 Task: Find connections with filter location Srivaikuntam with filter topic #SEOwith filter profile language Spanish with filter current company Suzlon Group with filter school St.Columba's School, New Delhi with filter industry Bed-and-Breakfasts, Hostels, Homestays with filter service category Wealth Management with filter keywords title Brand Strategist
Action: Mouse moved to (609, 87)
Screenshot: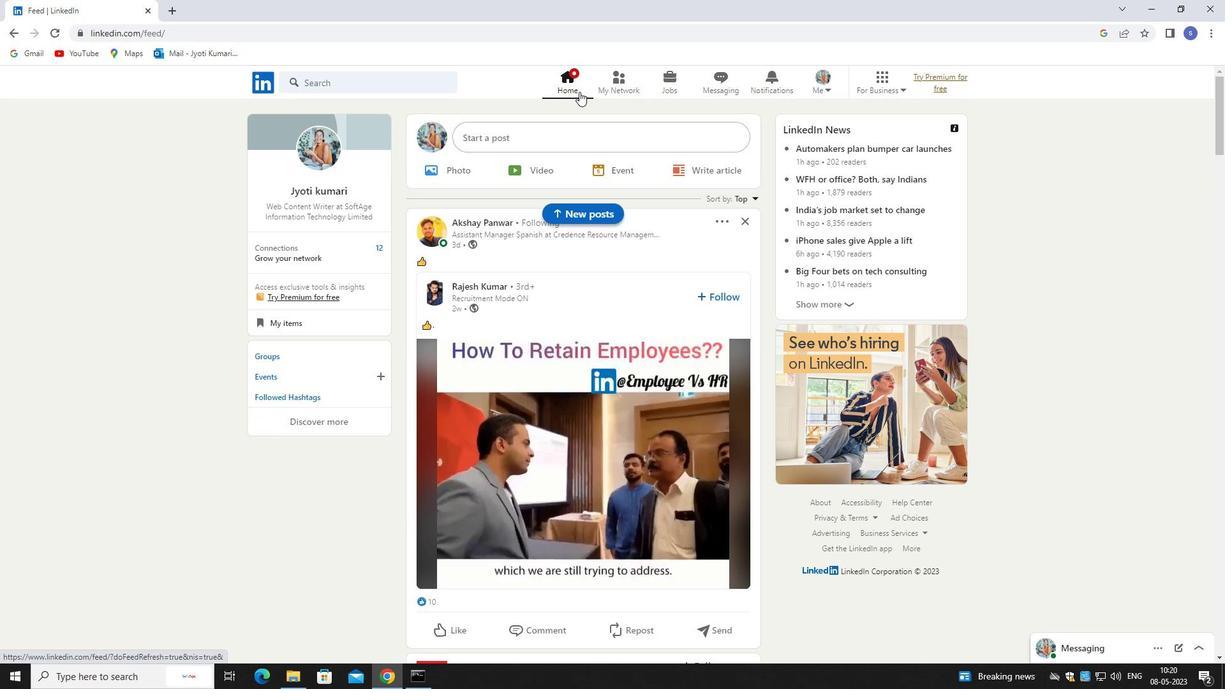 
Action: Mouse pressed left at (609, 87)
Screenshot: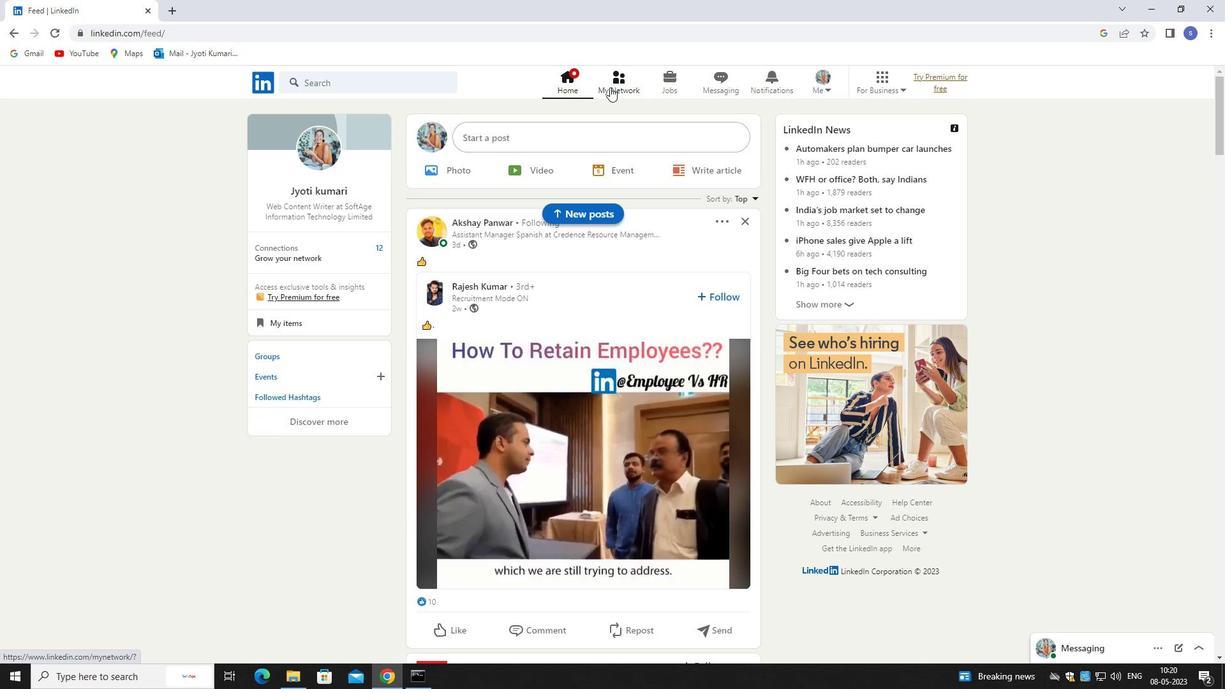 
Action: Mouse moved to (609, 86)
Screenshot: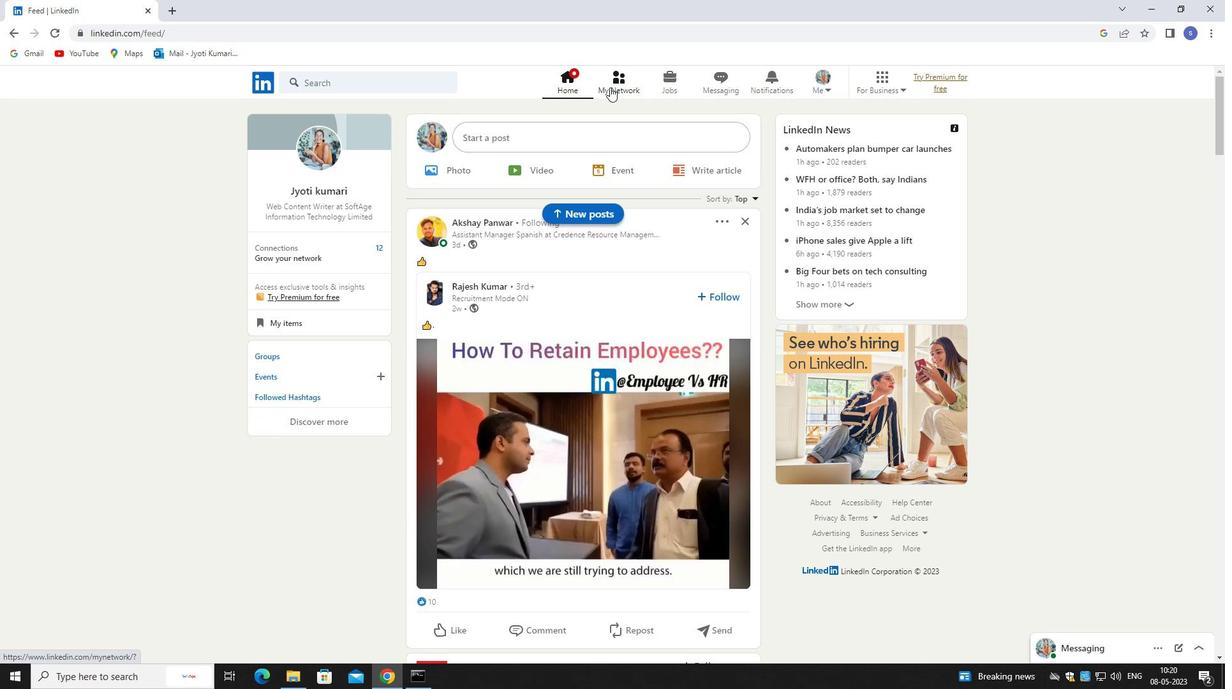 
Action: Mouse pressed left at (609, 86)
Screenshot: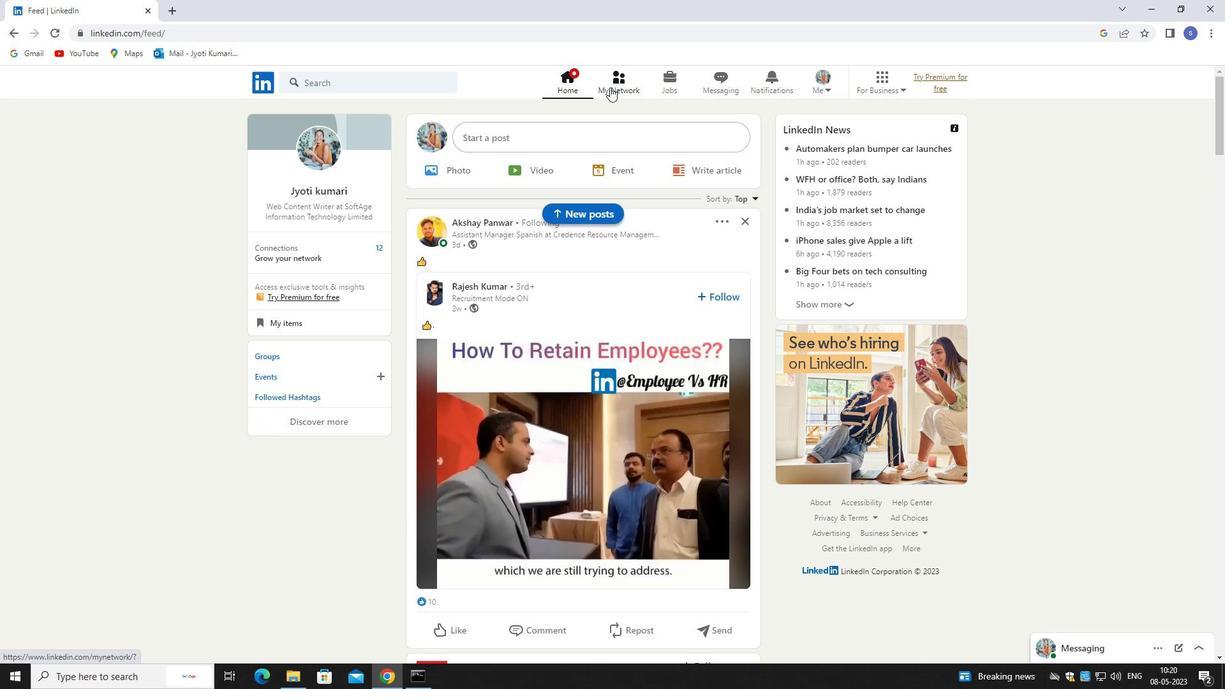 
Action: Mouse moved to (416, 149)
Screenshot: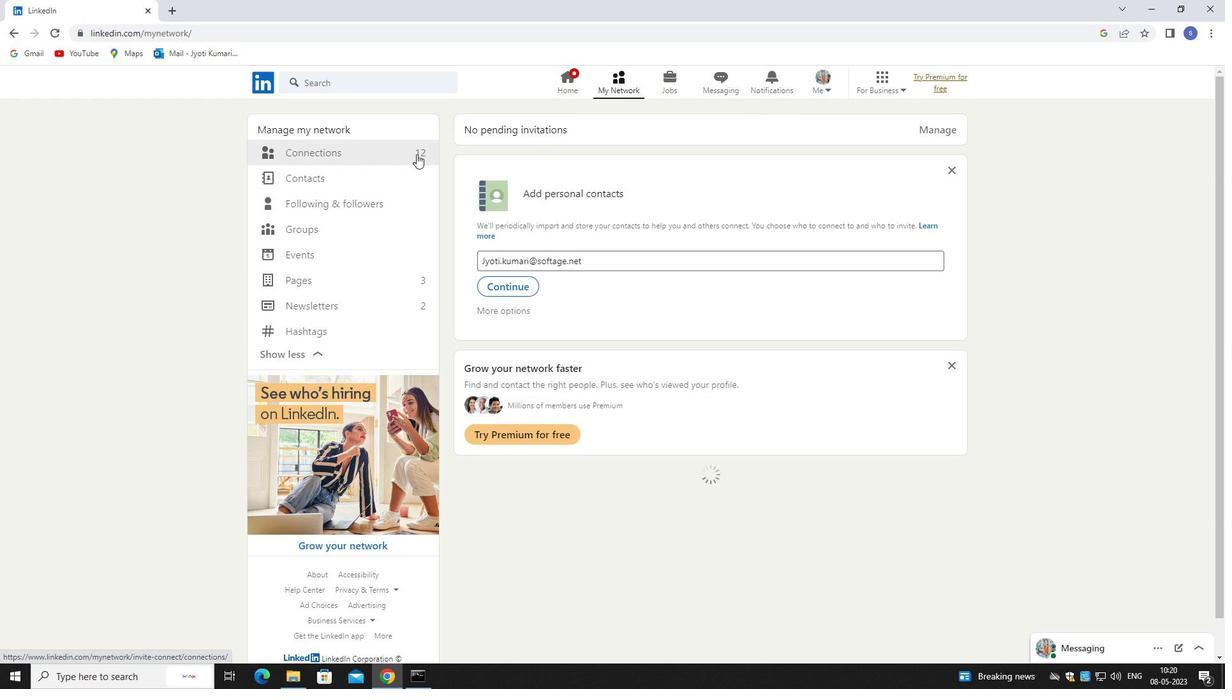 
Action: Mouse pressed left at (416, 149)
Screenshot: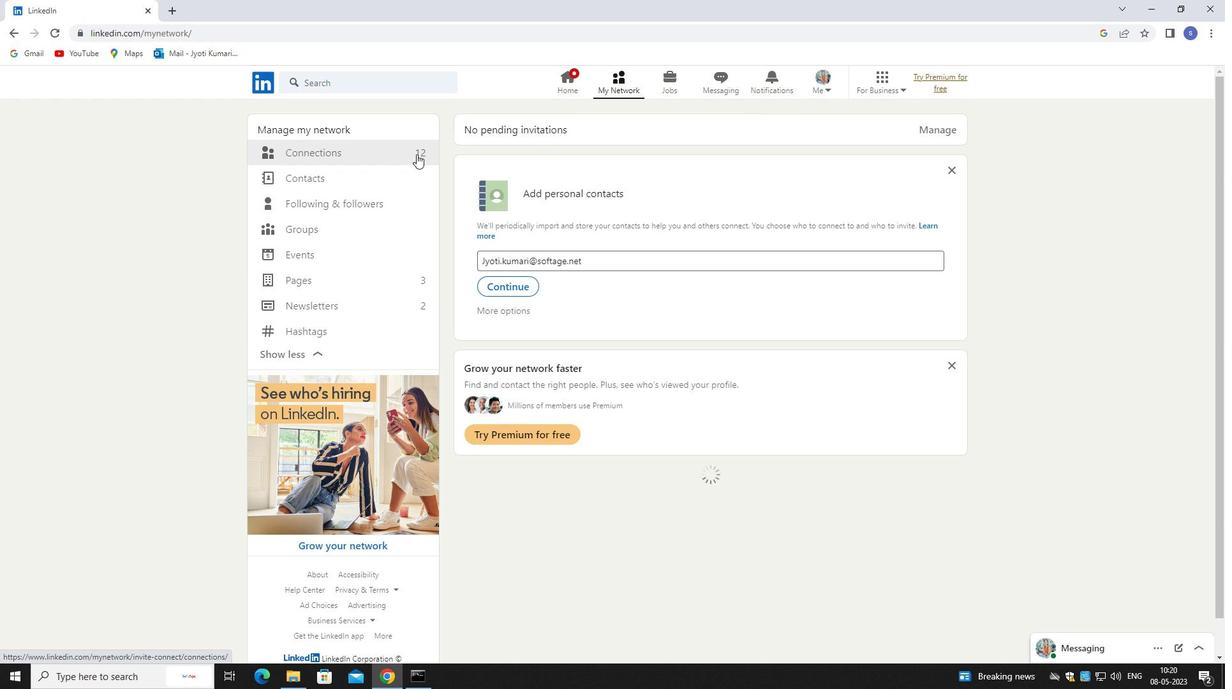 
Action: Mouse moved to (416, 149)
Screenshot: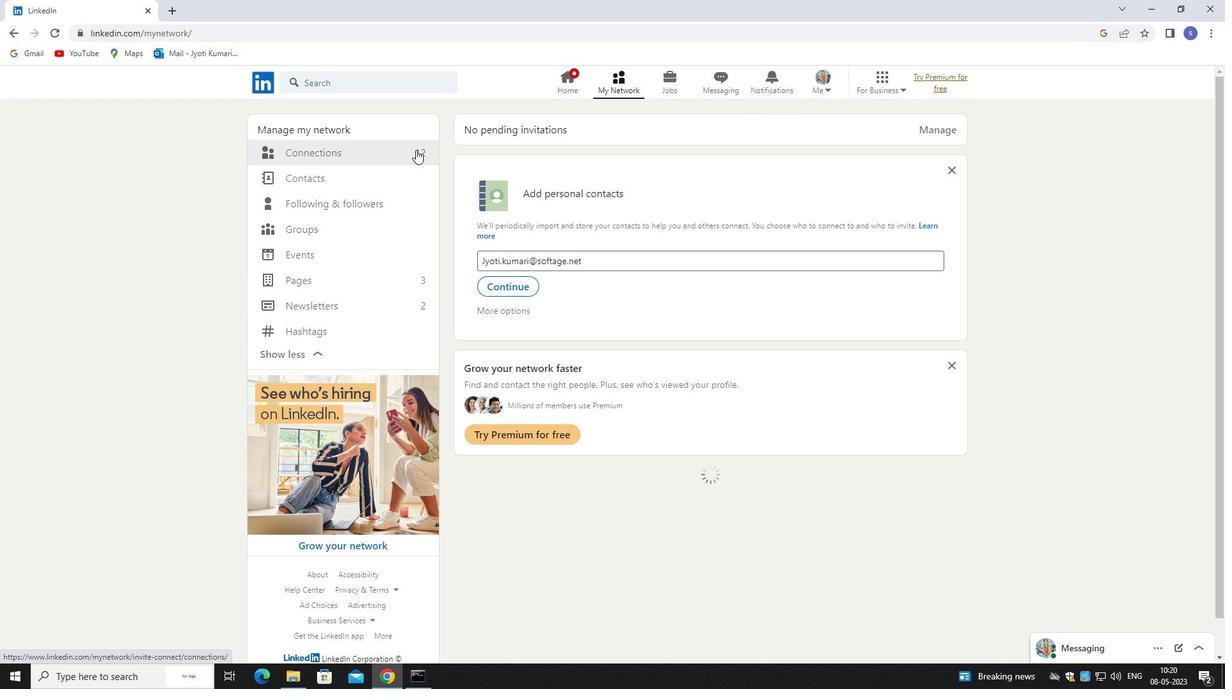 
Action: Mouse pressed left at (416, 149)
Screenshot: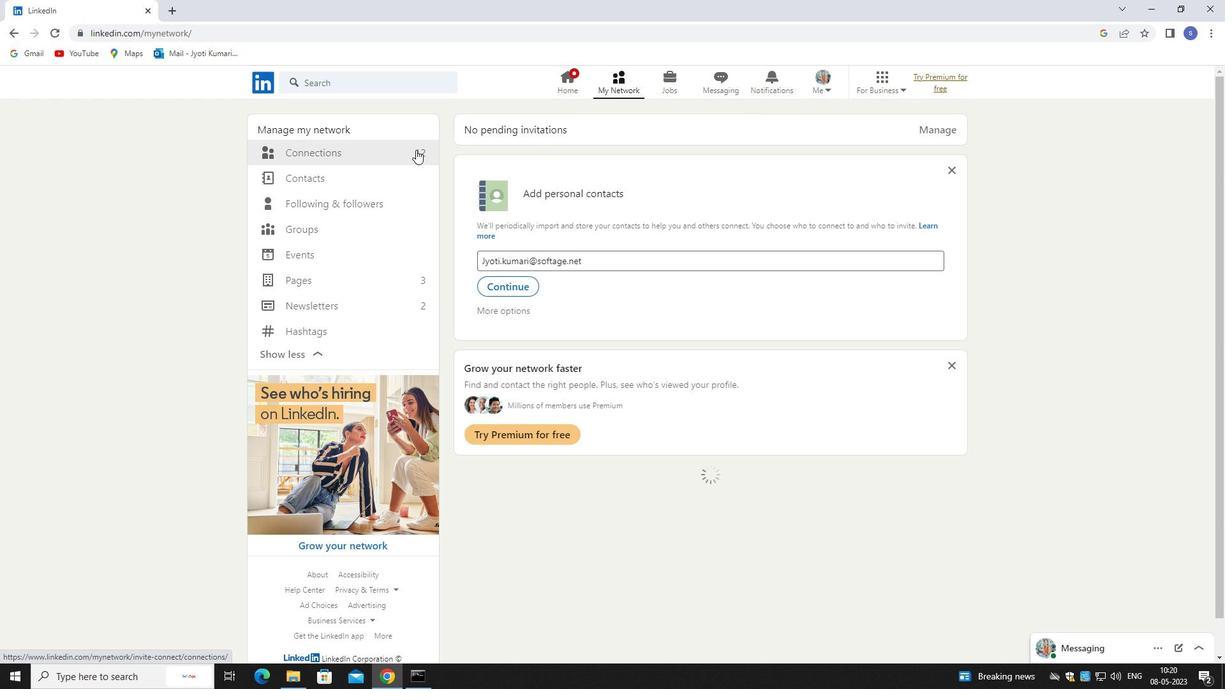 
Action: Mouse moved to (710, 151)
Screenshot: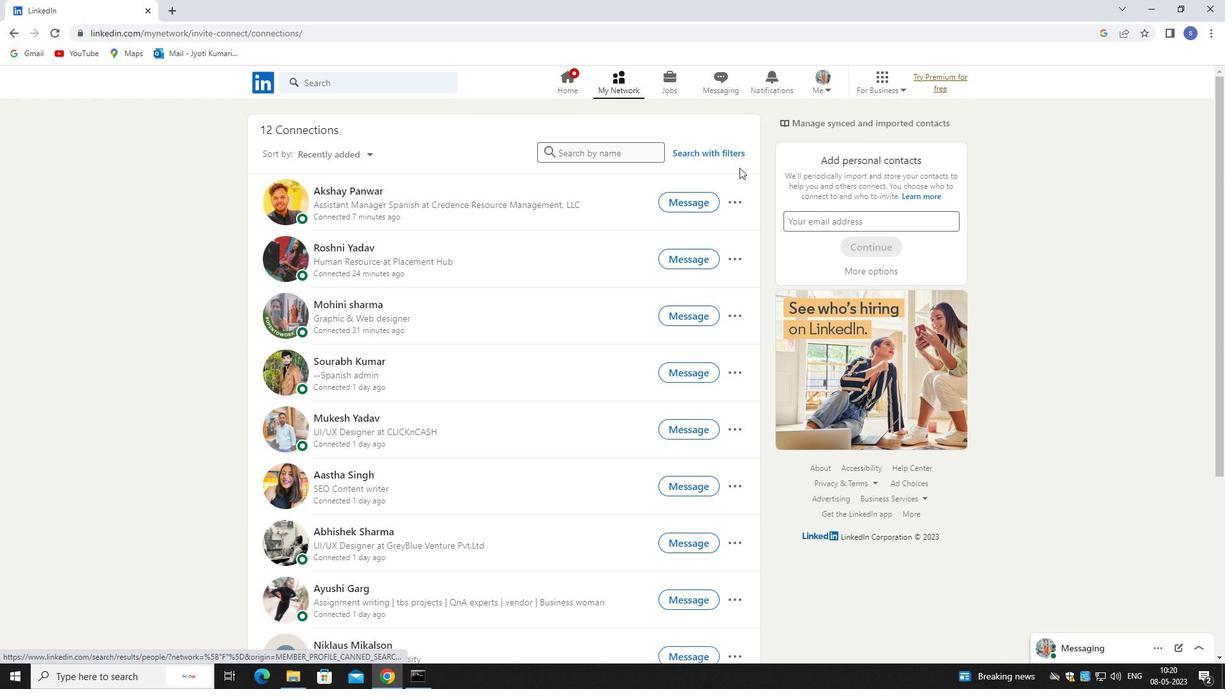 
Action: Mouse pressed left at (710, 151)
Screenshot: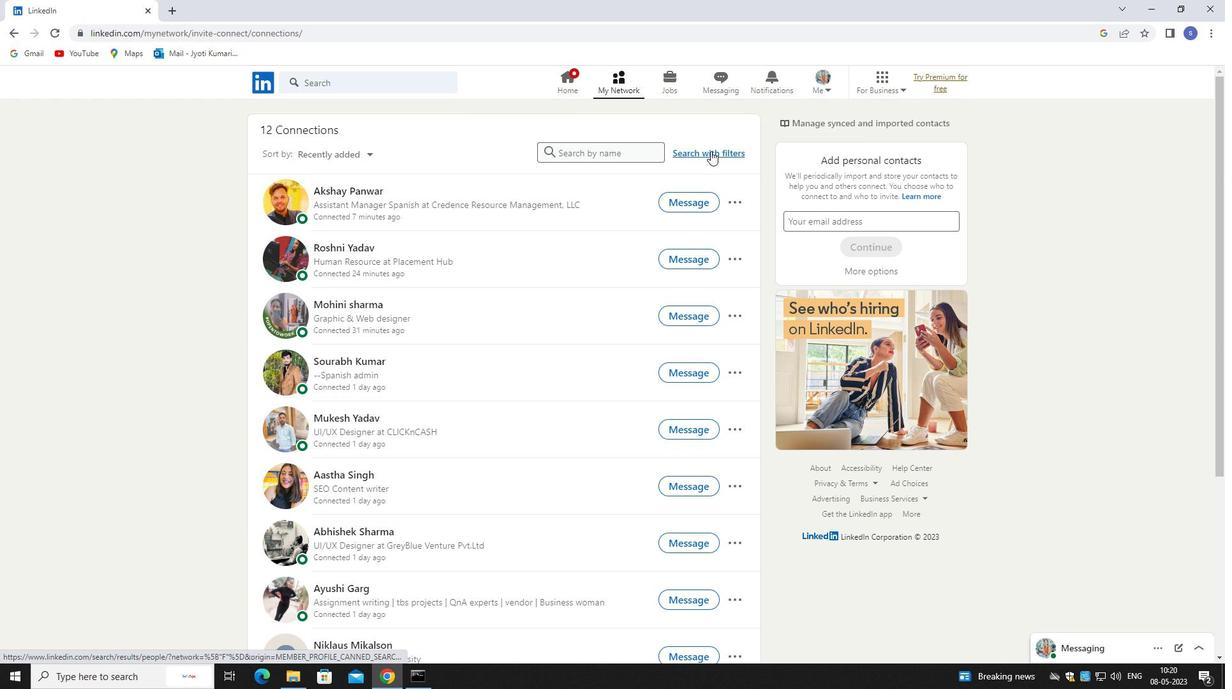 
Action: Mouse moved to (641, 115)
Screenshot: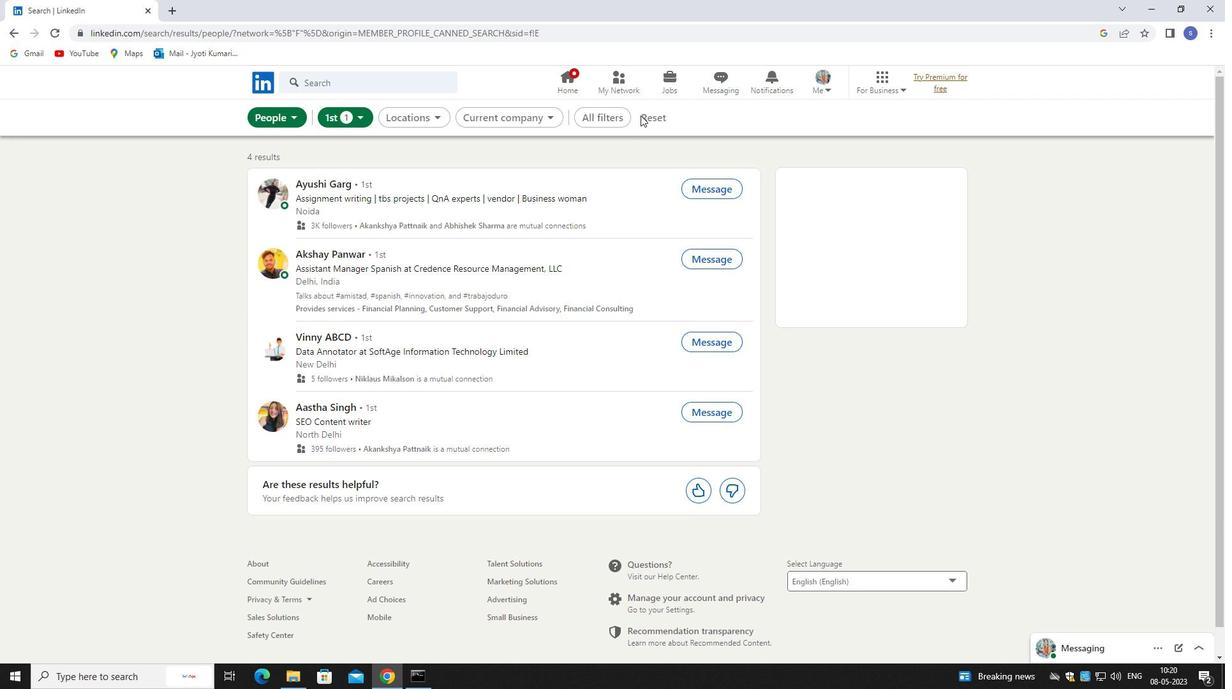 
Action: Mouse pressed left at (641, 115)
Screenshot: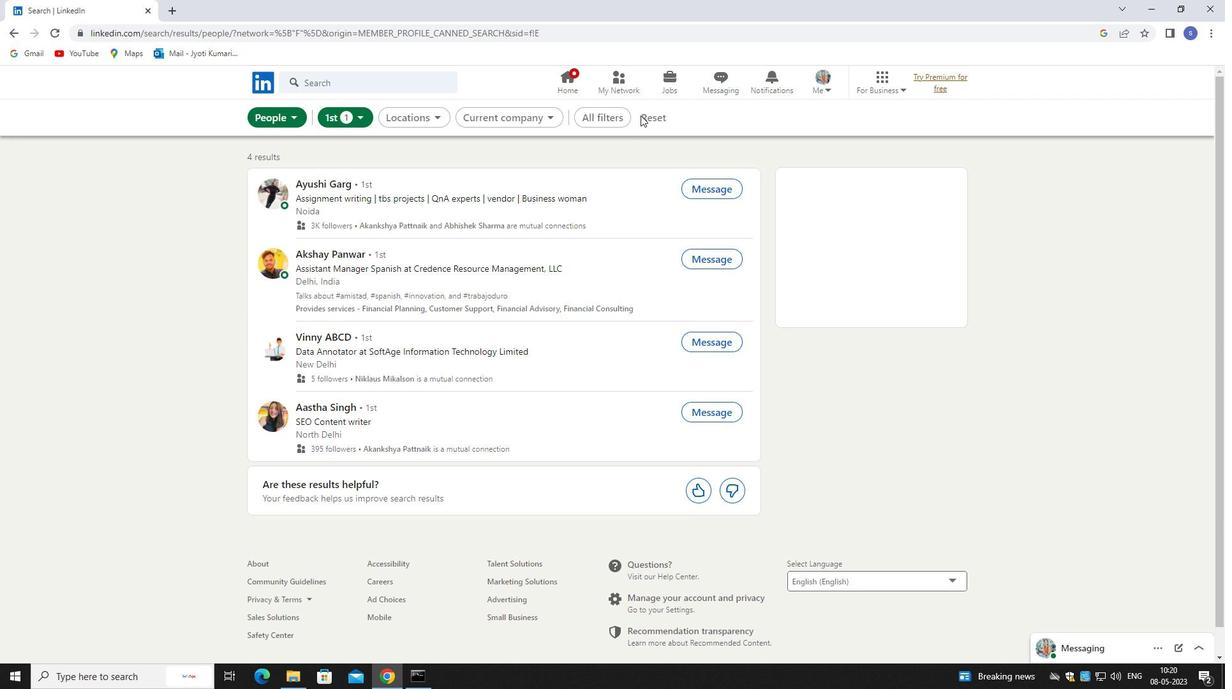
Action: Mouse moved to (626, 113)
Screenshot: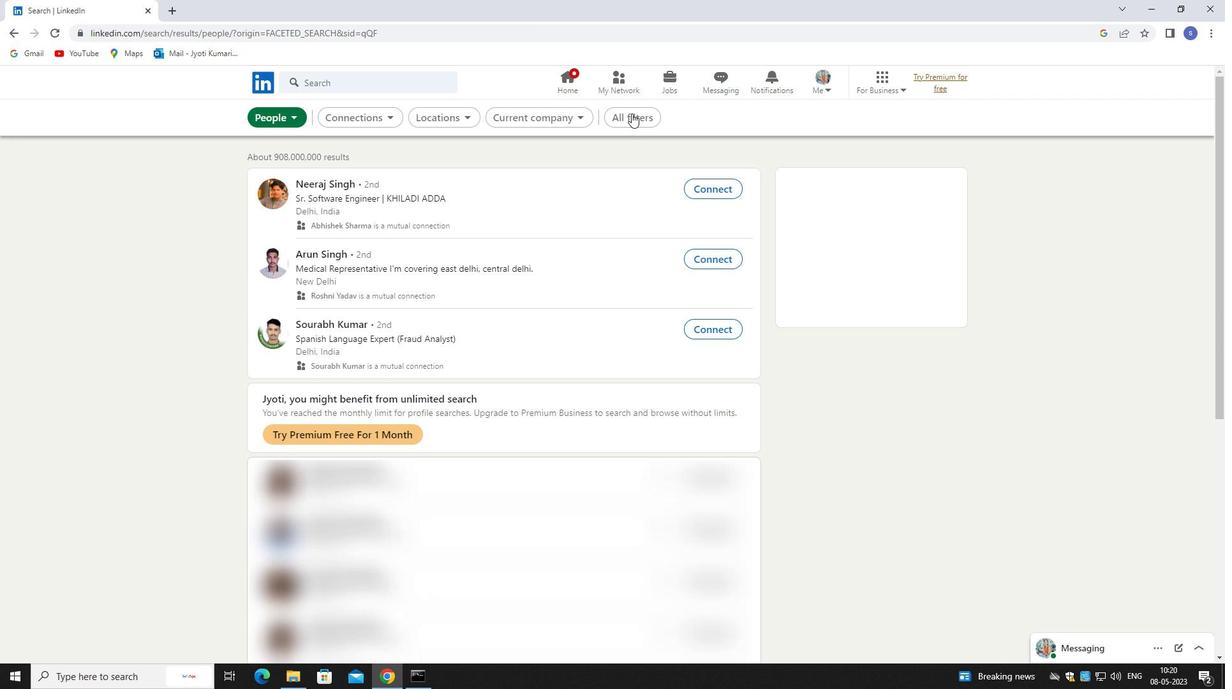 
Action: Mouse pressed left at (626, 113)
Screenshot: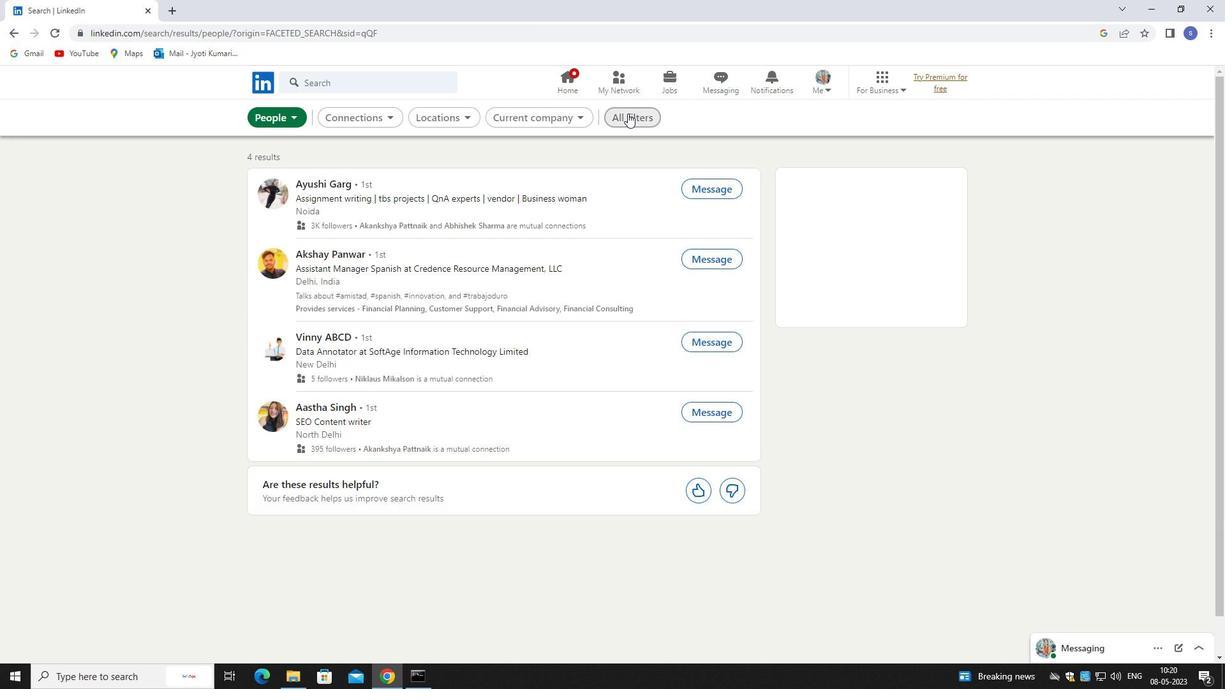 
Action: Mouse moved to (1080, 502)
Screenshot: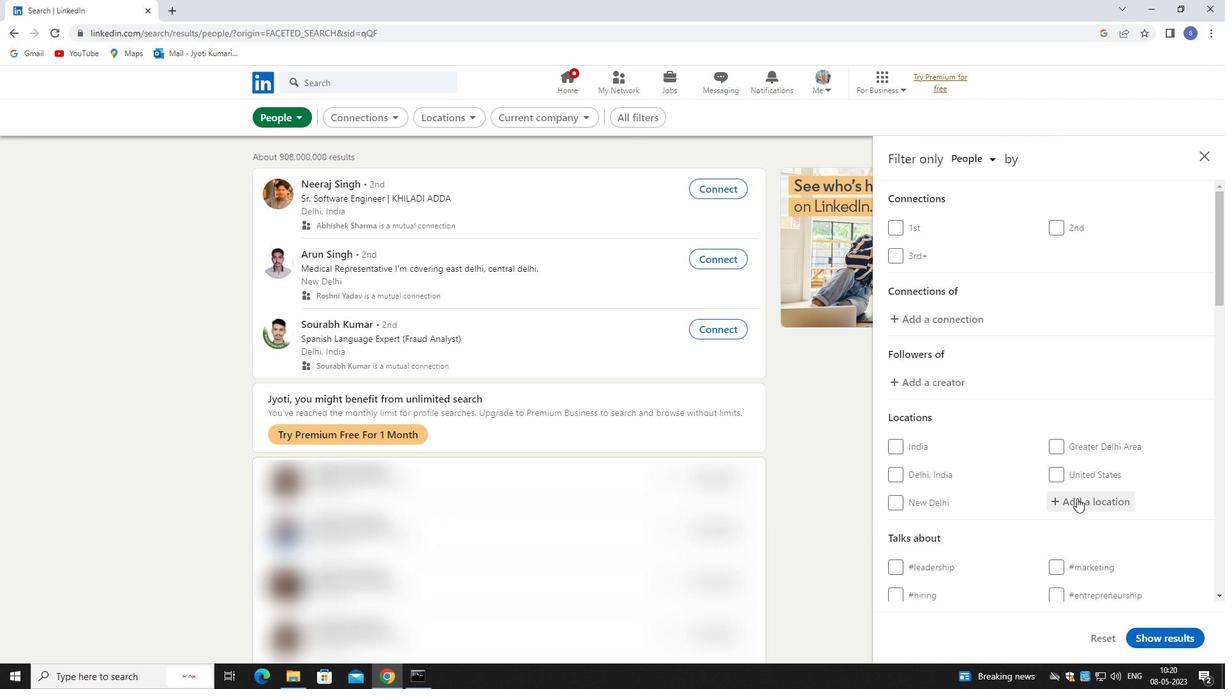 
Action: Mouse pressed left at (1080, 502)
Screenshot: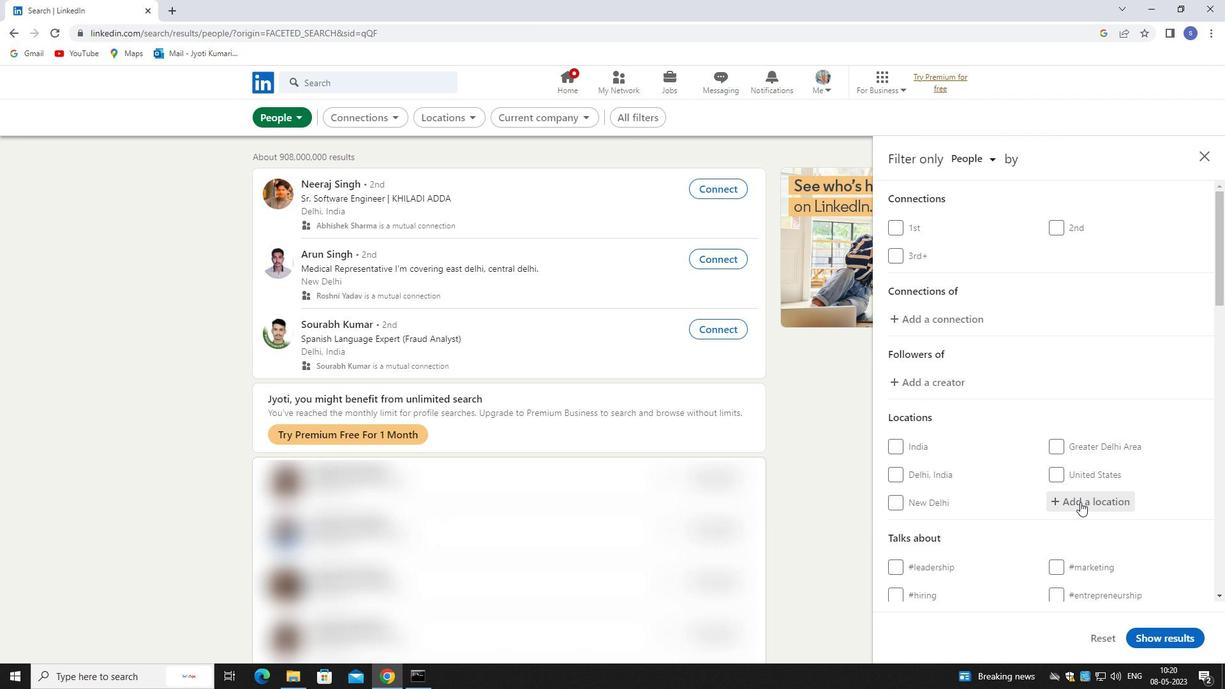
Action: Mouse moved to (985, 460)
Screenshot: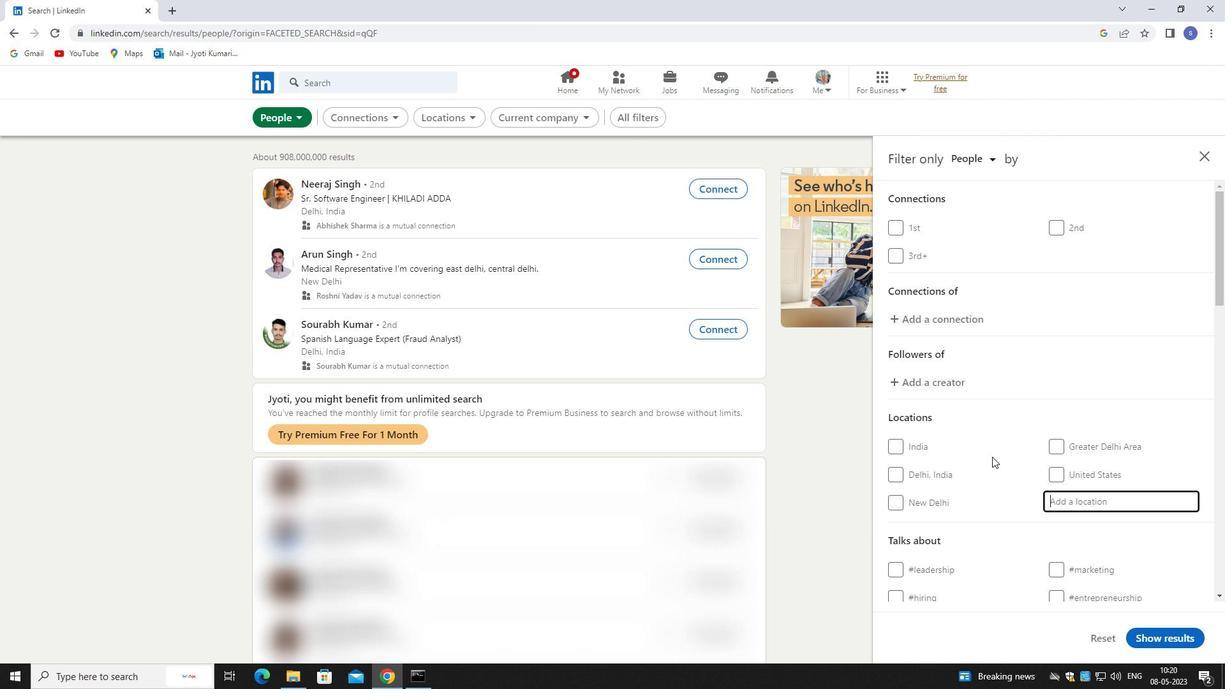 
Action: Key pressed srivai
Screenshot: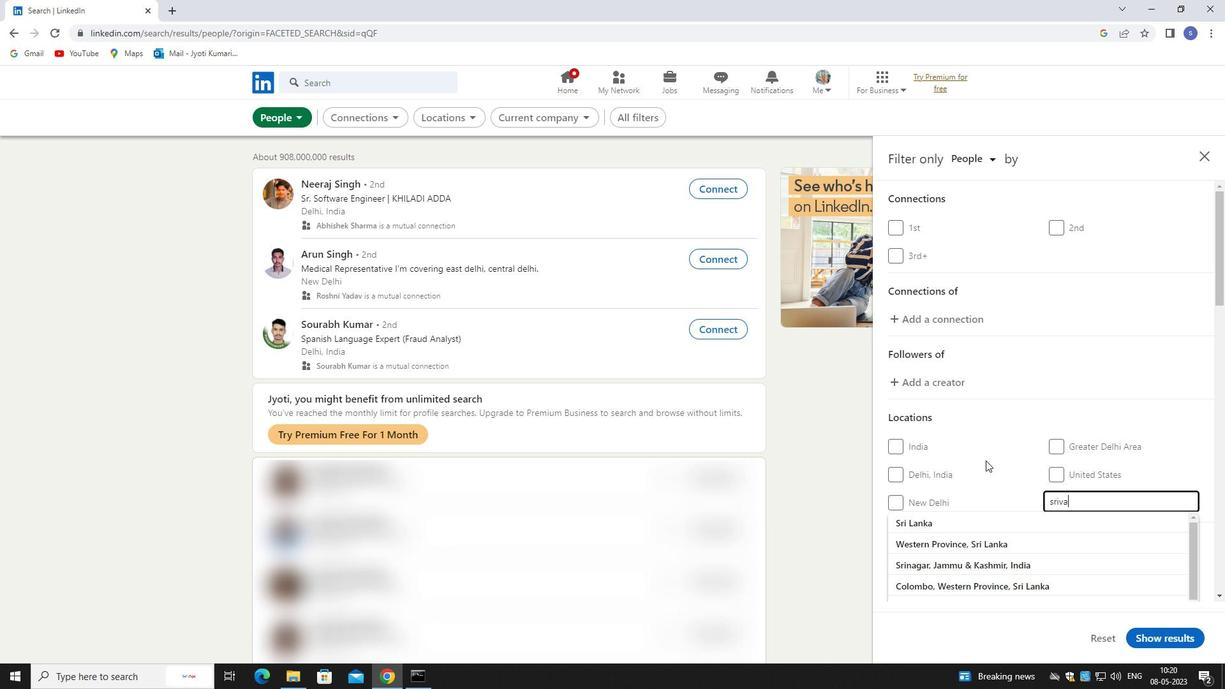 
Action: Mouse moved to (1011, 521)
Screenshot: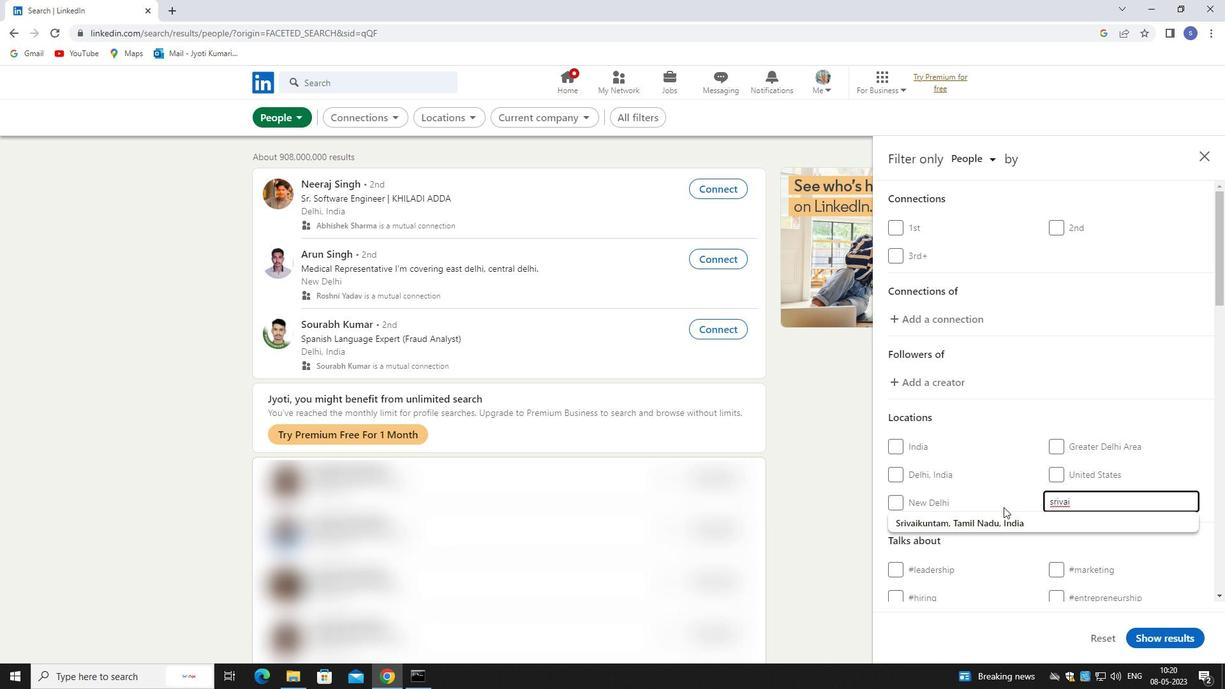 
Action: Mouse pressed left at (1011, 521)
Screenshot: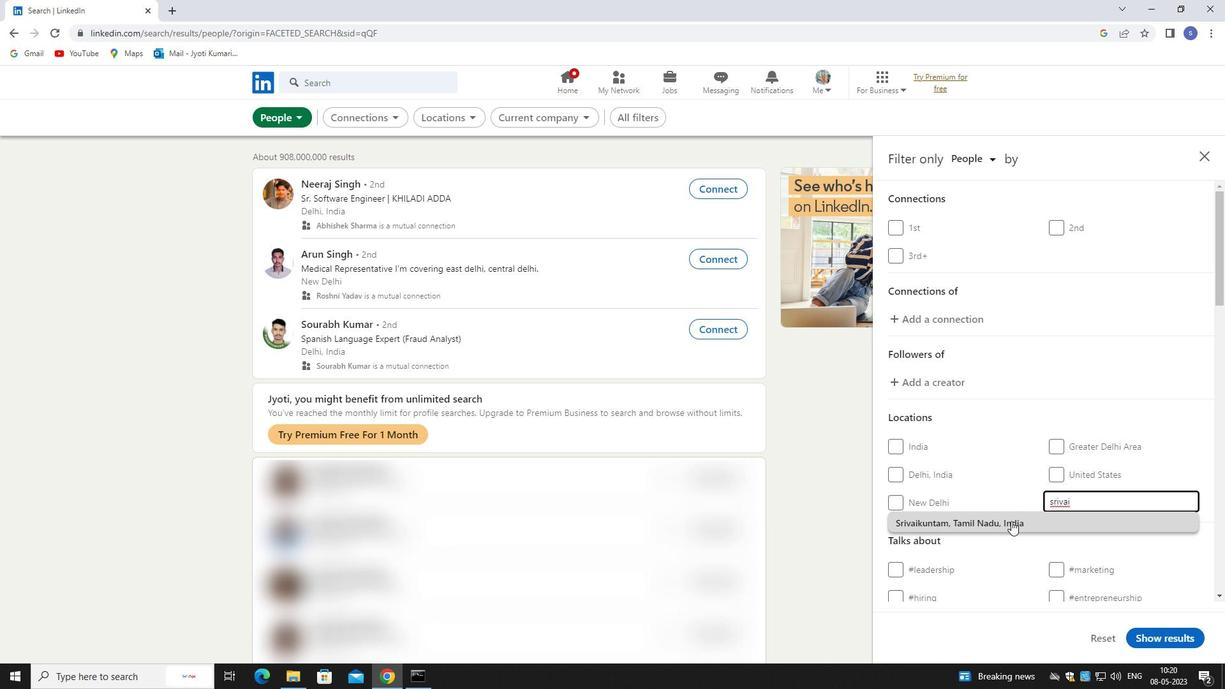 
Action: Mouse moved to (1011, 511)
Screenshot: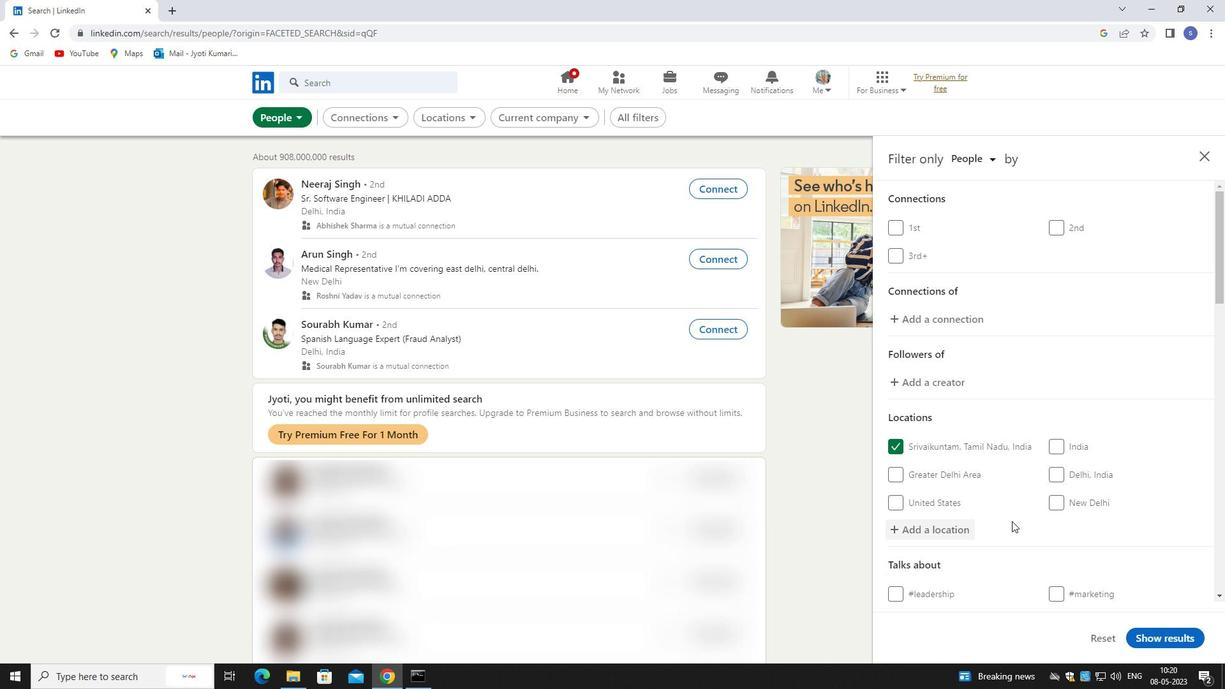
Action: Mouse scrolled (1011, 510) with delta (0, 0)
Screenshot: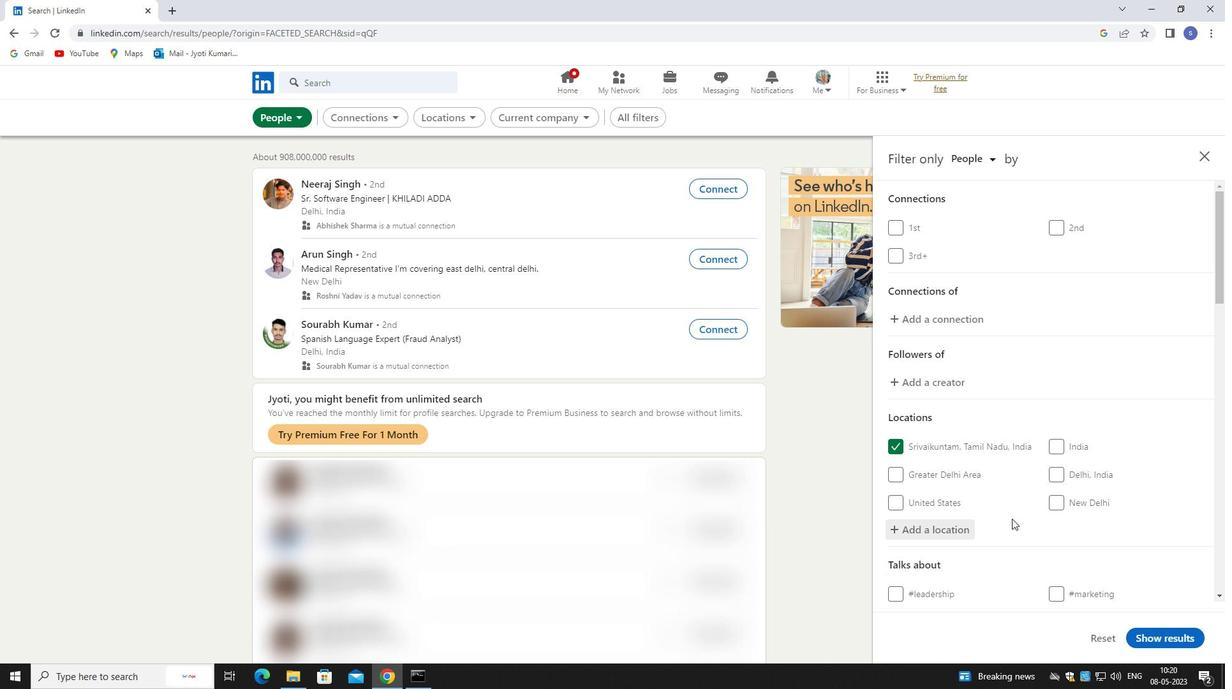 
Action: Mouse moved to (1012, 508)
Screenshot: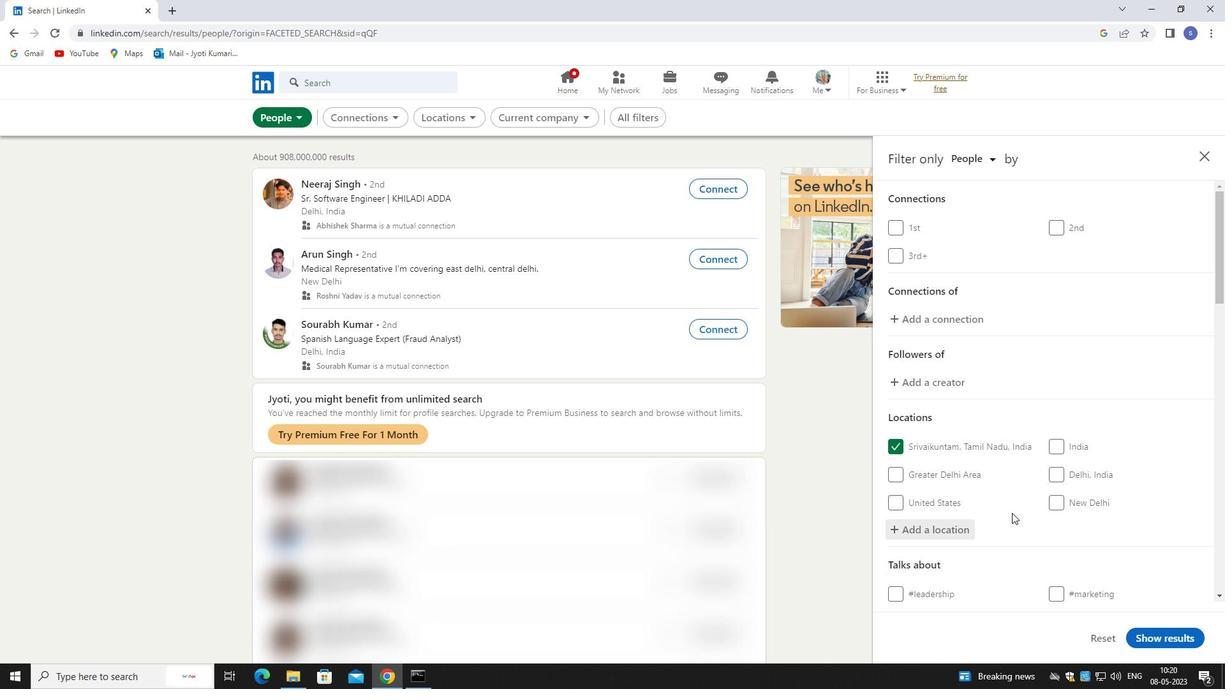 
Action: Mouse scrolled (1012, 507) with delta (0, 0)
Screenshot: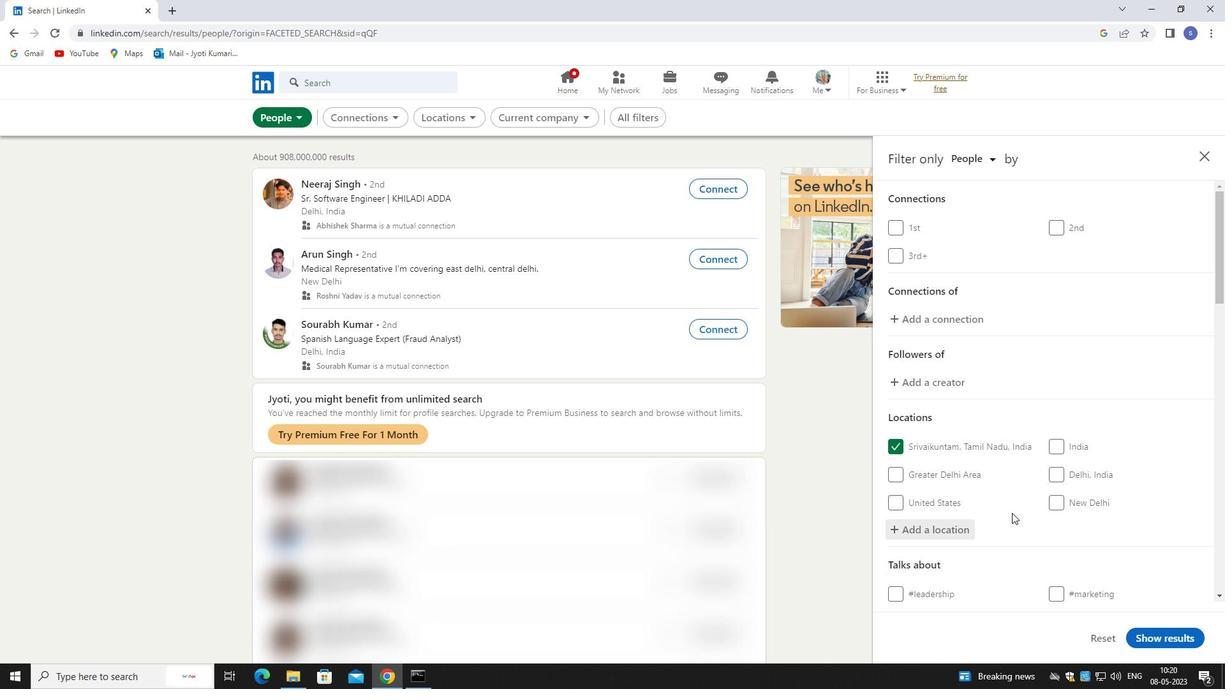 
Action: Mouse moved to (1077, 517)
Screenshot: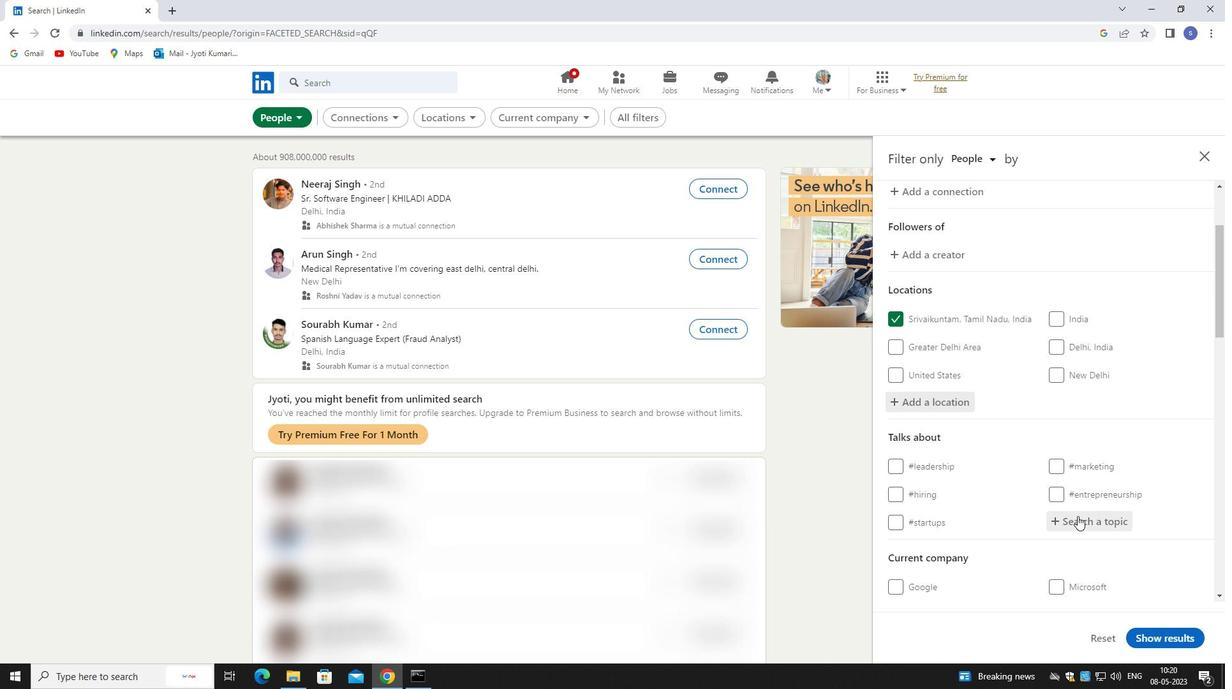 
Action: Mouse pressed left at (1077, 517)
Screenshot: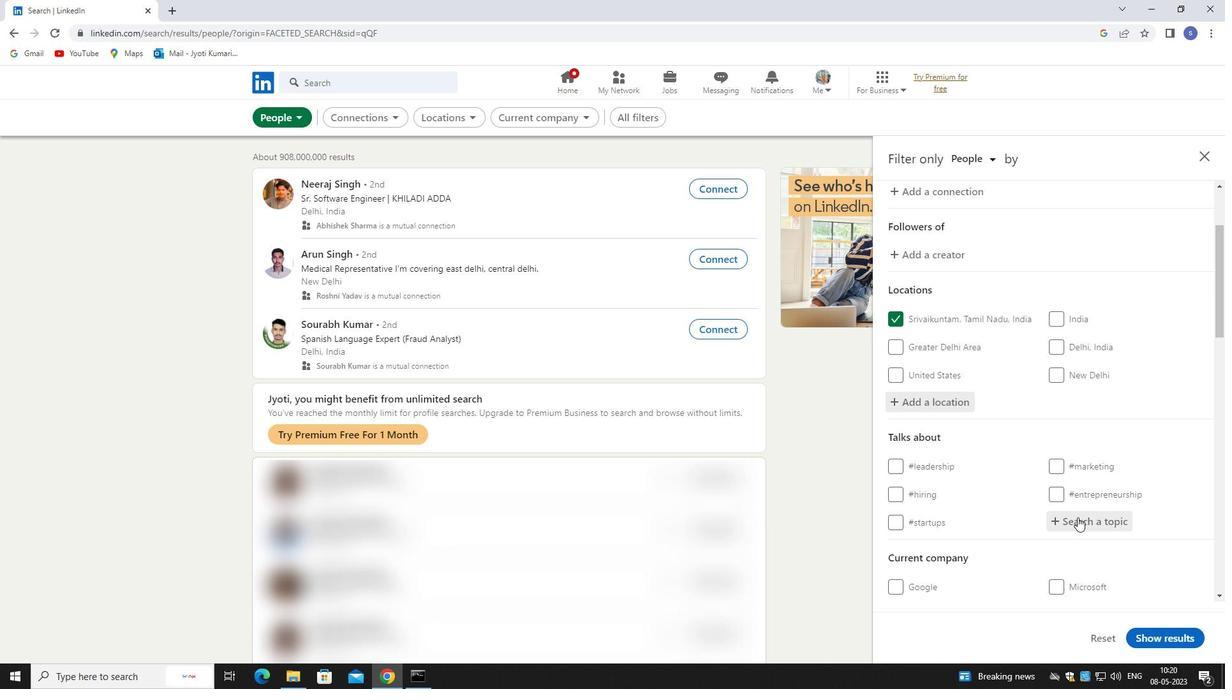 
Action: Mouse moved to (1079, 518)
Screenshot: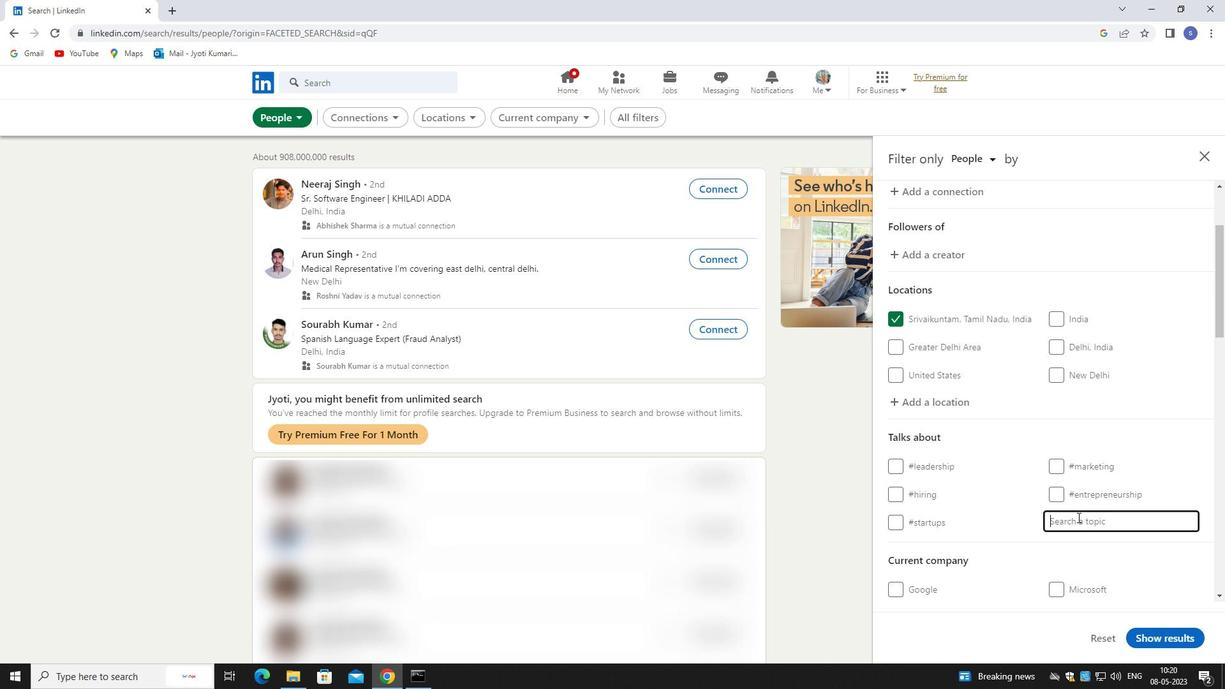 
Action: Key pressed seo
Screenshot: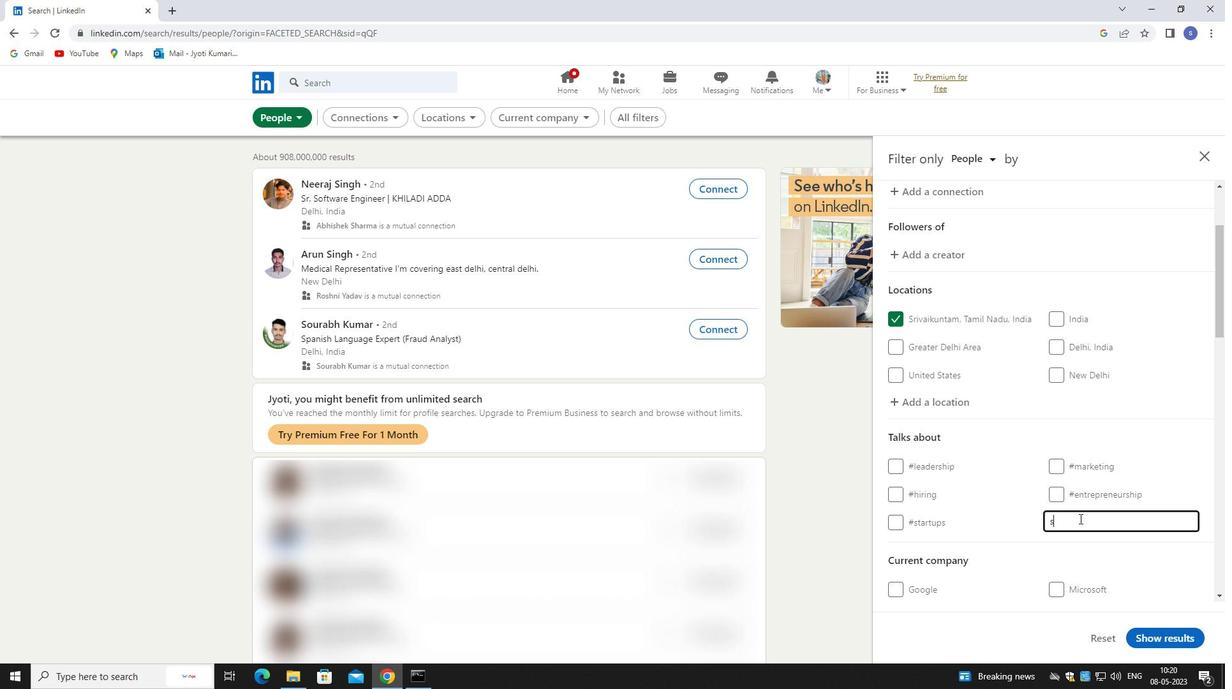 
Action: Mouse moved to (948, 546)
Screenshot: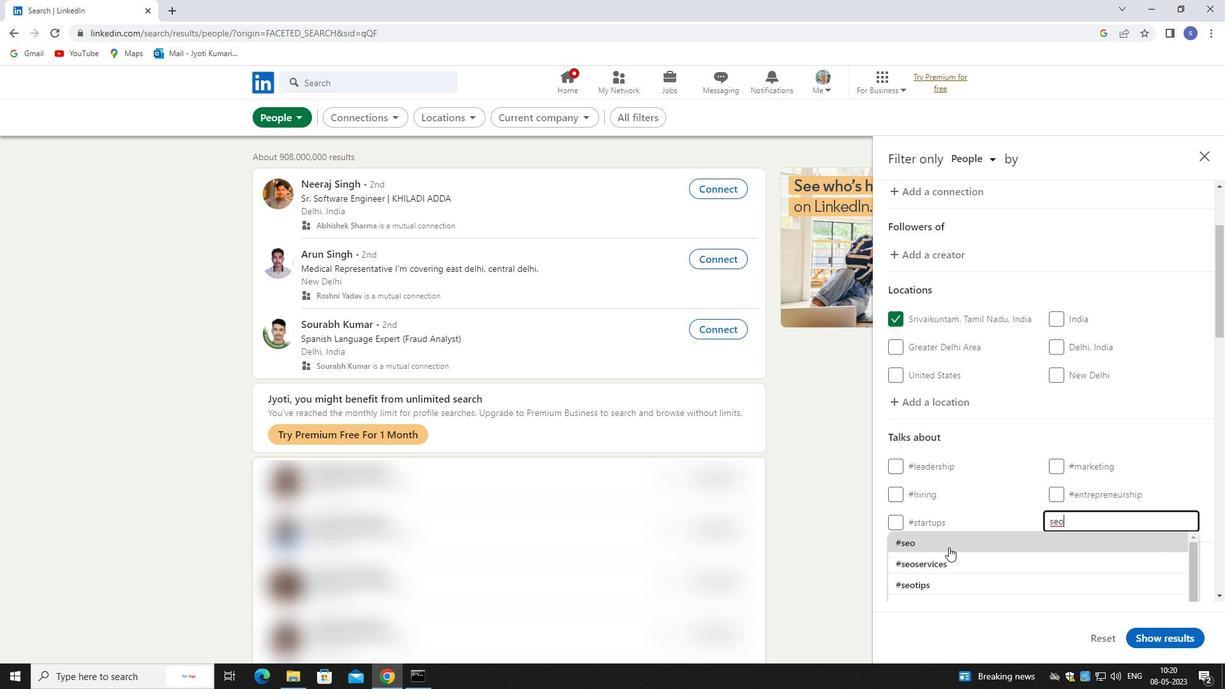
Action: Mouse pressed left at (948, 546)
Screenshot: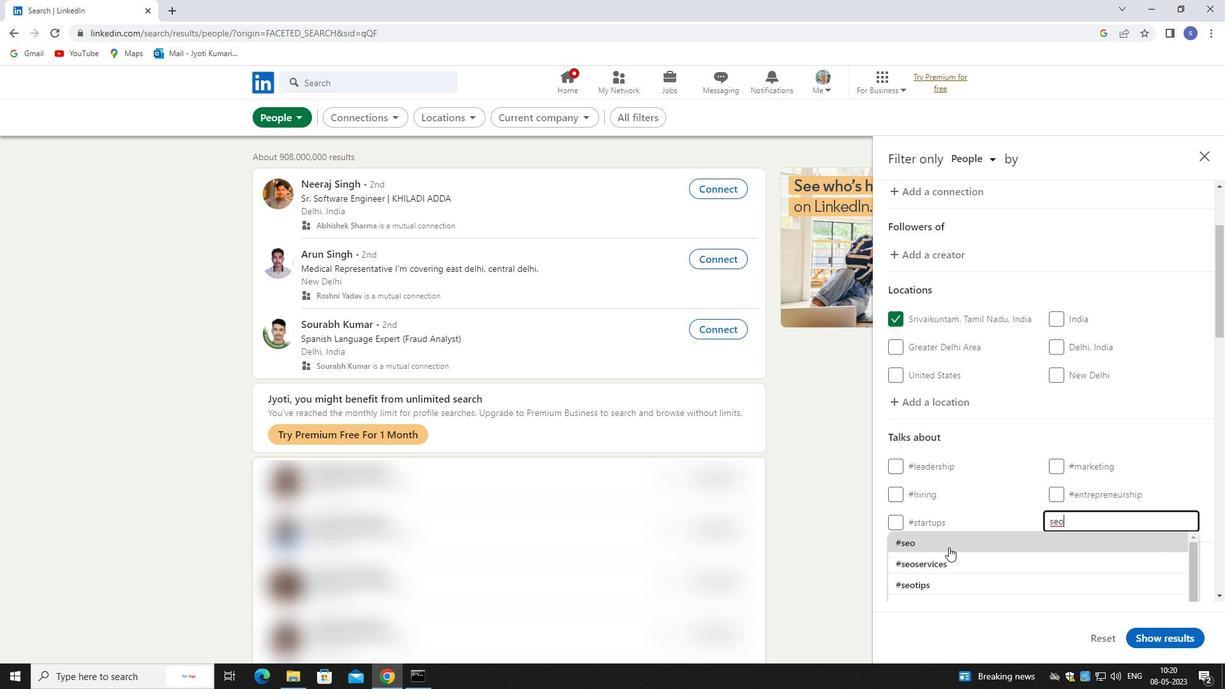 
Action: Mouse moved to (950, 543)
Screenshot: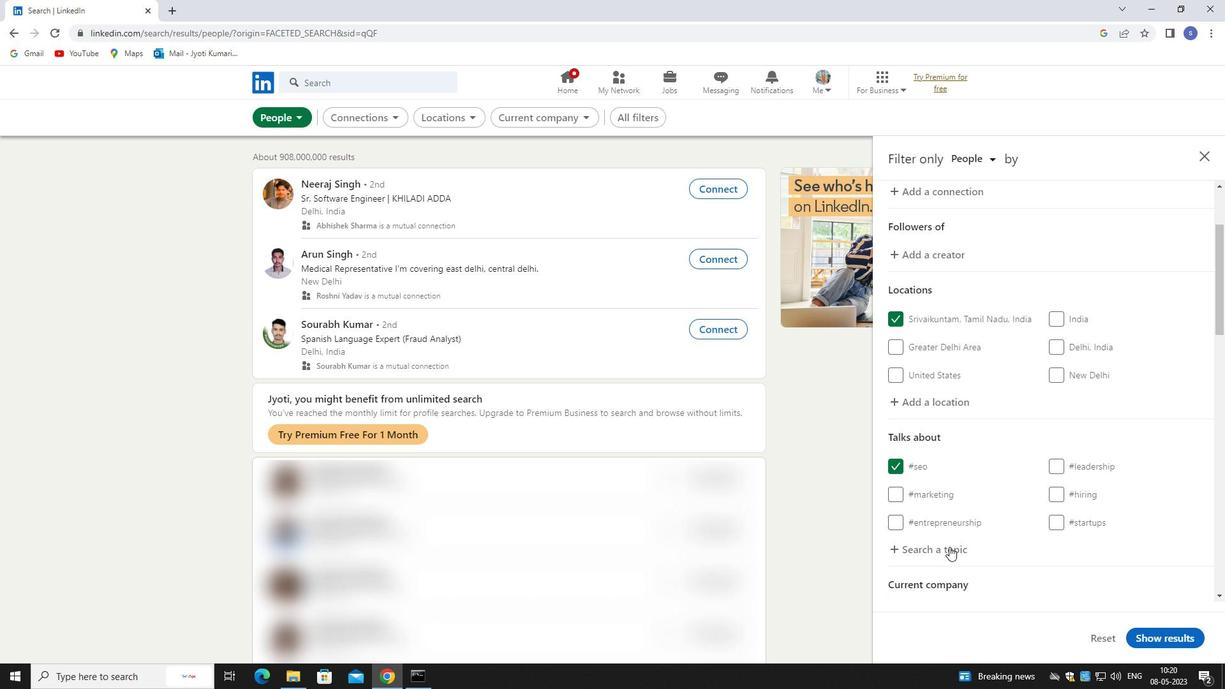 
Action: Mouse scrolled (950, 542) with delta (0, 0)
Screenshot: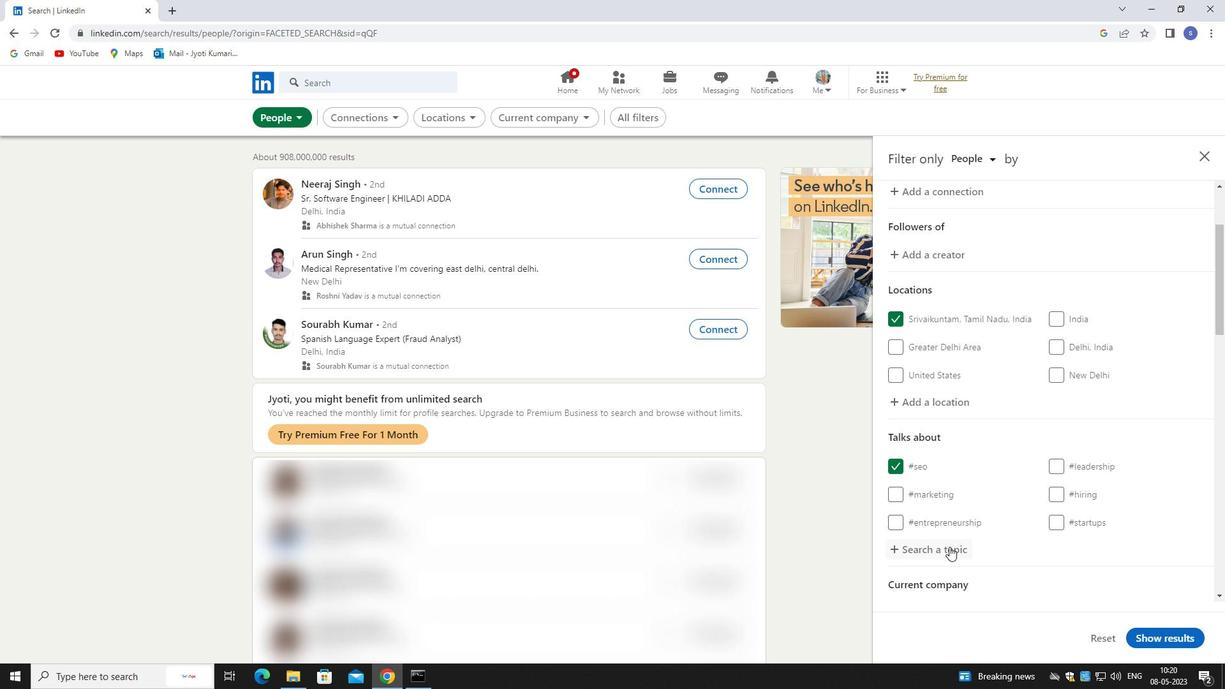 
Action: Mouse moved to (951, 542)
Screenshot: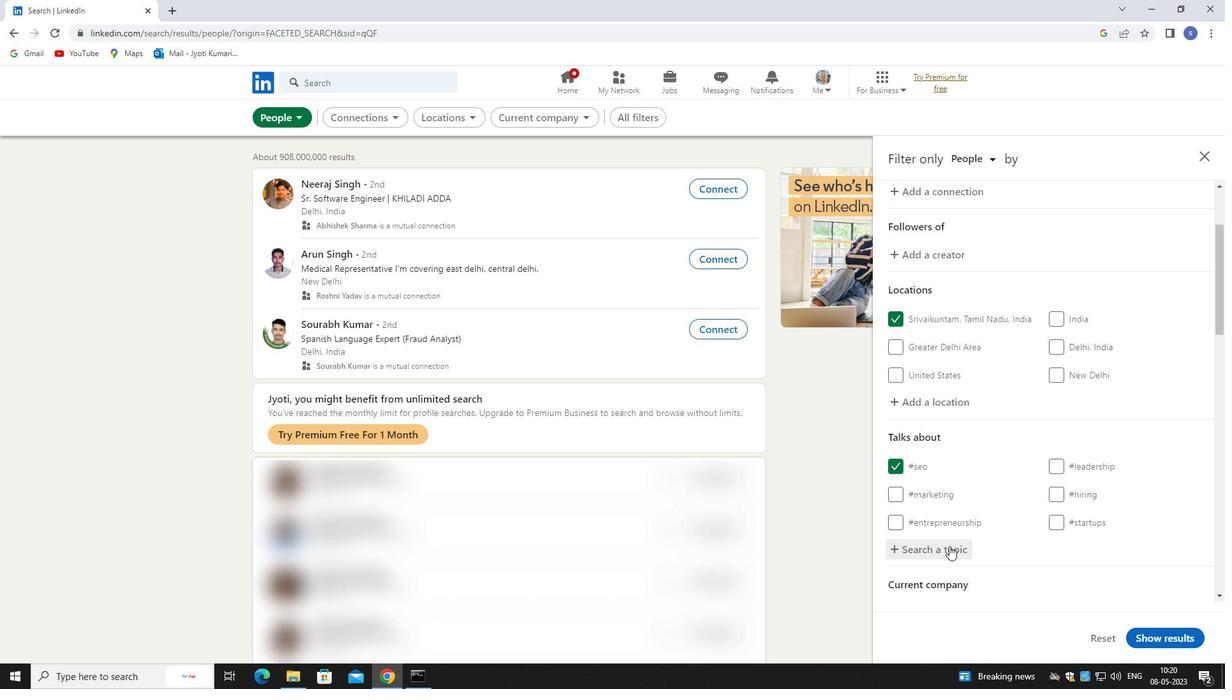 
Action: Mouse scrolled (951, 542) with delta (0, 0)
Screenshot: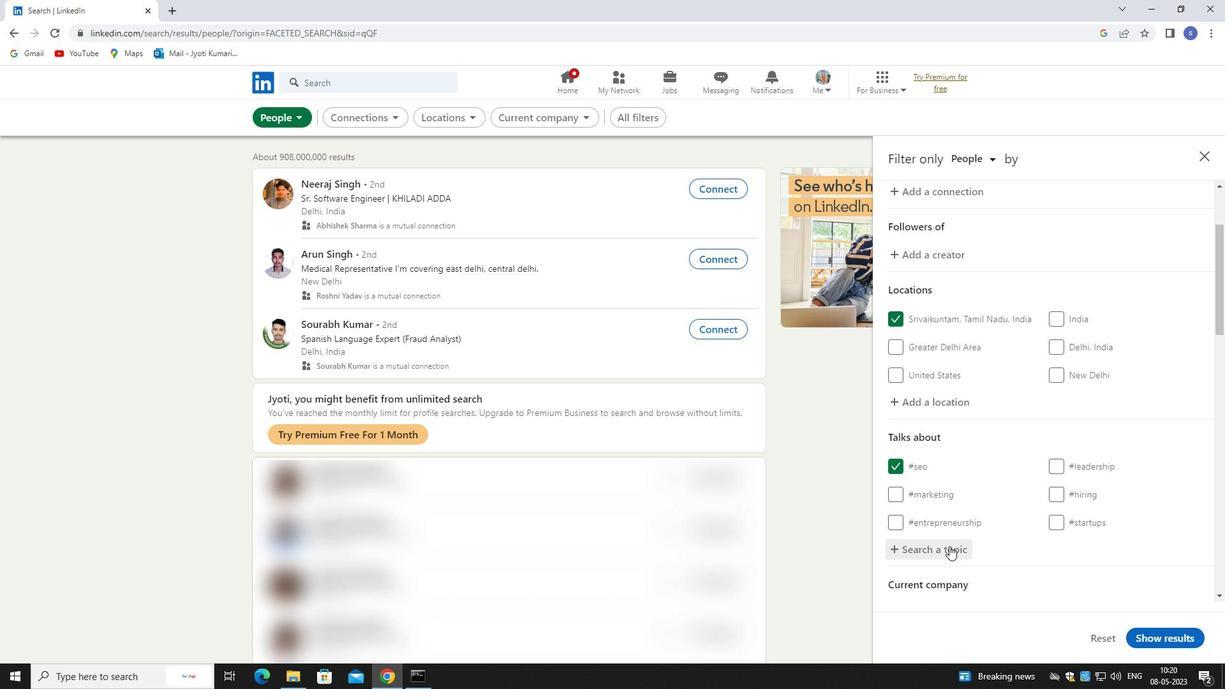 
Action: Mouse scrolled (951, 542) with delta (0, 0)
Screenshot: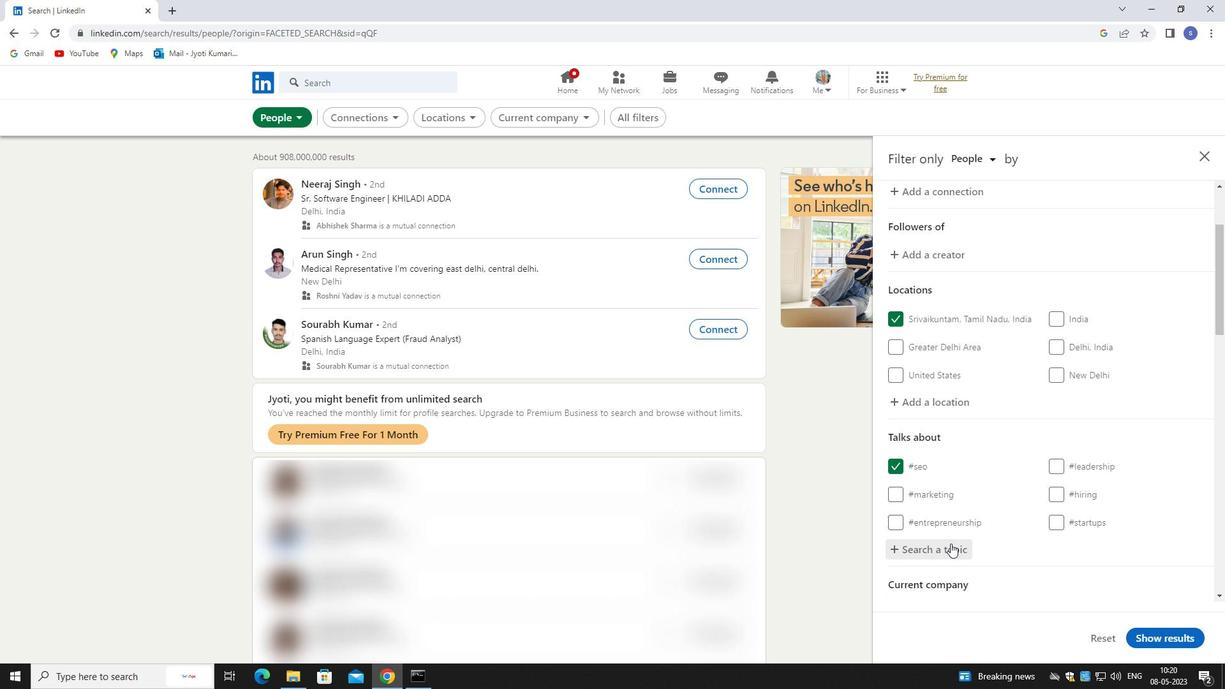 
Action: Mouse moved to (1066, 478)
Screenshot: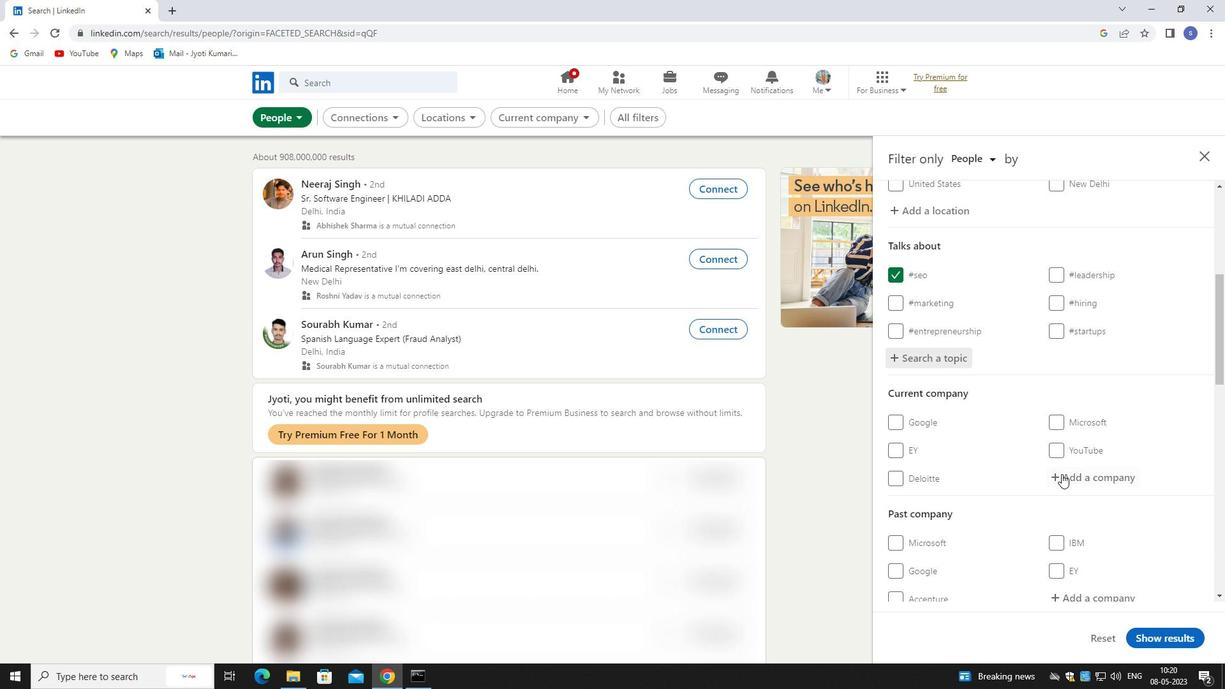 
Action: Mouse pressed left at (1066, 478)
Screenshot: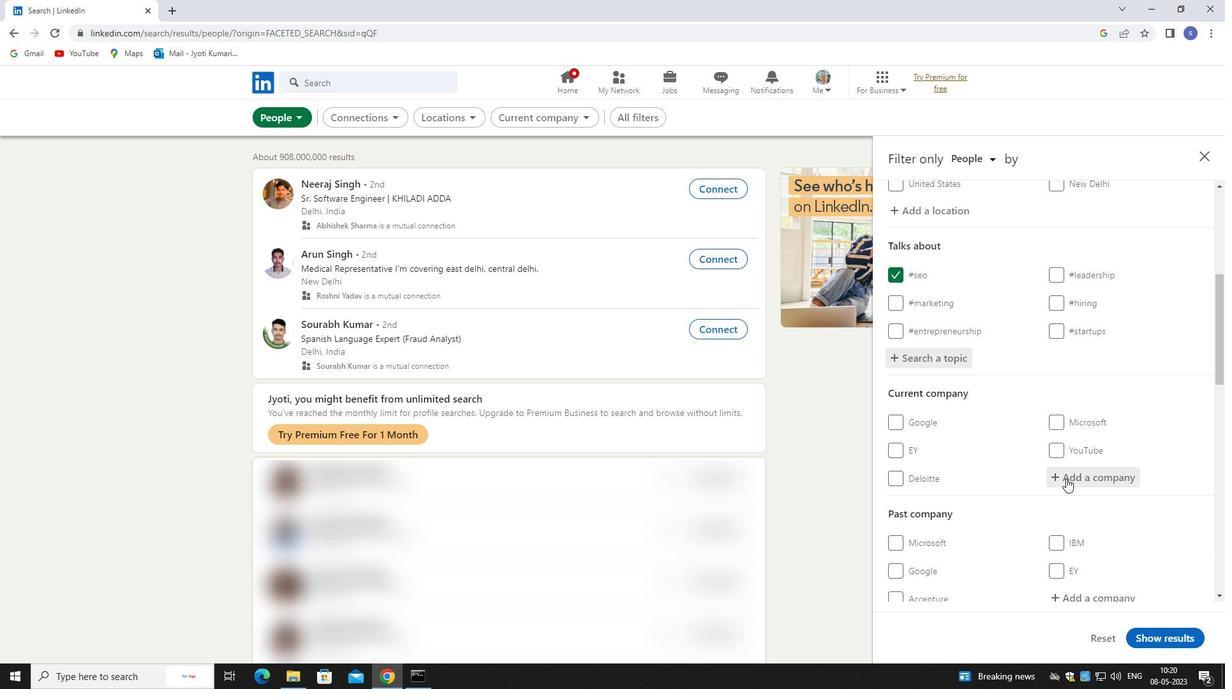
Action: Mouse moved to (1010, 452)
Screenshot: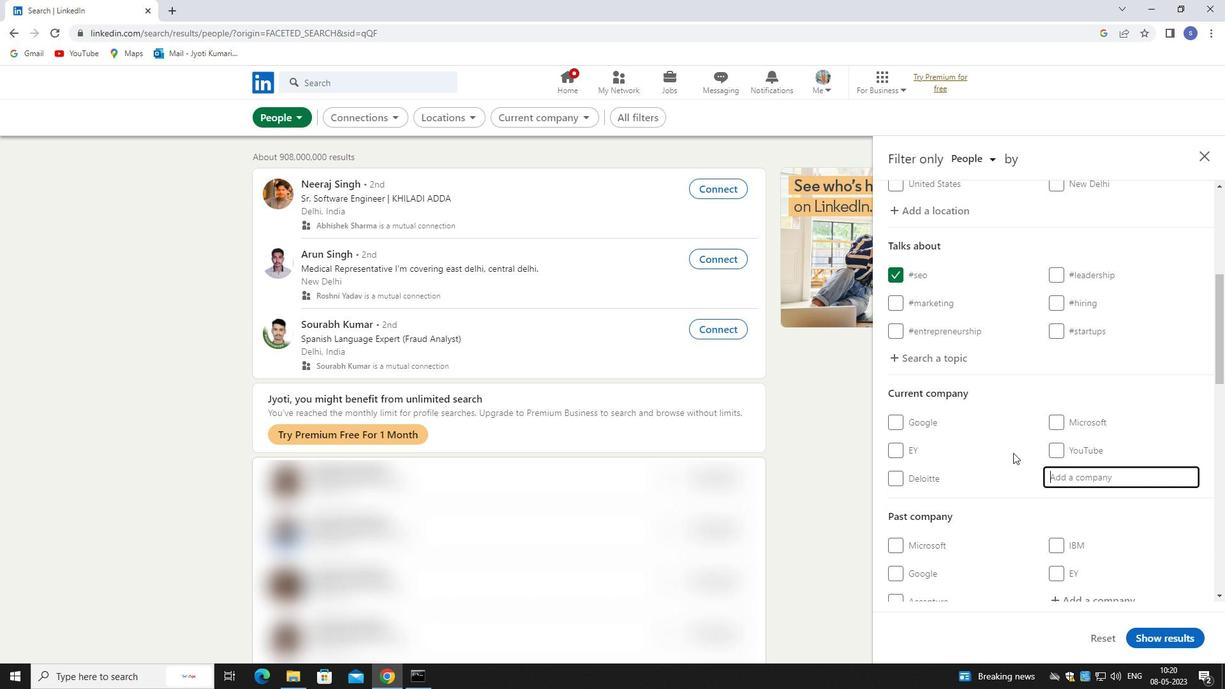 
Action: Key pressed suzlon
Screenshot: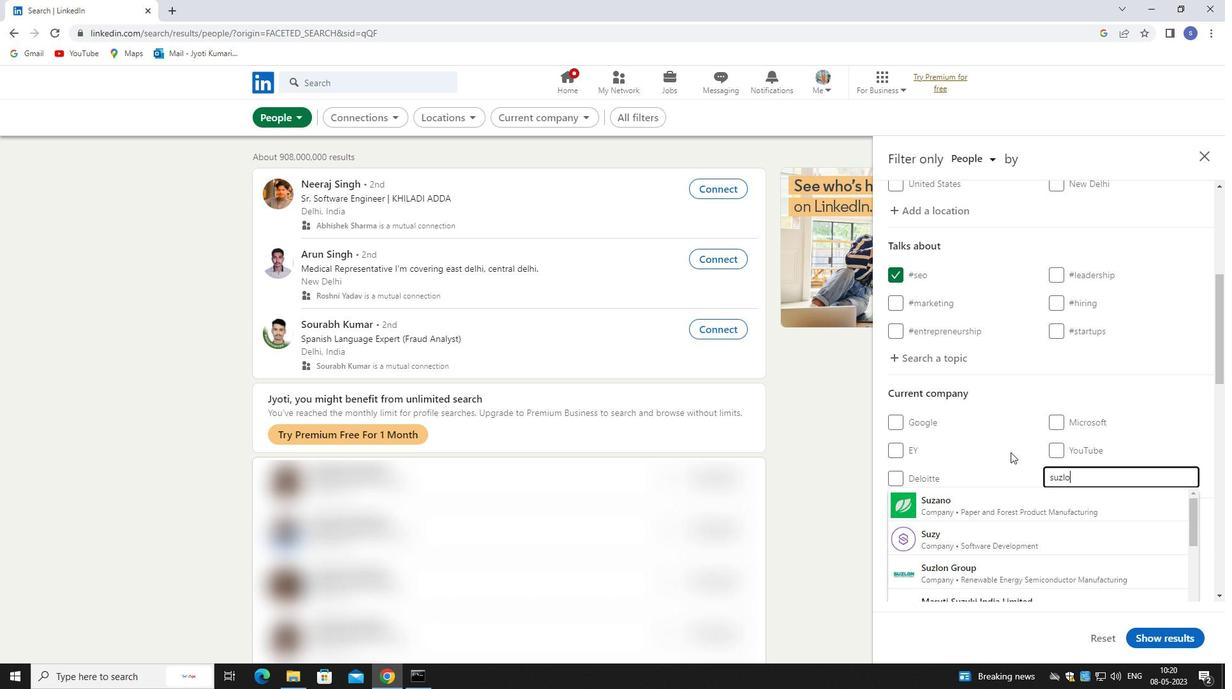 
Action: Mouse moved to (1067, 507)
Screenshot: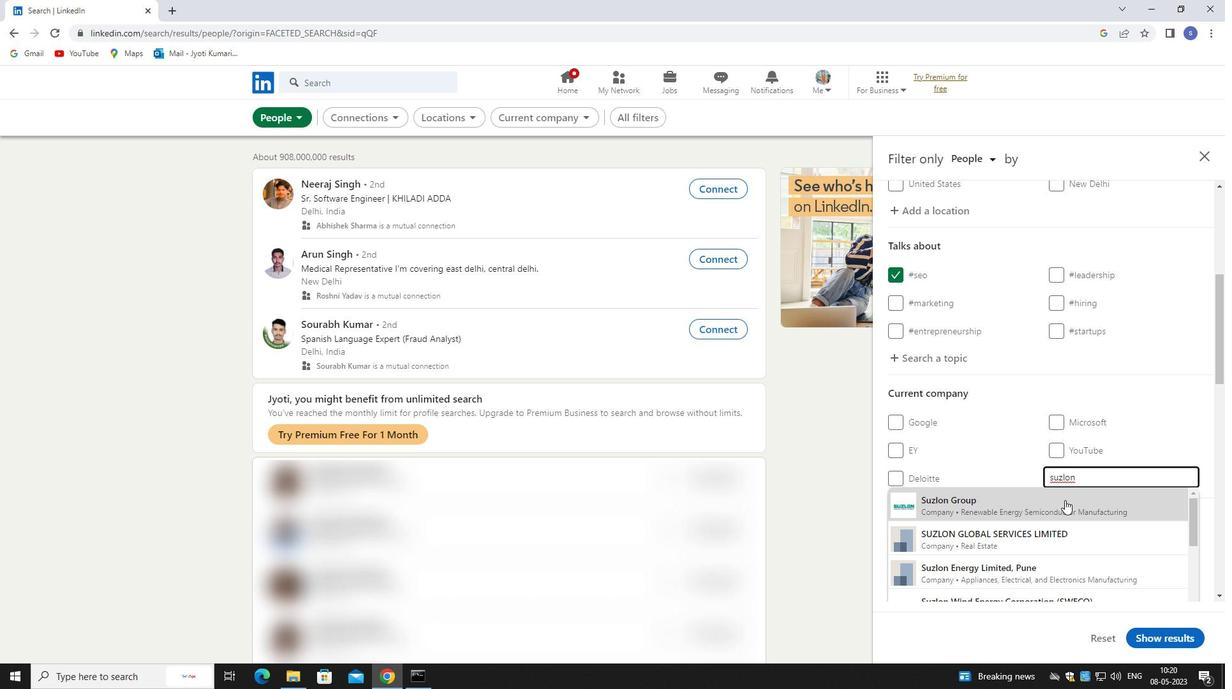 
Action: Mouse pressed left at (1067, 507)
Screenshot: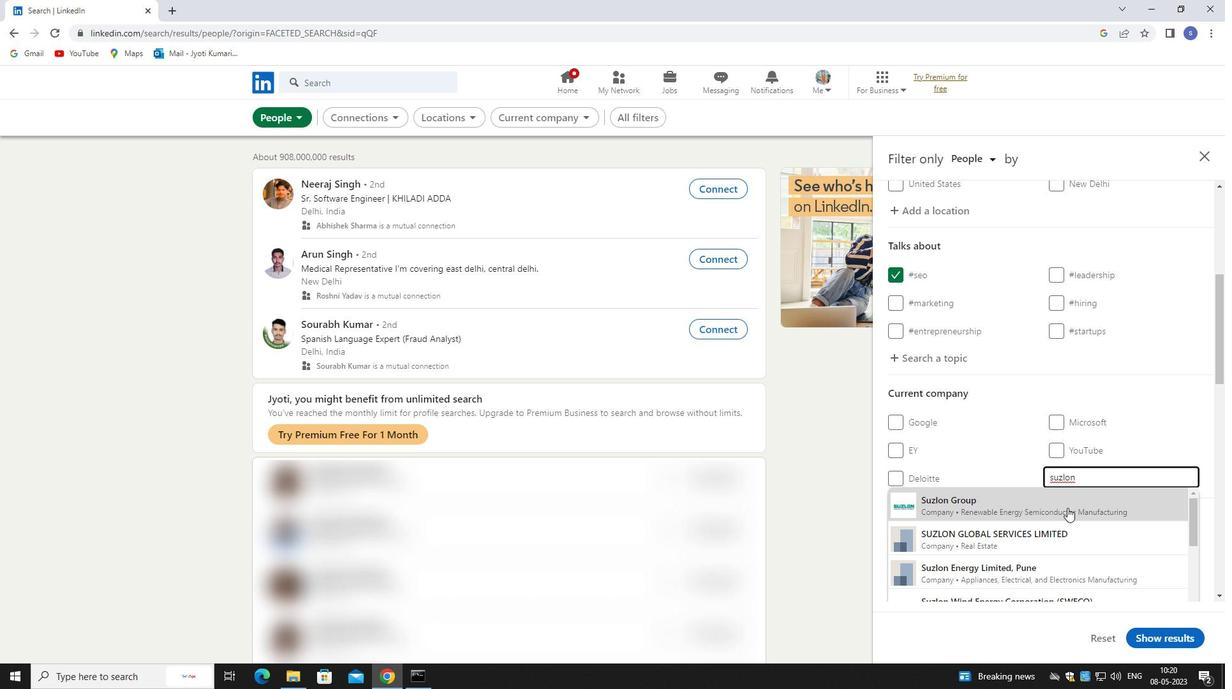 
Action: Mouse moved to (1071, 505)
Screenshot: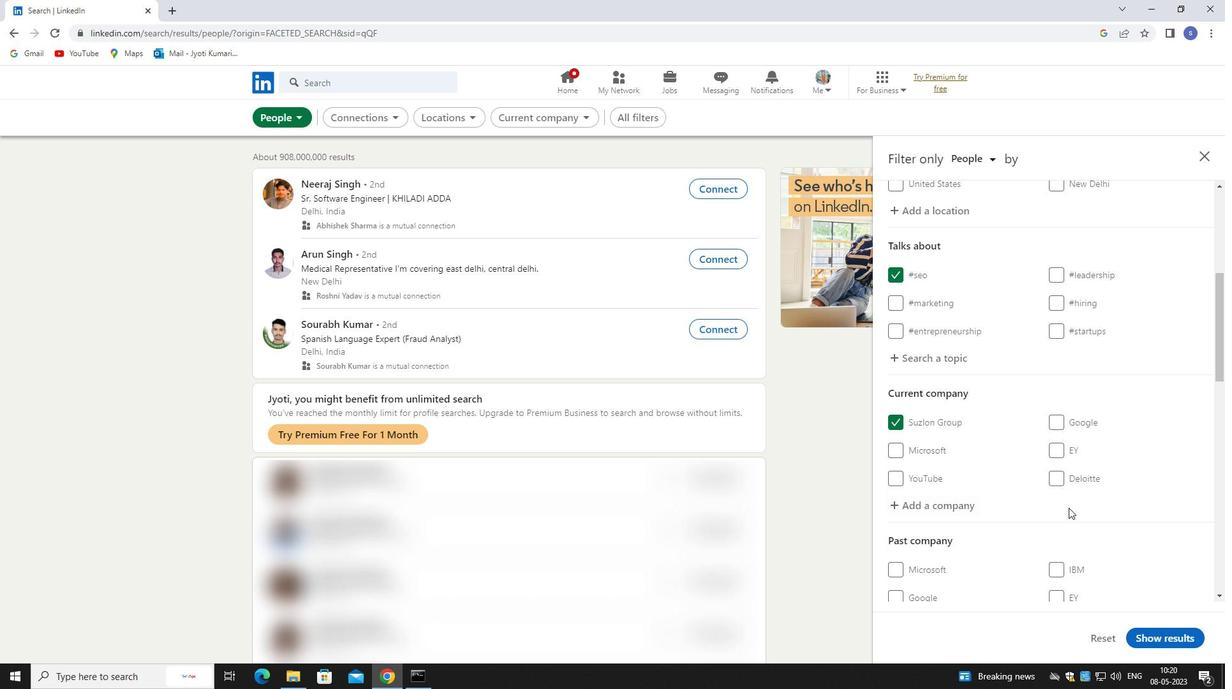 
Action: Mouse scrolled (1071, 504) with delta (0, 0)
Screenshot: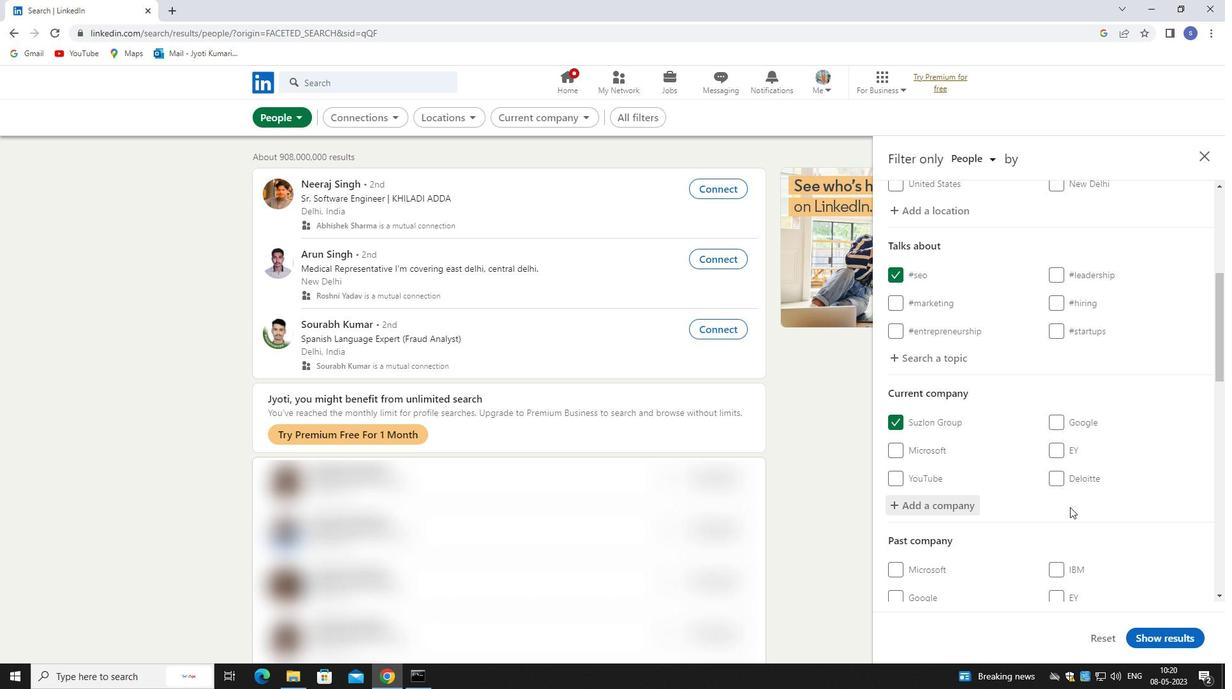 
Action: Mouse moved to (1073, 503)
Screenshot: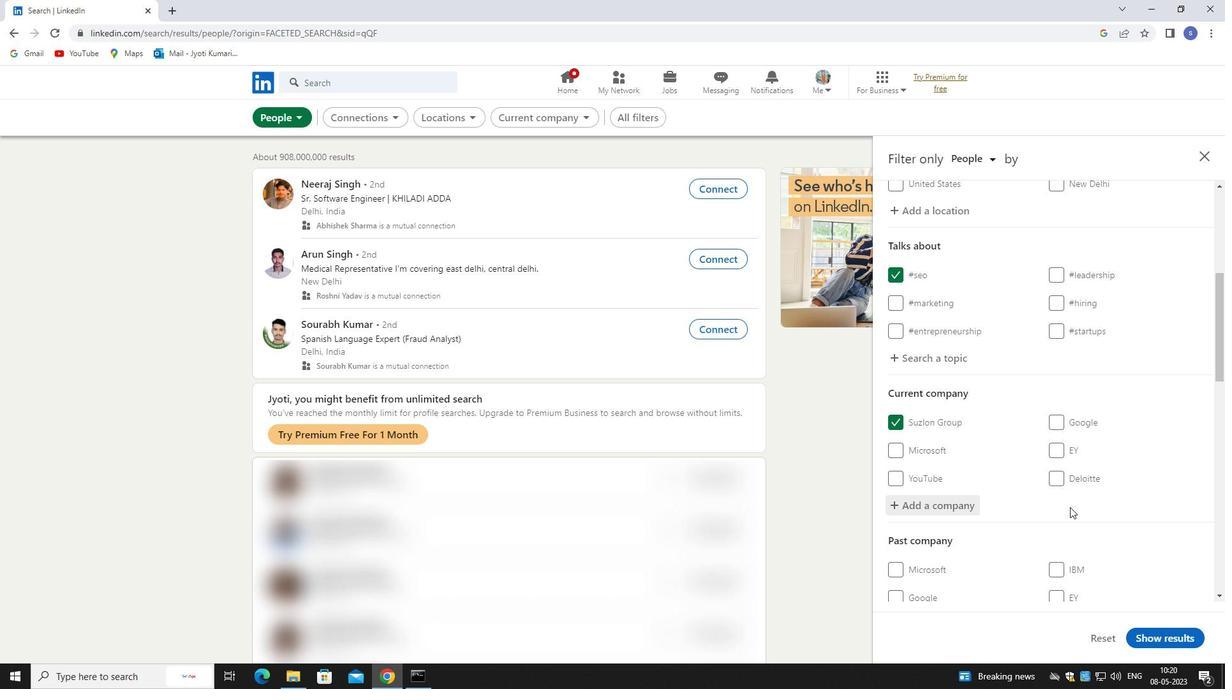 
Action: Mouse scrolled (1073, 502) with delta (0, 0)
Screenshot: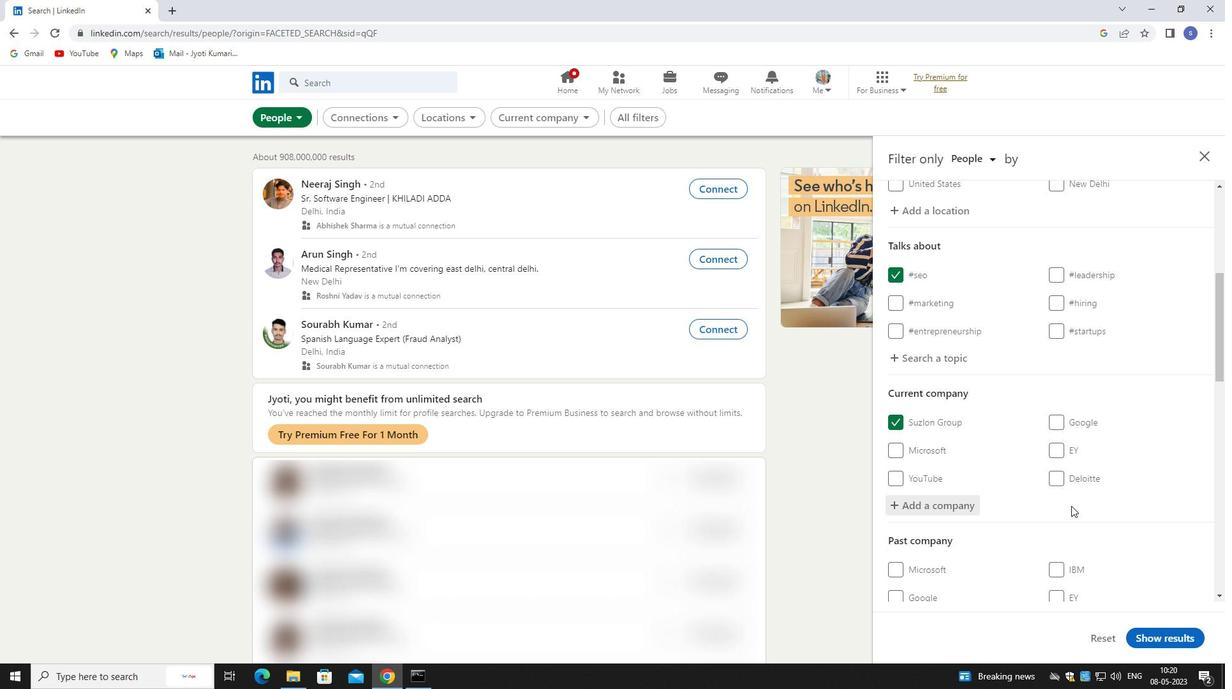 
Action: Mouse moved to (1075, 501)
Screenshot: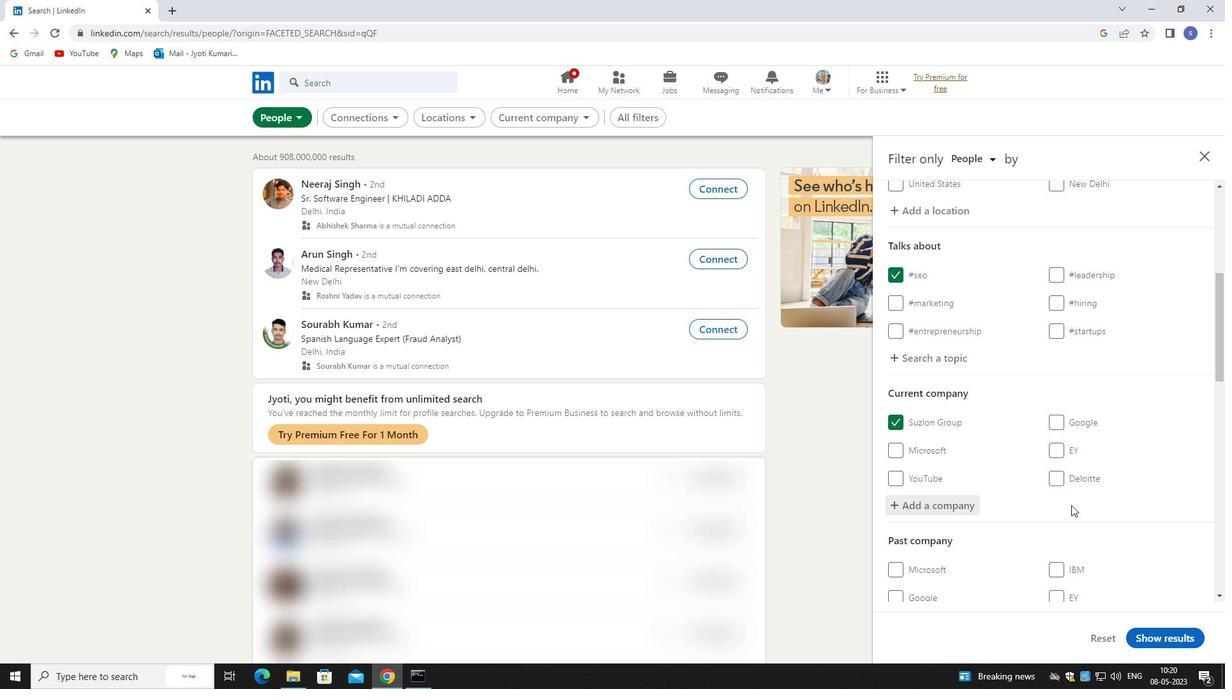 
Action: Mouse scrolled (1075, 500) with delta (0, 0)
Screenshot: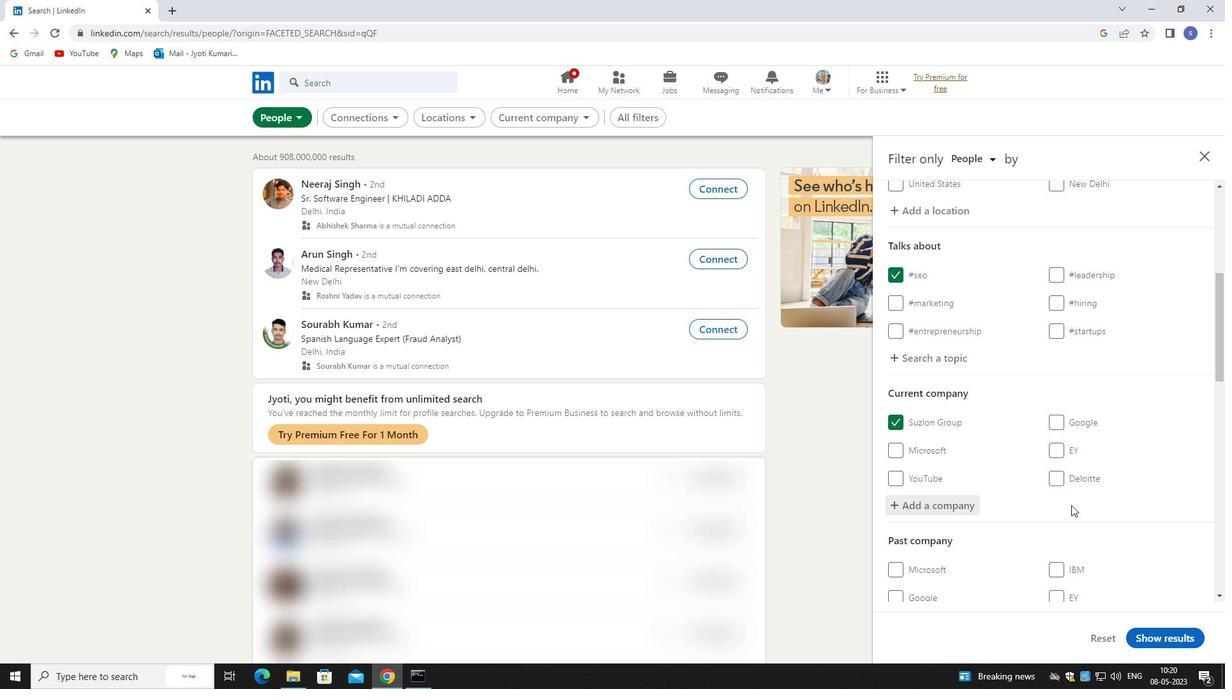 
Action: Mouse moved to (1106, 432)
Screenshot: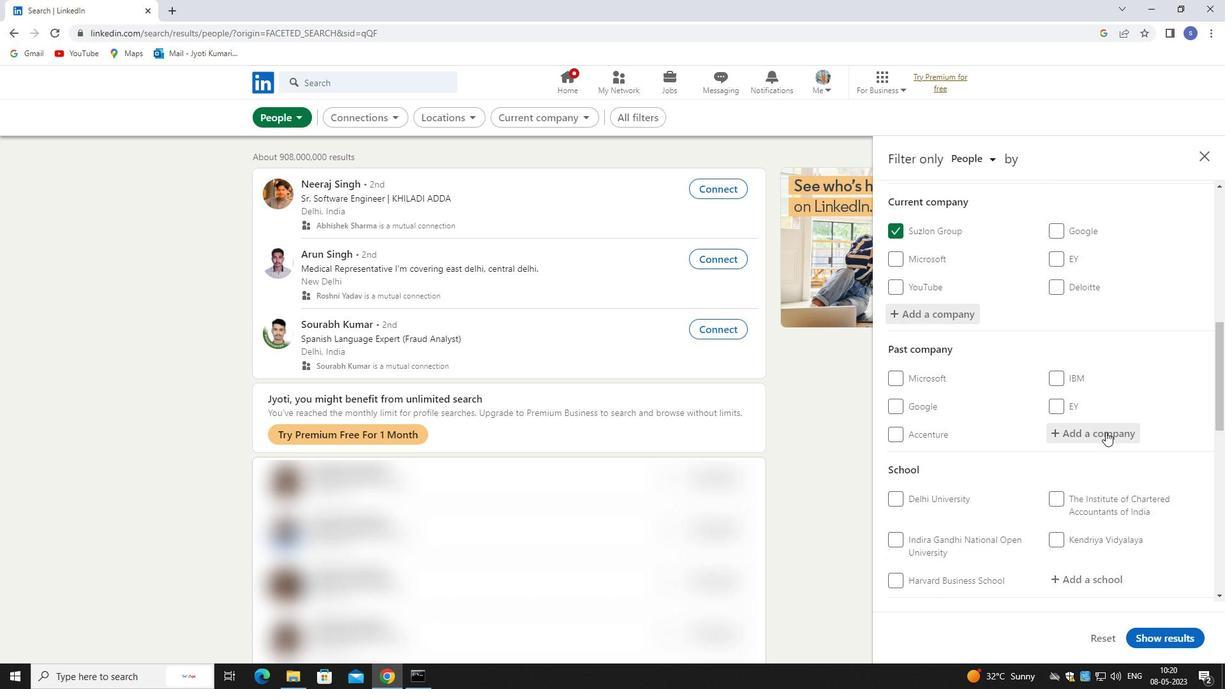 
Action: Mouse scrolled (1106, 431) with delta (0, 0)
Screenshot: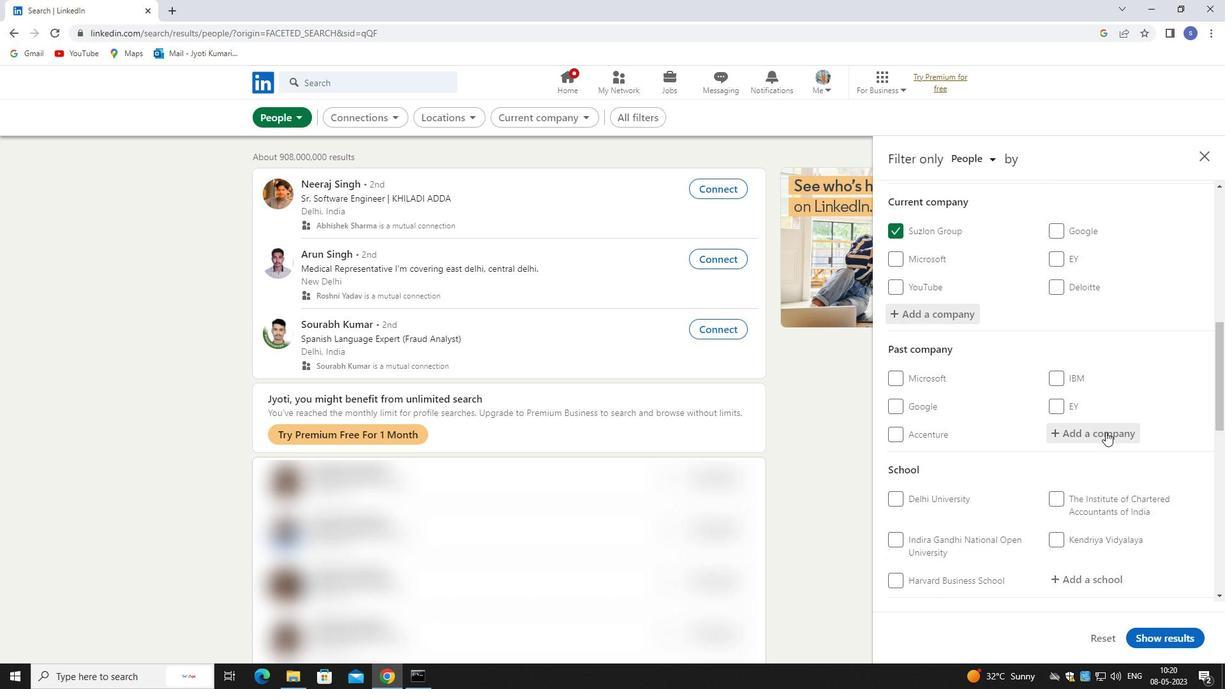 
Action: Mouse moved to (1107, 433)
Screenshot: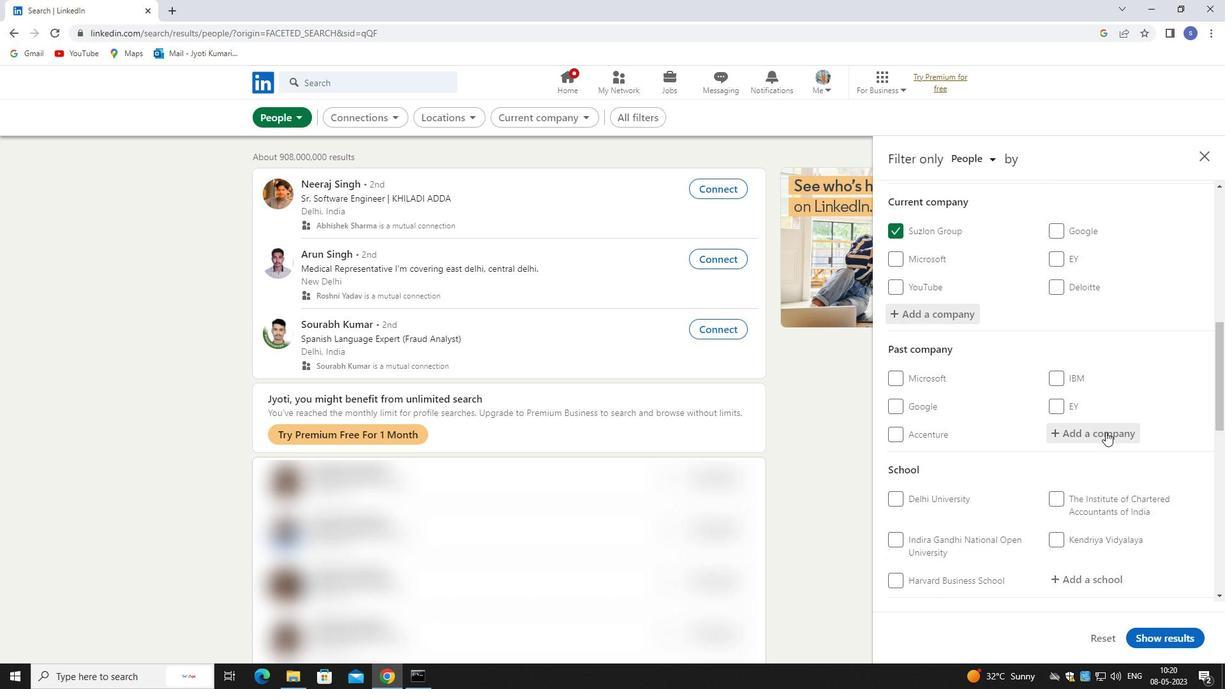 
Action: Mouse scrolled (1107, 432) with delta (0, 0)
Screenshot: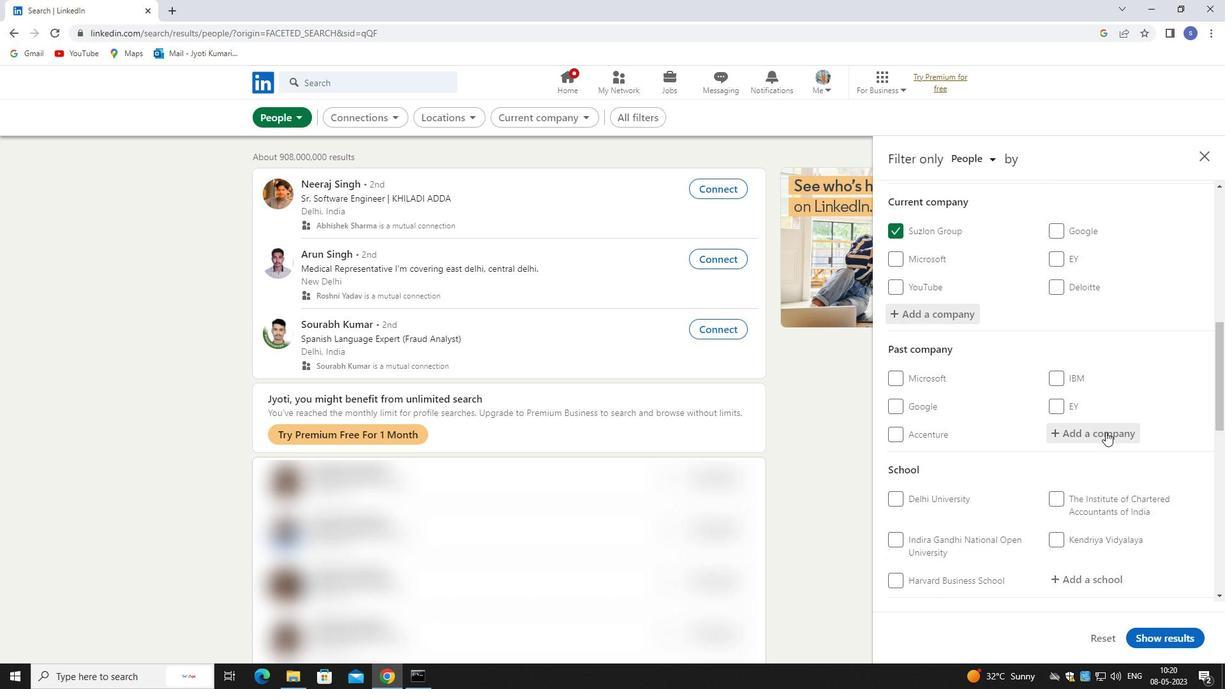 
Action: Mouse moved to (1107, 435)
Screenshot: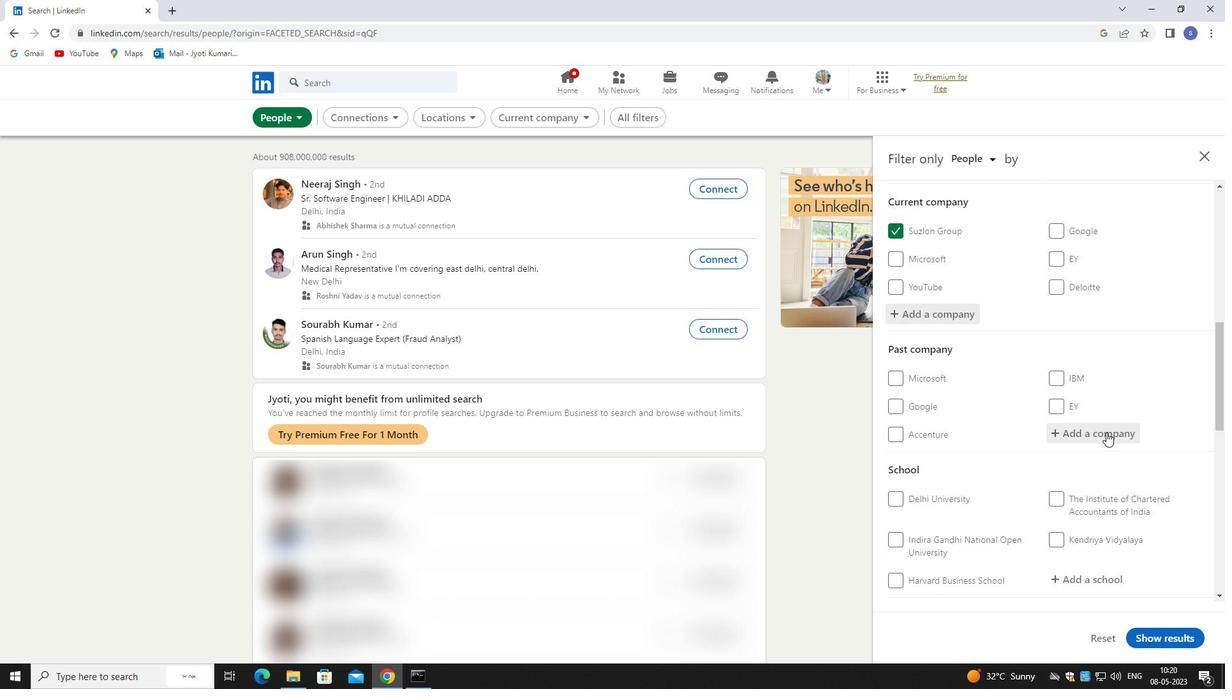 
Action: Mouse scrolled (1107, 434) with delta (0, 0)
Screenshot: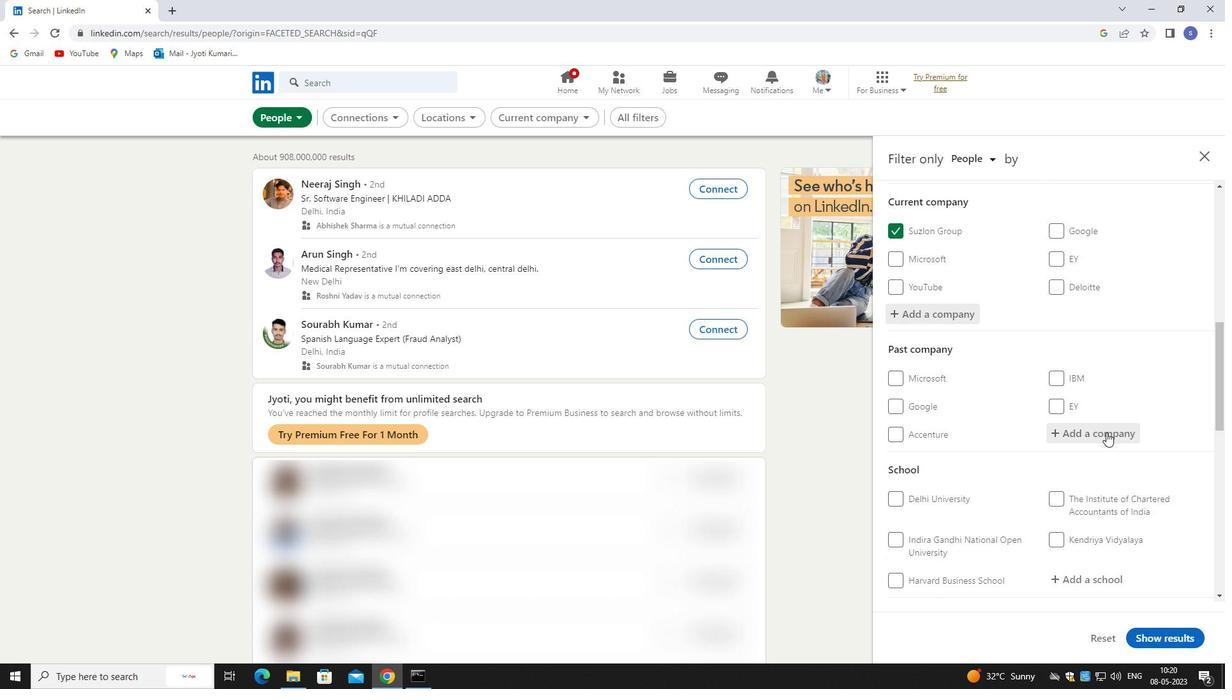 
Action: Mouse moved to (1113, 384)
Screenshot: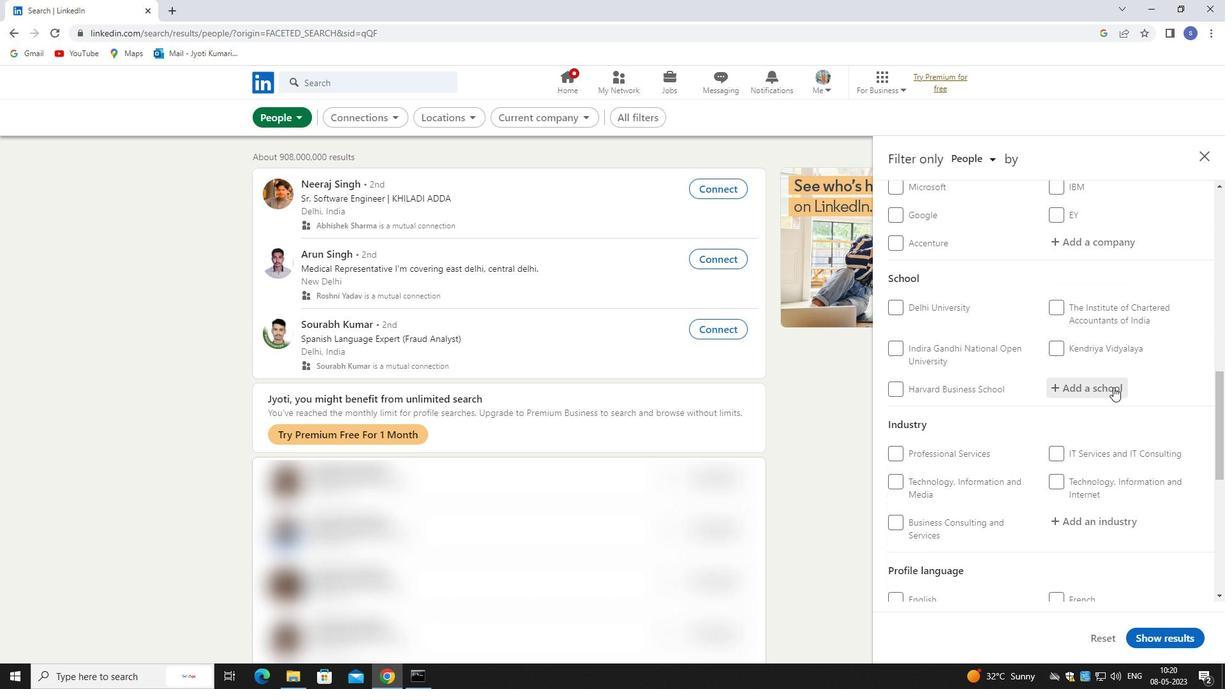 
Action: Mouse pressed left at (1113, 384)
Screenshot: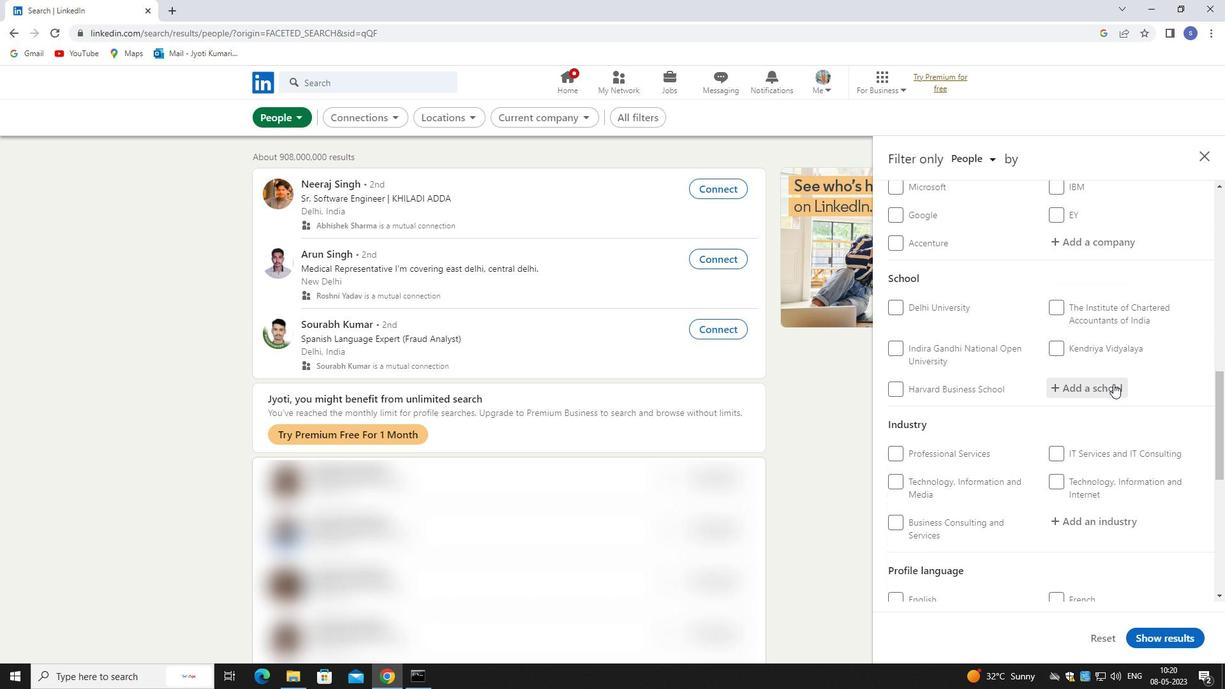 
Action: Mouse moved to (1103, 375)
Screenshot: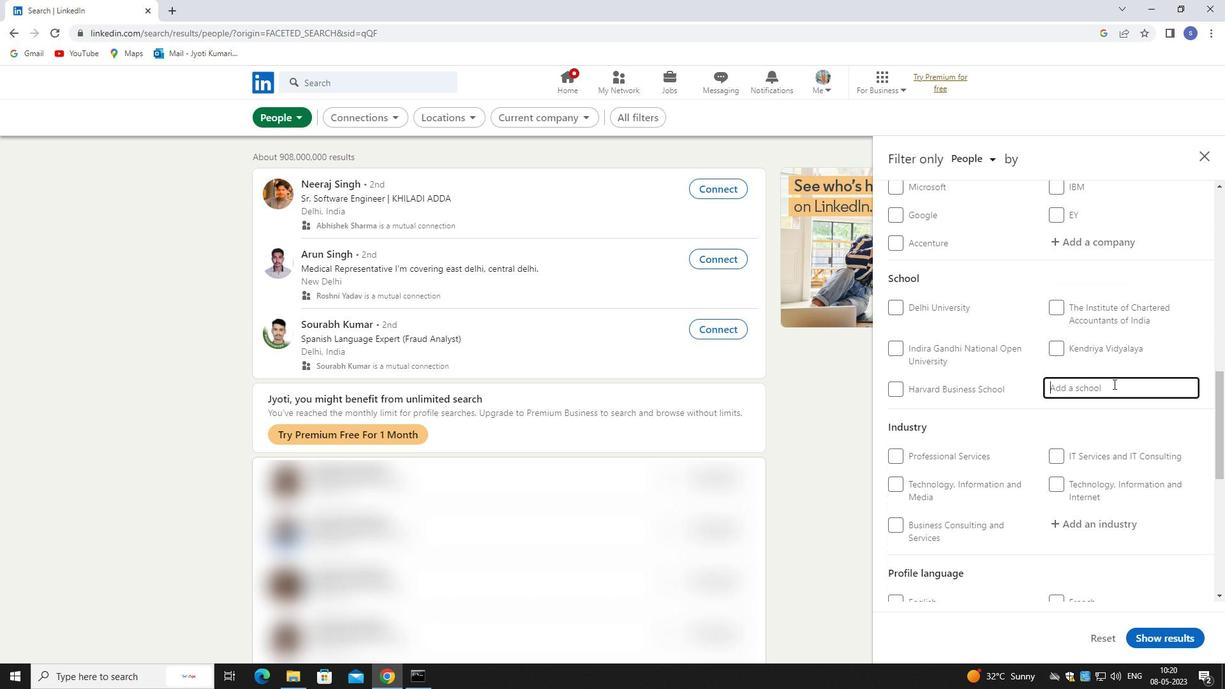 
Action: Key pressed st.<Key.space>columba
Screenshot: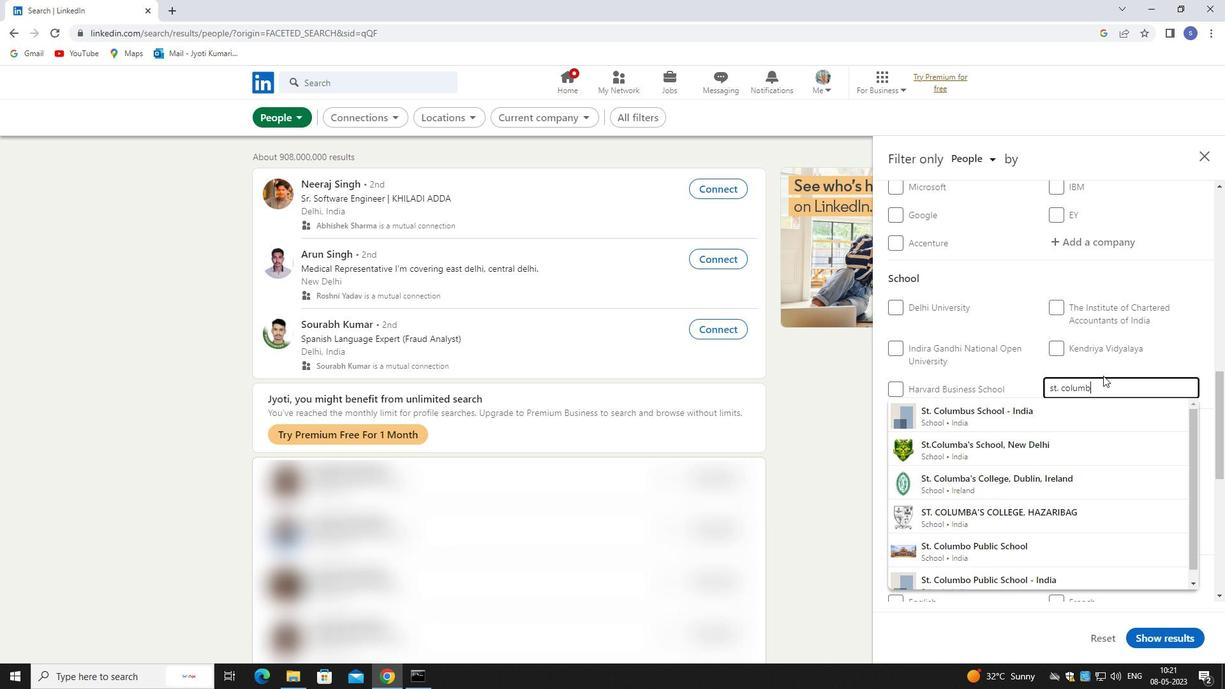 
Action: Mouse moved to (1082, 414)
Screenshot: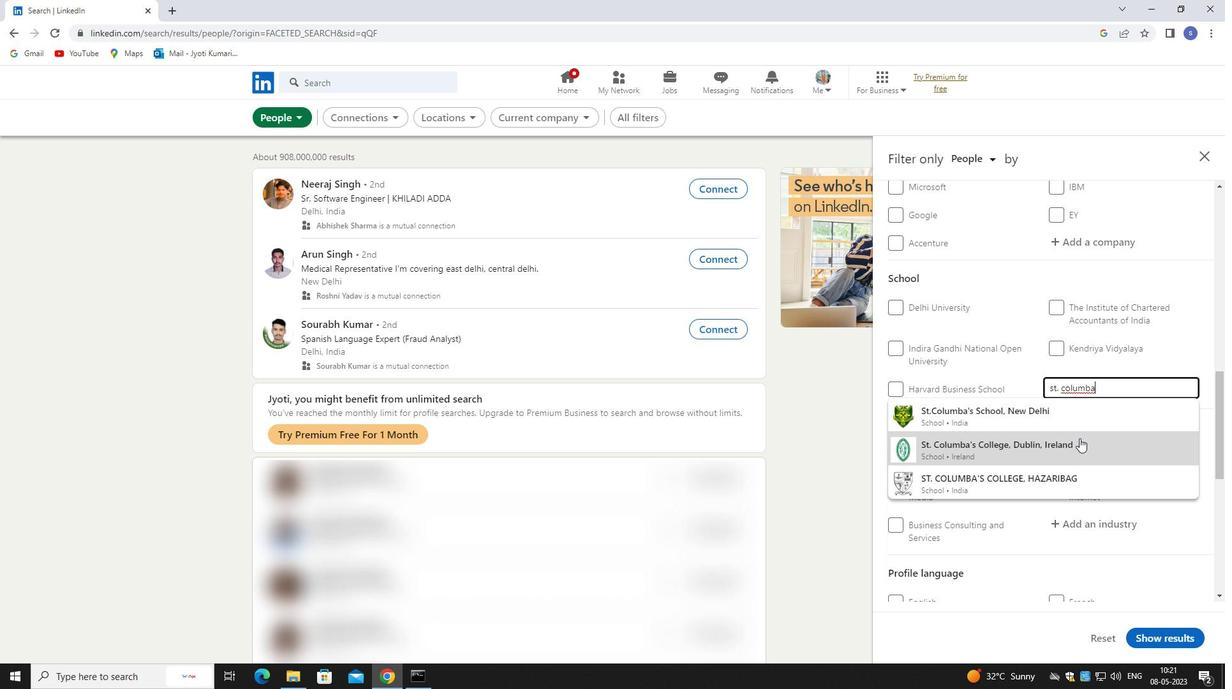 
Action: Mouse pressed left at (1082, 414)
Screenshot: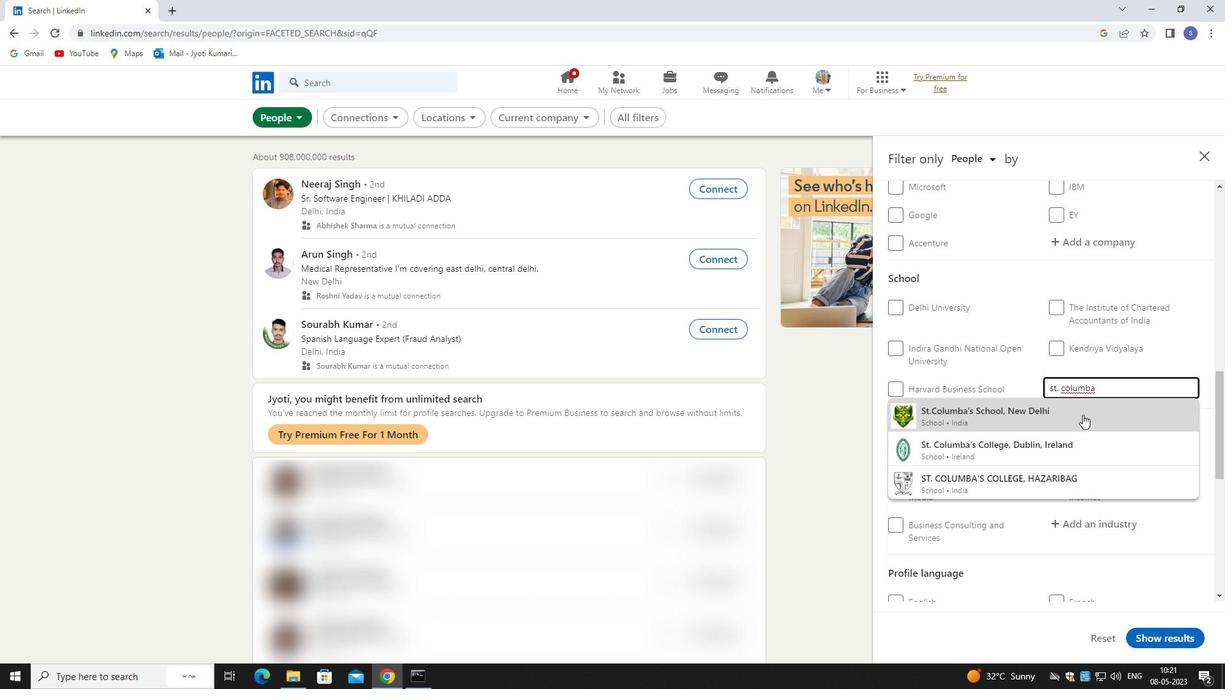 
Action: Mouse moved to (1083, 411)
Screenshot: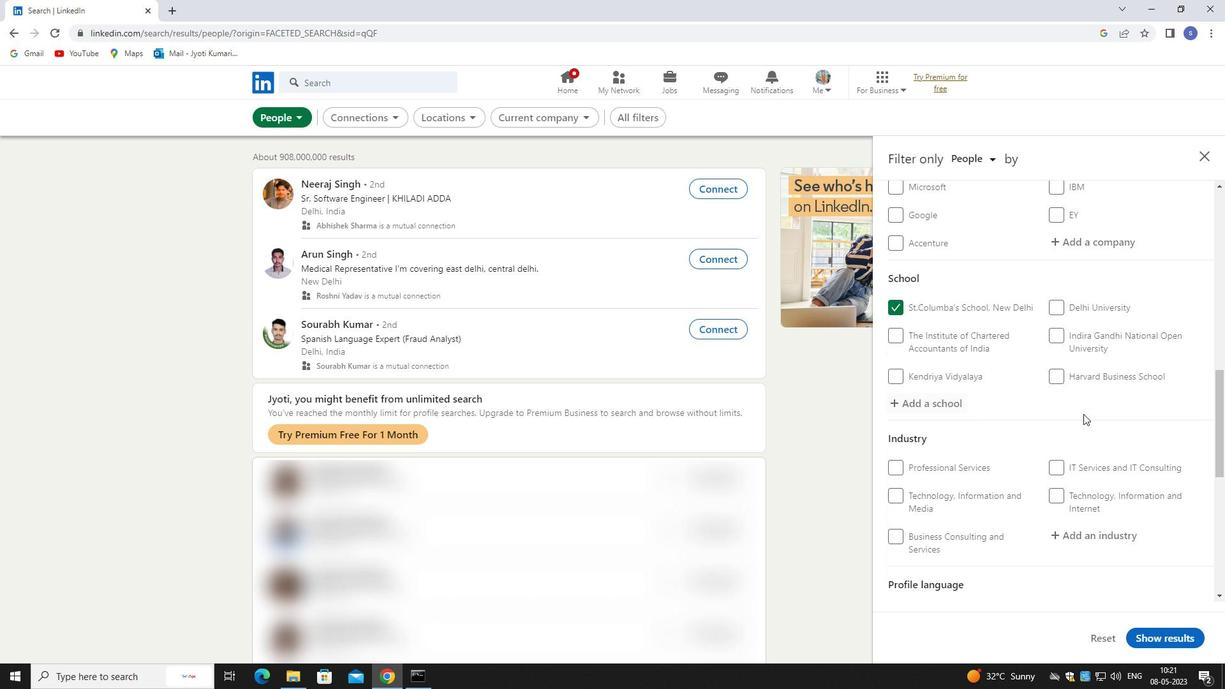 
Action: Mouse scrolled (1083, 410) with delta (0, 0)
Screenshot: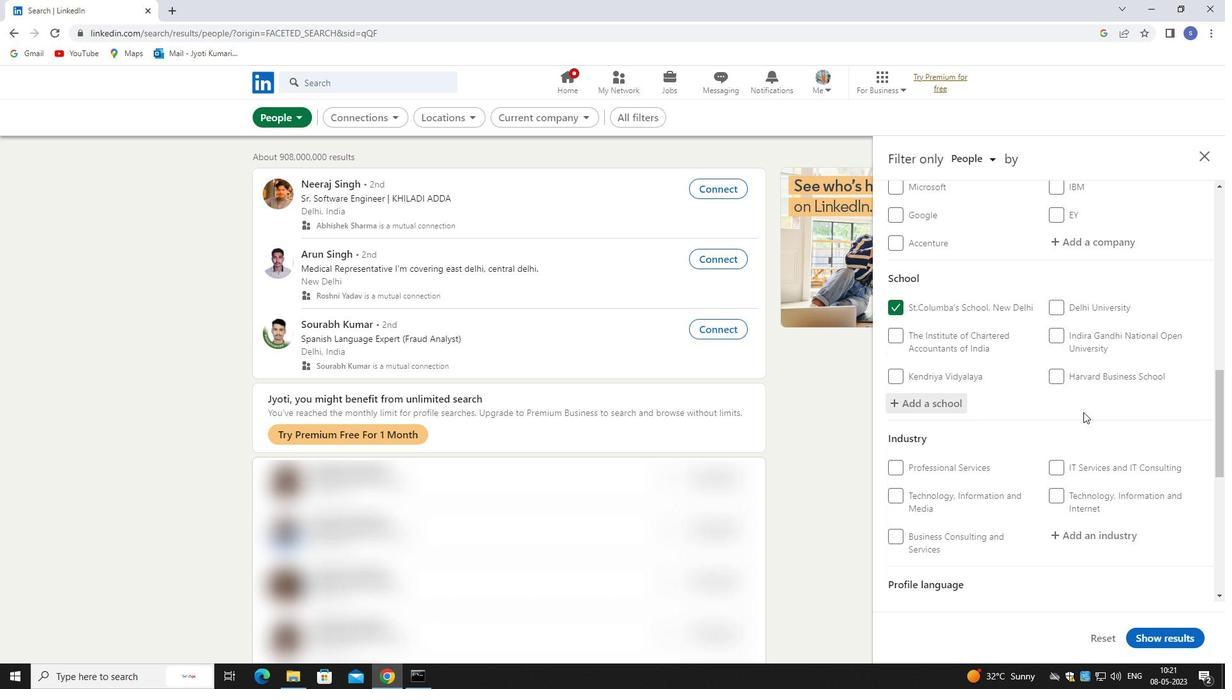 
Action: Mouse scrolled (1083, 410) with delta (0, 0)
Screenshot: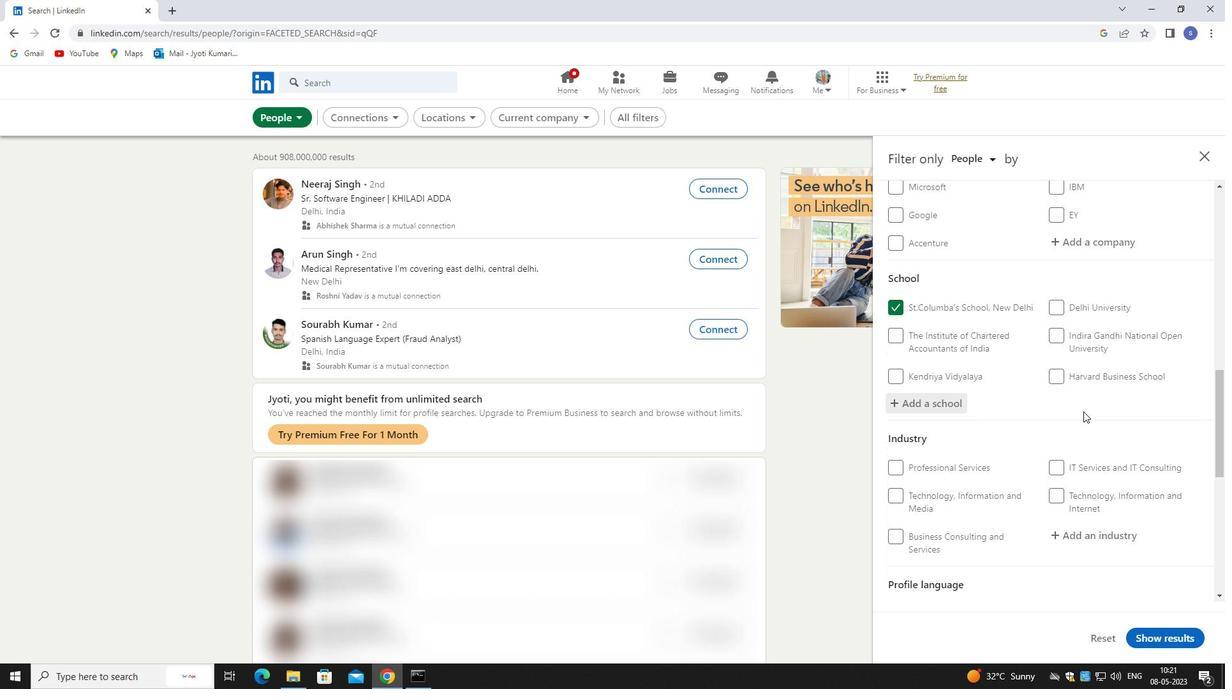 
Action: Mouse scrolled (1083, 410) with delta (0, 0)
Screenshot: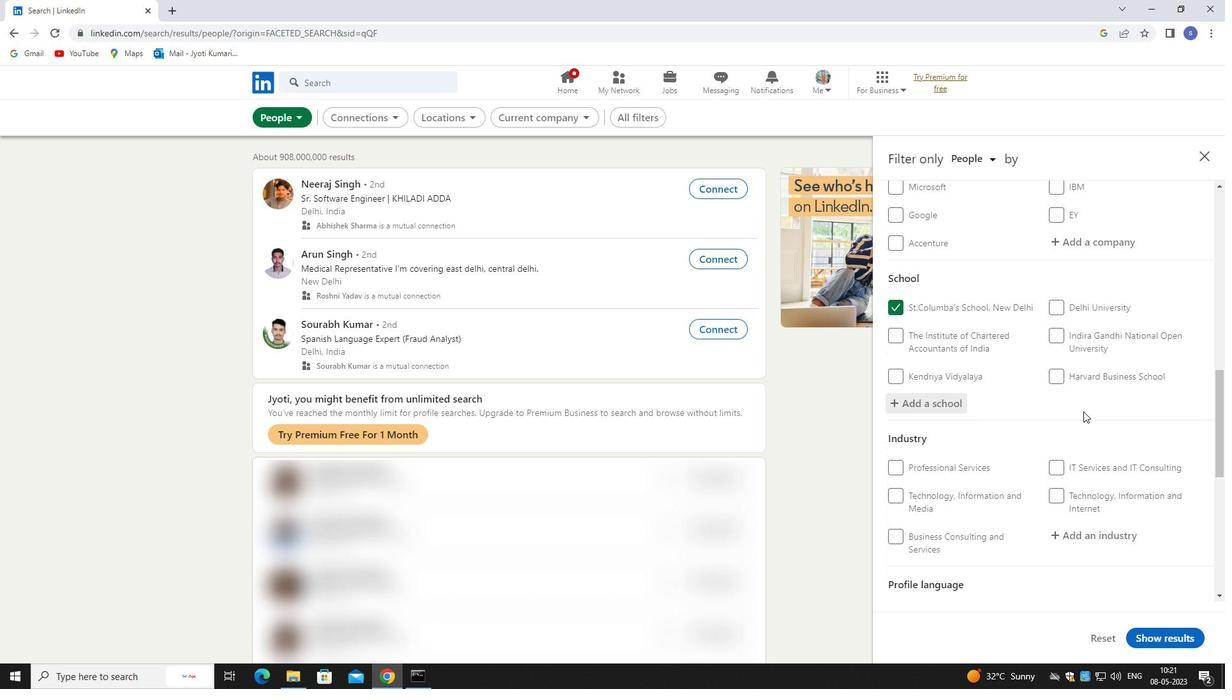 
Action: Mouse moved to (1091, 343)
Screenshot: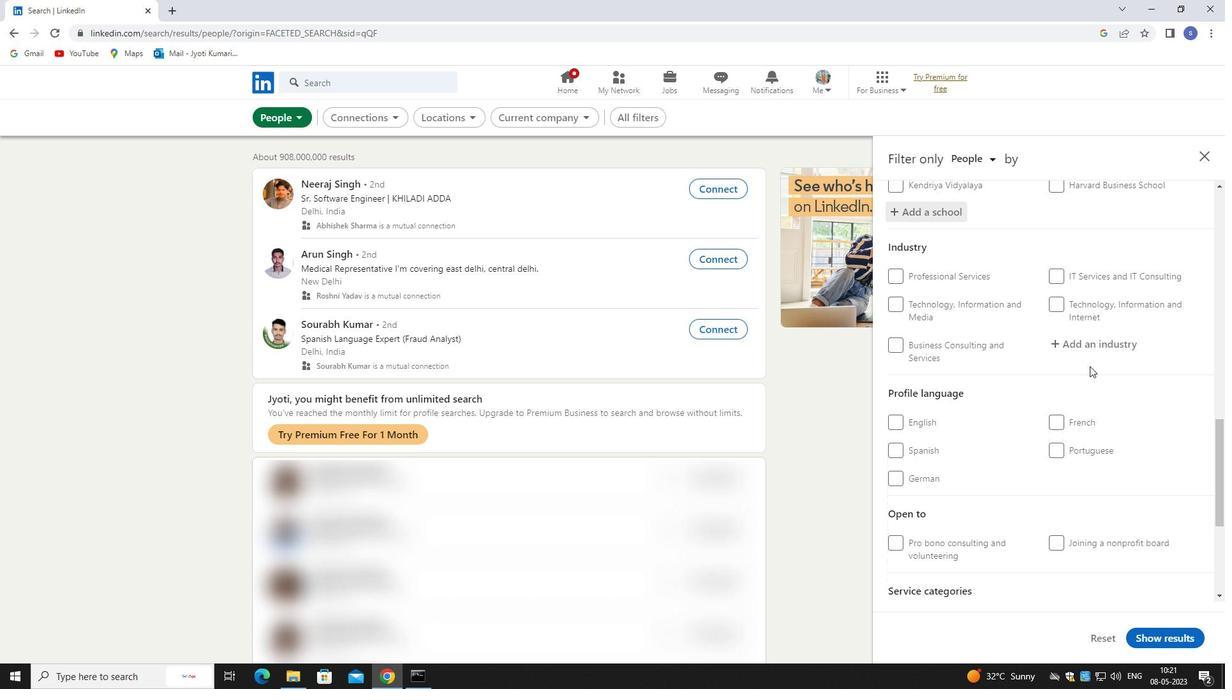 
Action: Mouse pressed left at (1091, 343)
Screenshot: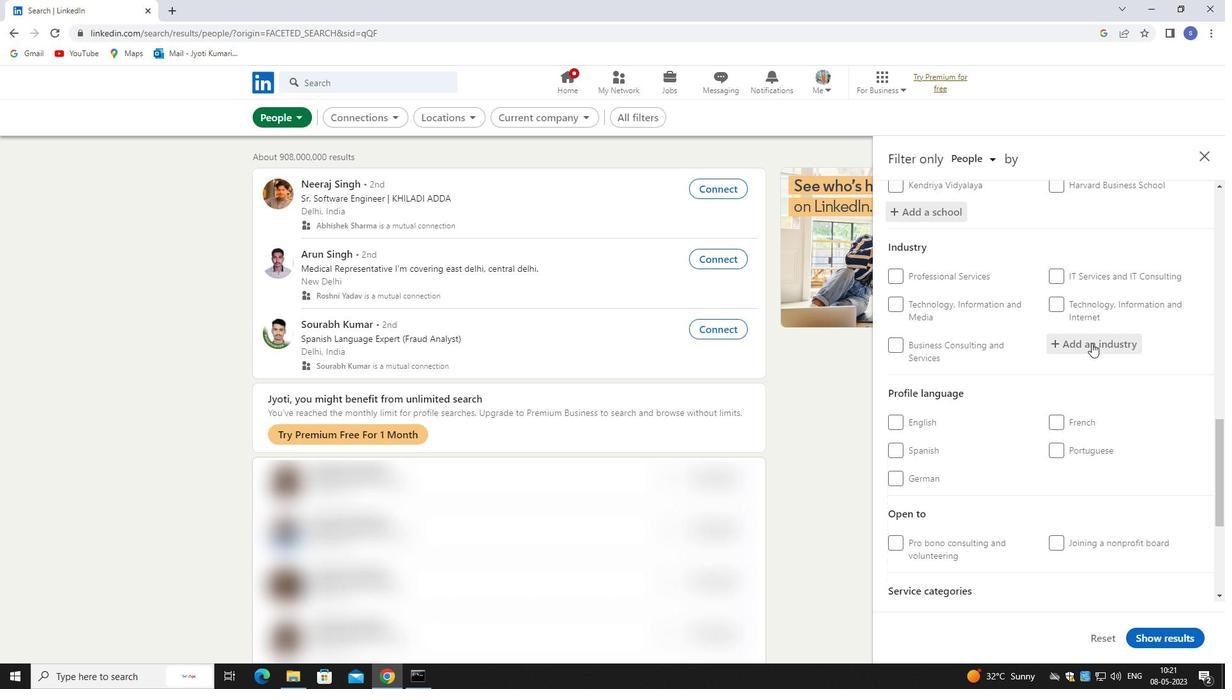 
Action: Mouse moved to (1081, 338)
Screenshot: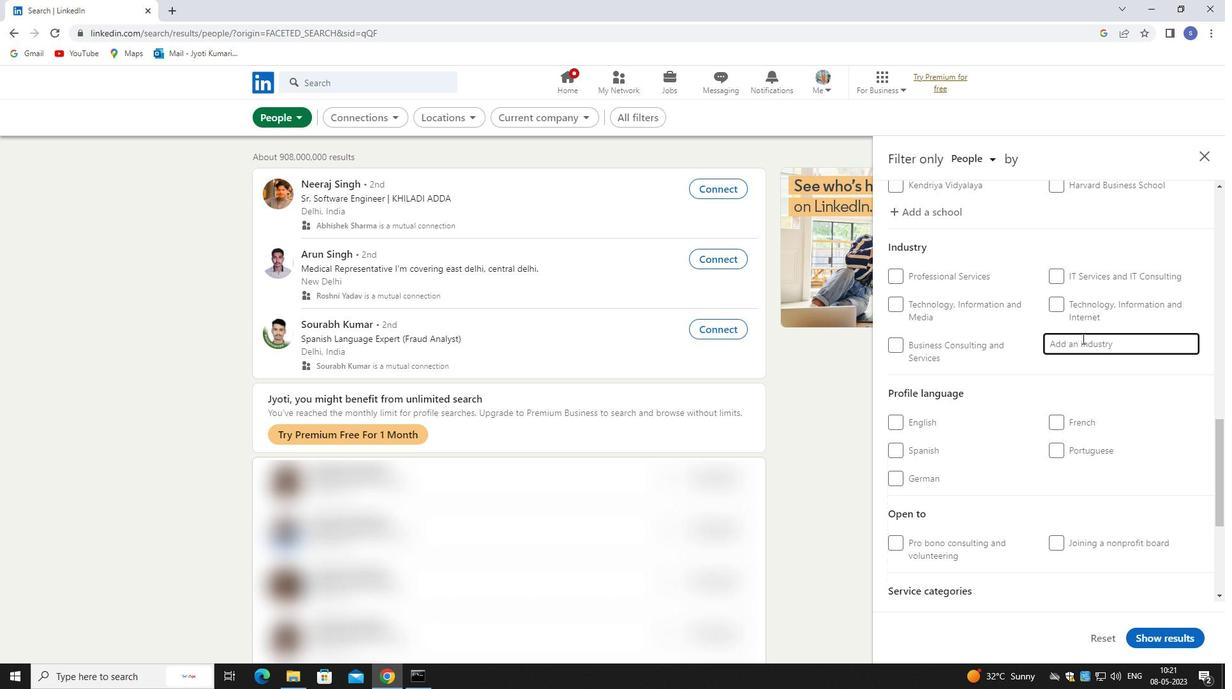 
Action: Key pressed bed-bre
Screenshot: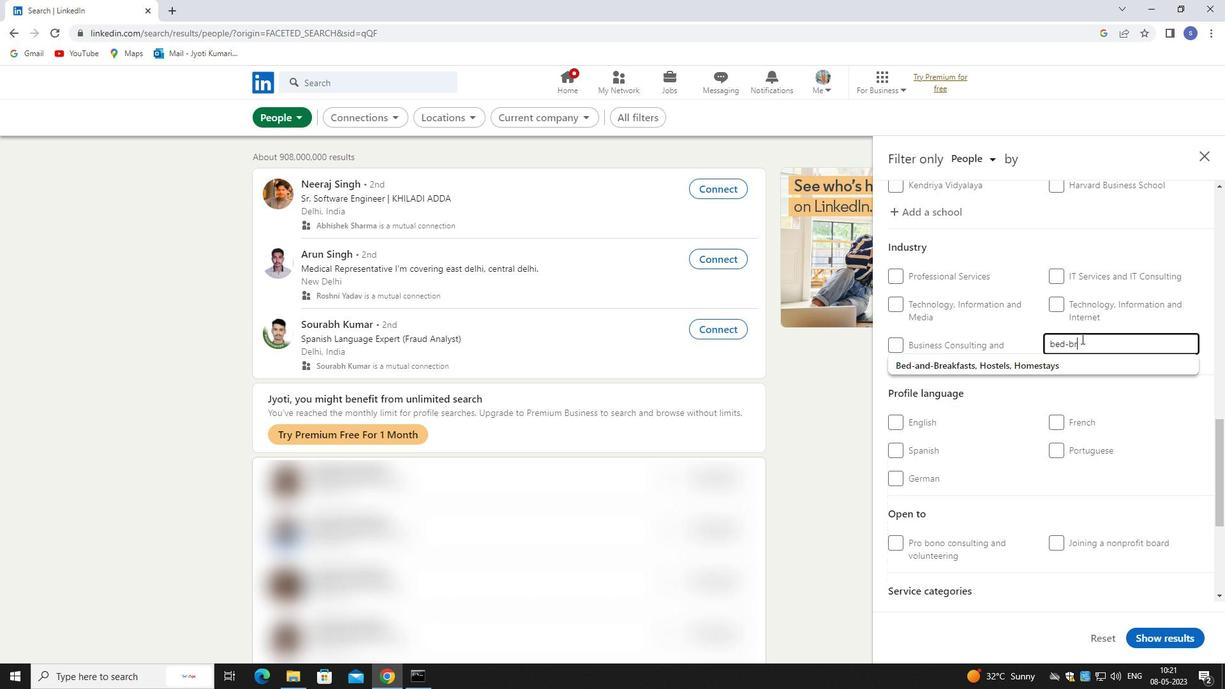 
Action: Mouse moved to (1081, 363)
Screenshot: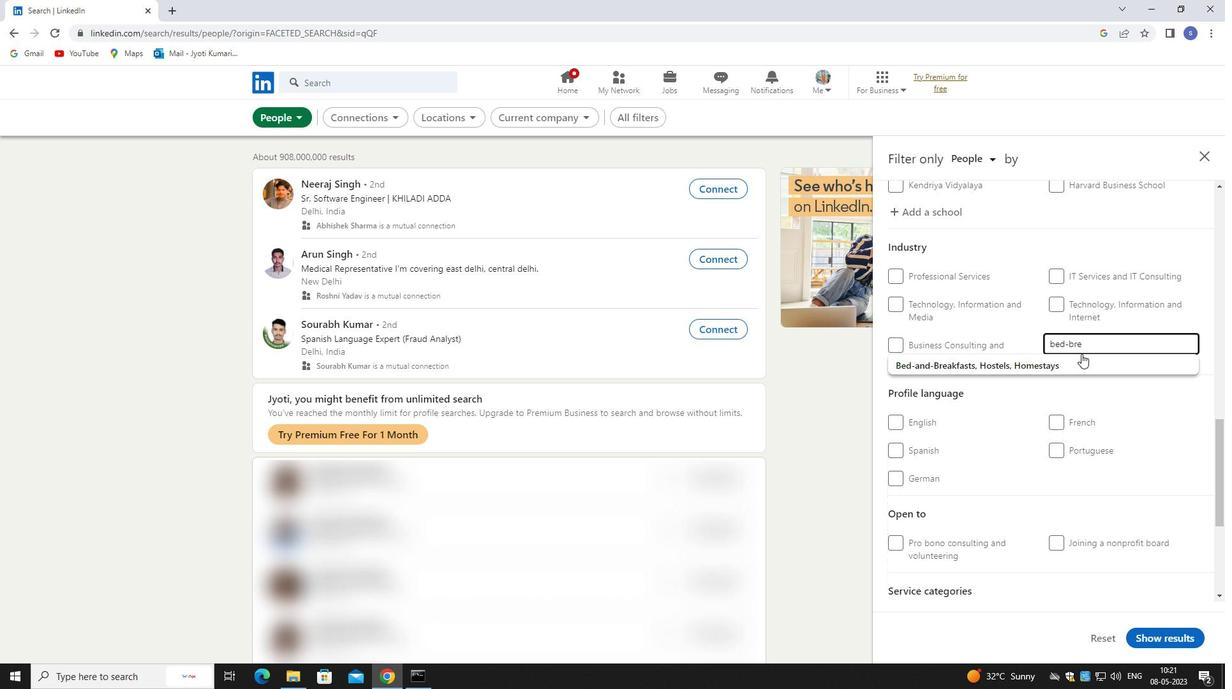
Action: Mouse pressed left at (1081, 363)
Screenshot: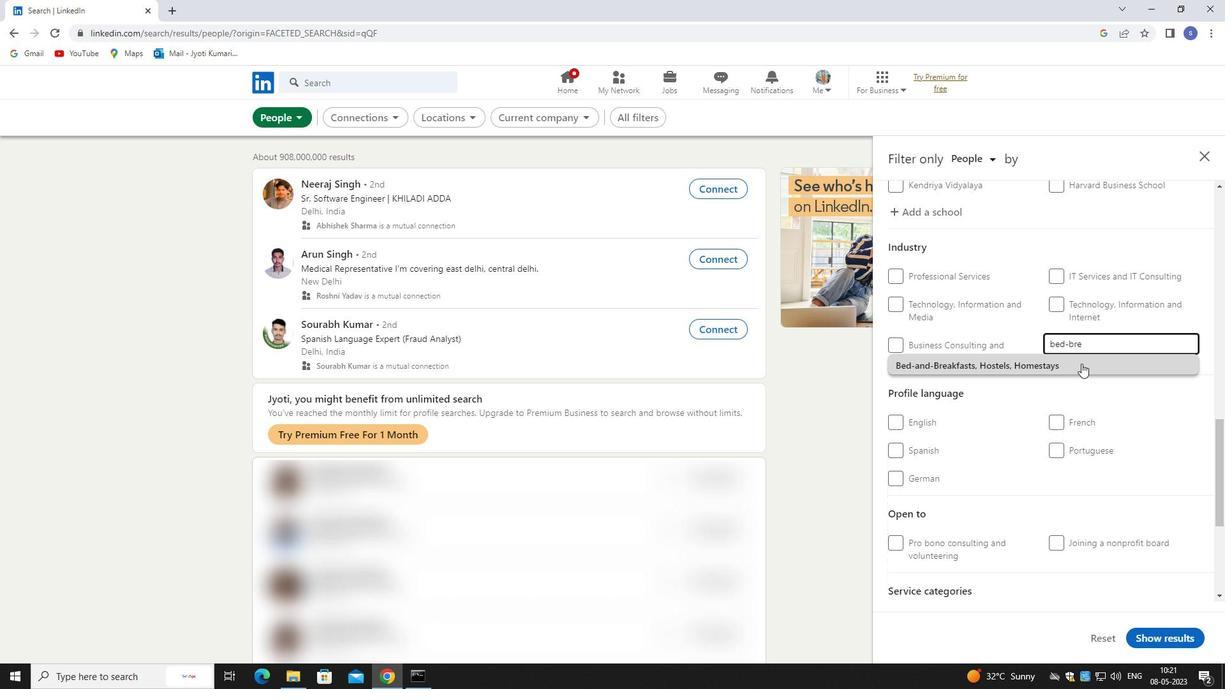 
Action: Mouse moved to (1081, 366)
Screenshot: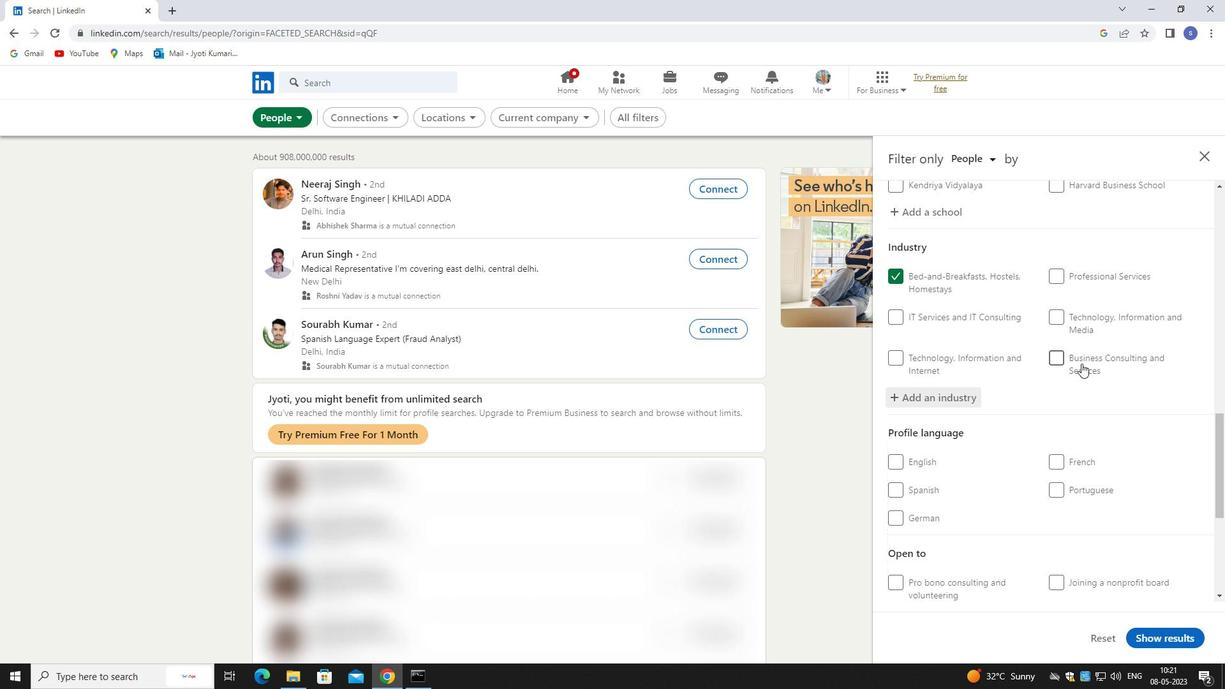 
Action: Mouse scrolled (1081, 365) with delta (0, 0)
Screenshot: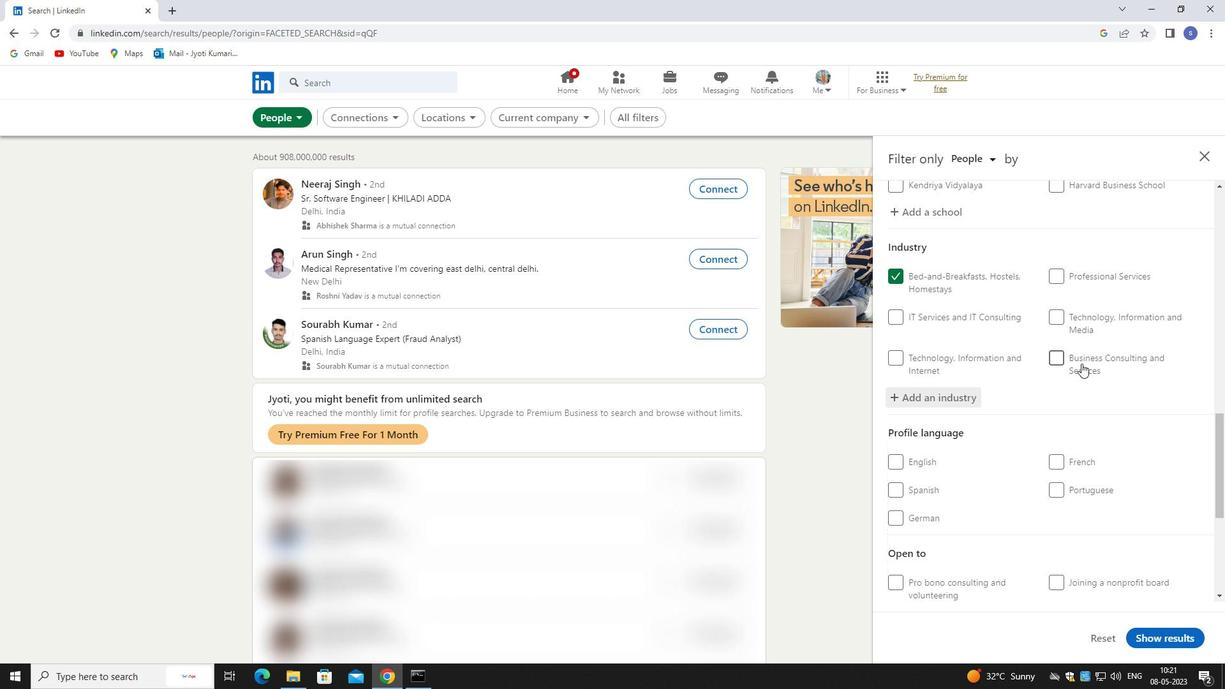 
Action: Mouse moved to (1085, 378)
Screenshot: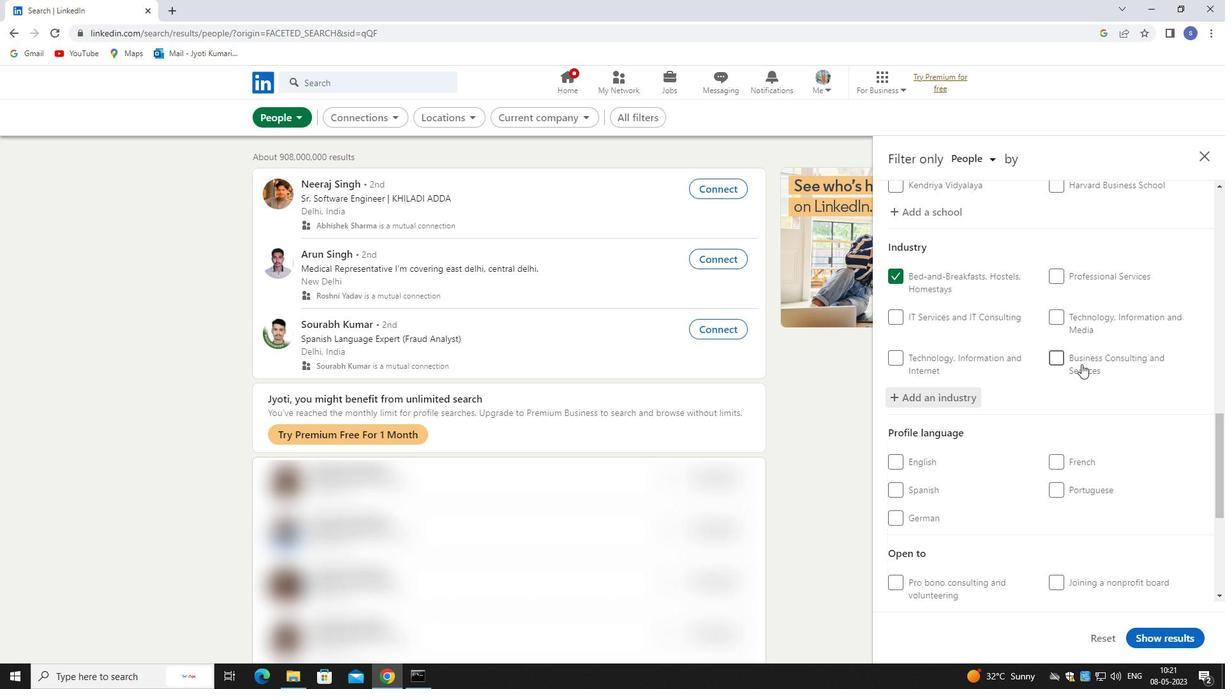 
Action: Mouse scrolled (1085, 377) with delta (0, 0)
Screenshot: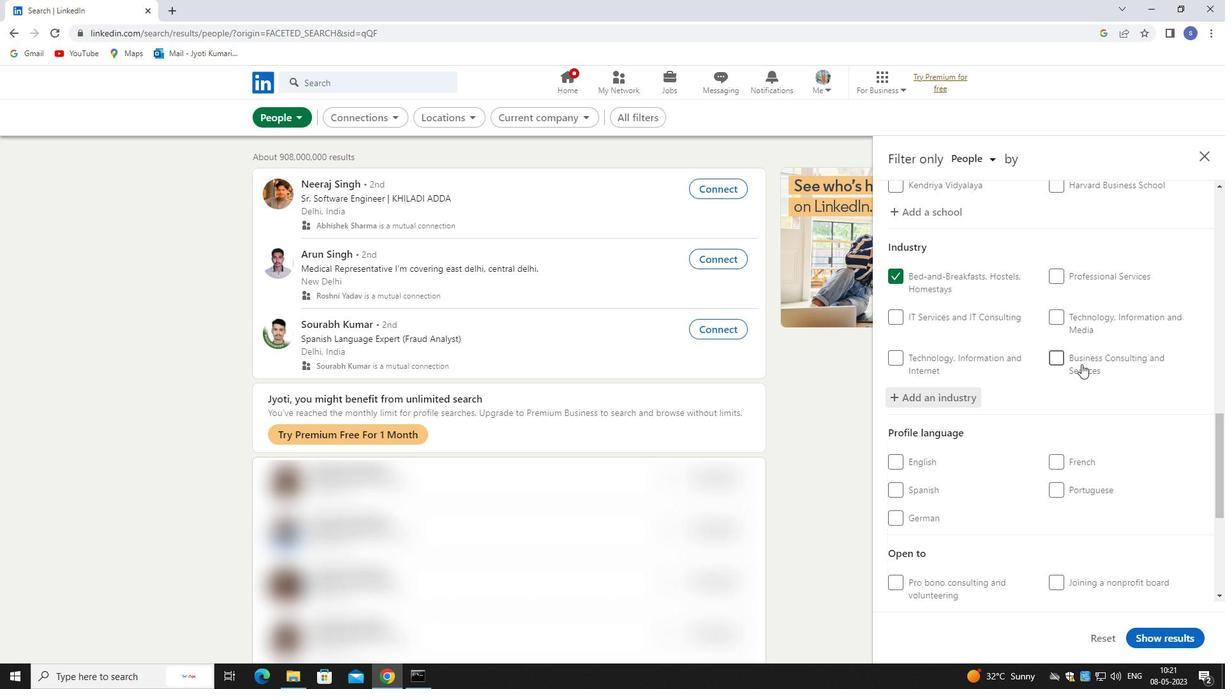 
Action: Mouse moved to (897, 359)
Screenshot: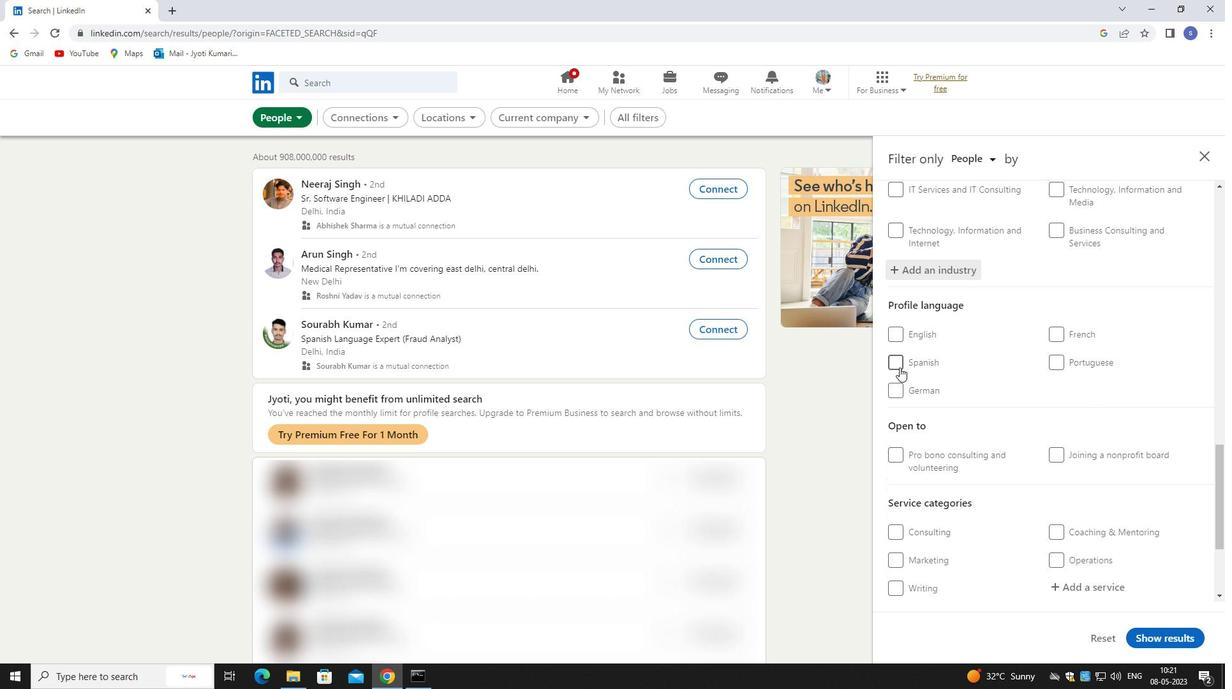 
Action: Mouse pressed left at (897, 359)
Screenshot: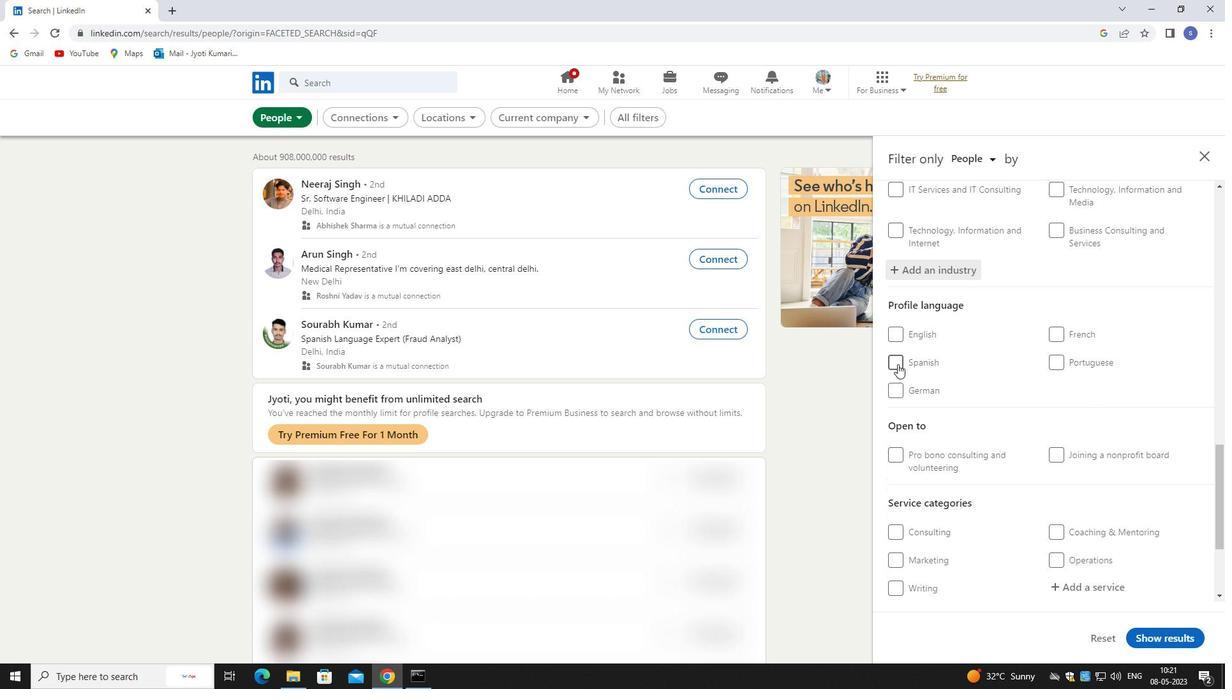 
Action: Mouse moved to (979, 377)
Screenshot: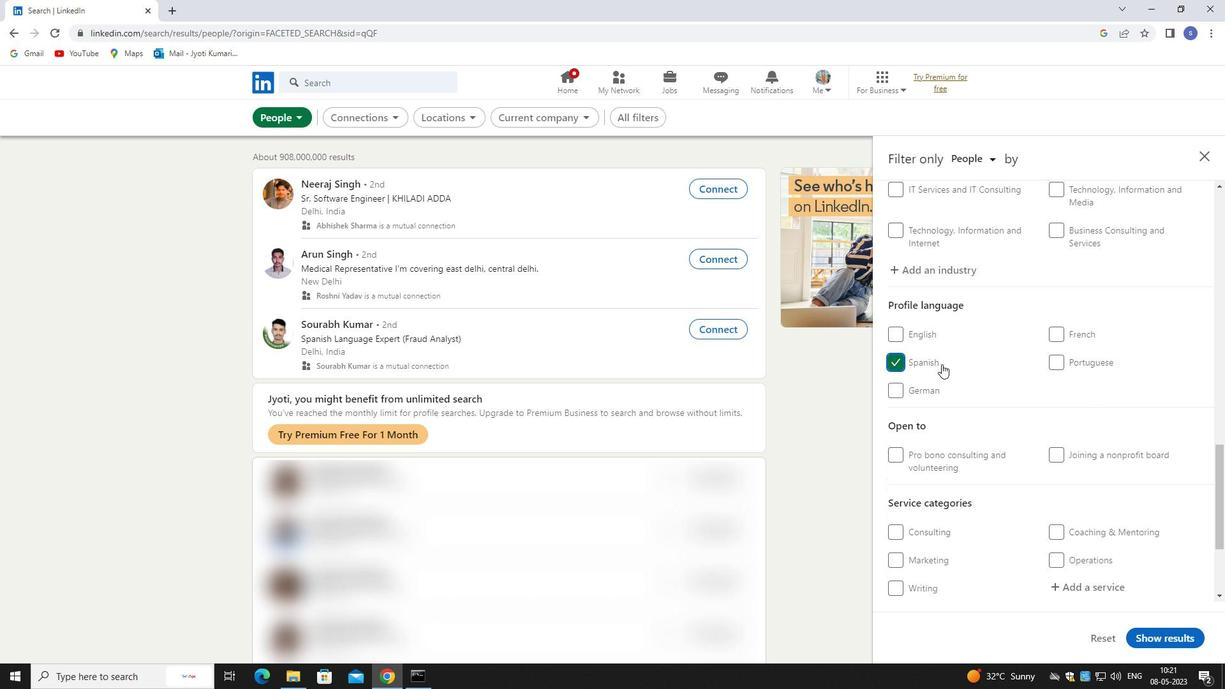 
Action: Mouse scrolled (979, 376) with delta (0, 0)
Screenshot: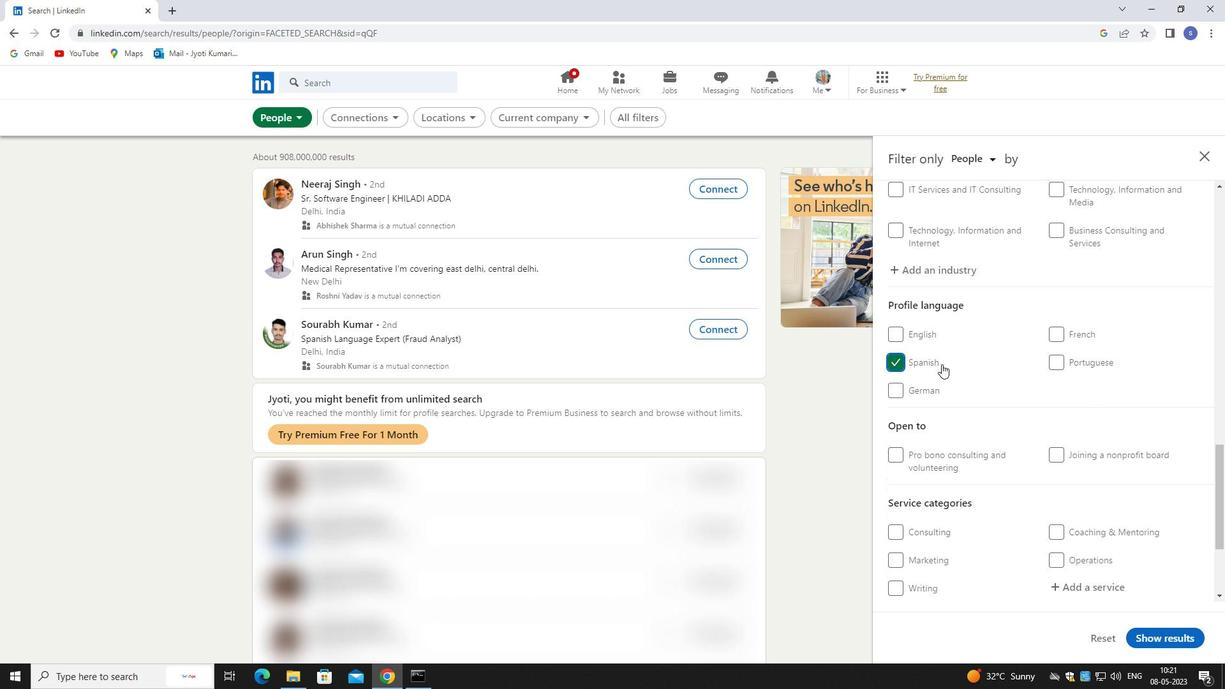 
Action: Mouse moved to (1002, 389)
Screenshot: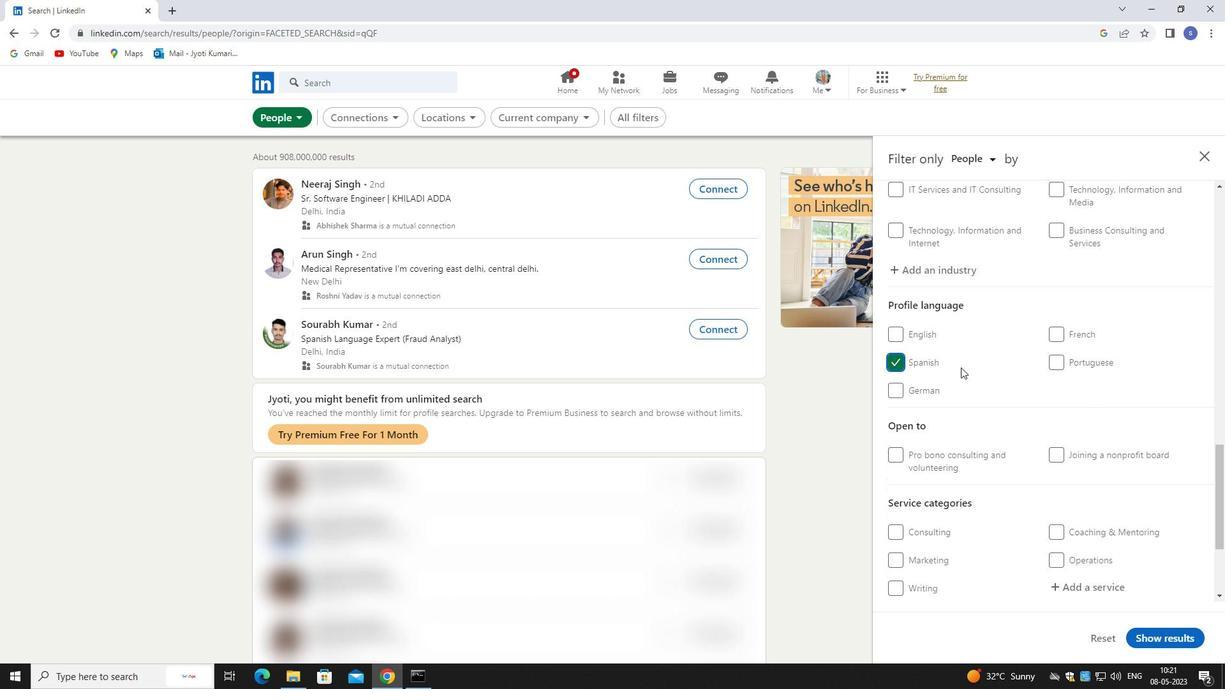 
Action: Mouse scrolled (1002, 388) with delta (0, 0)
Screenshot: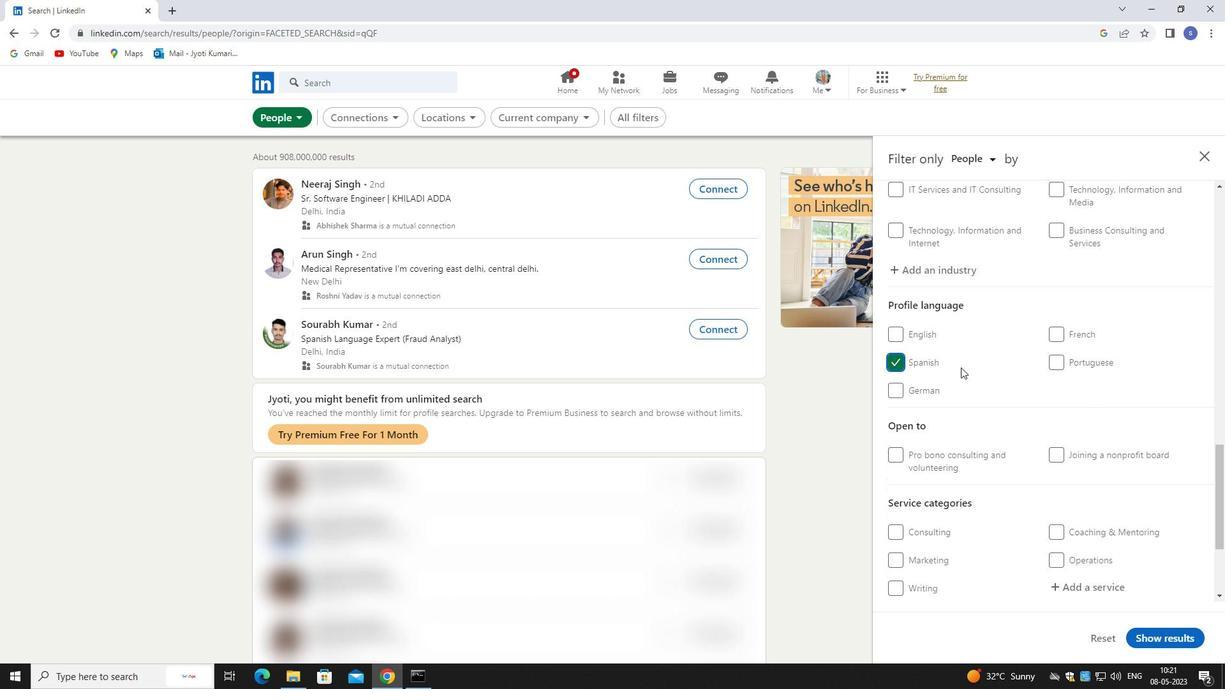 
Action: Mouse moved to (1004, 391)
Screenshot: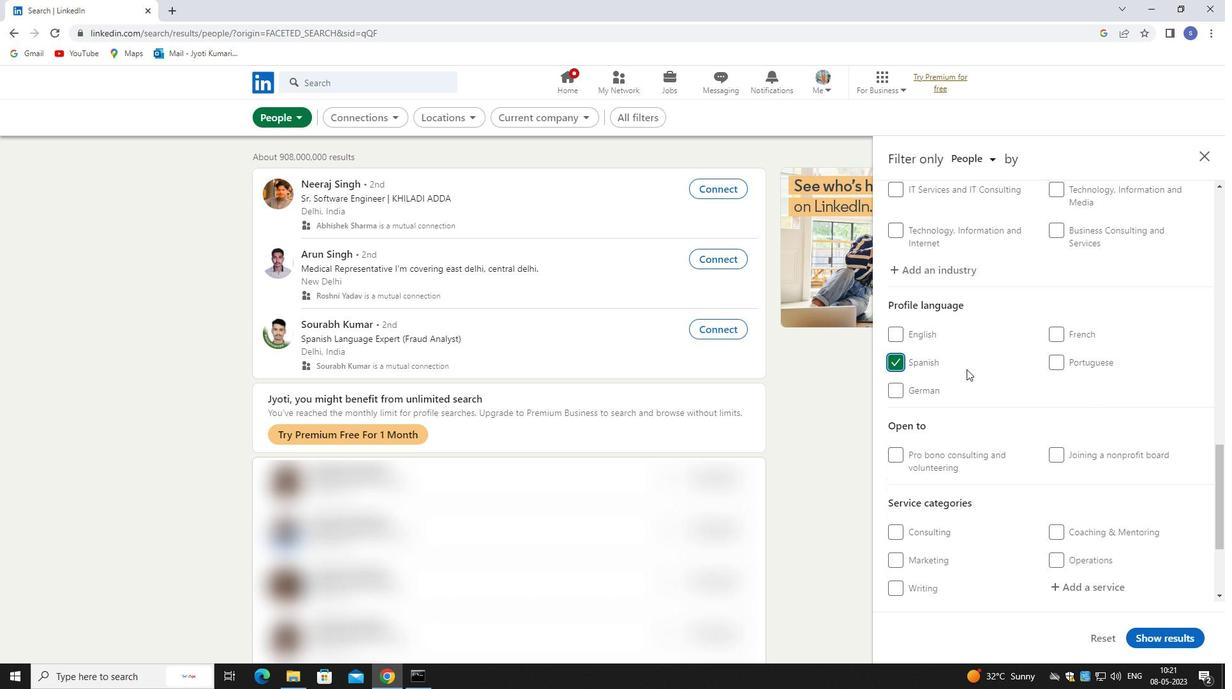 
Action: Mouse scrolled (1004, 390) with delta (0, 0)
Screenshot: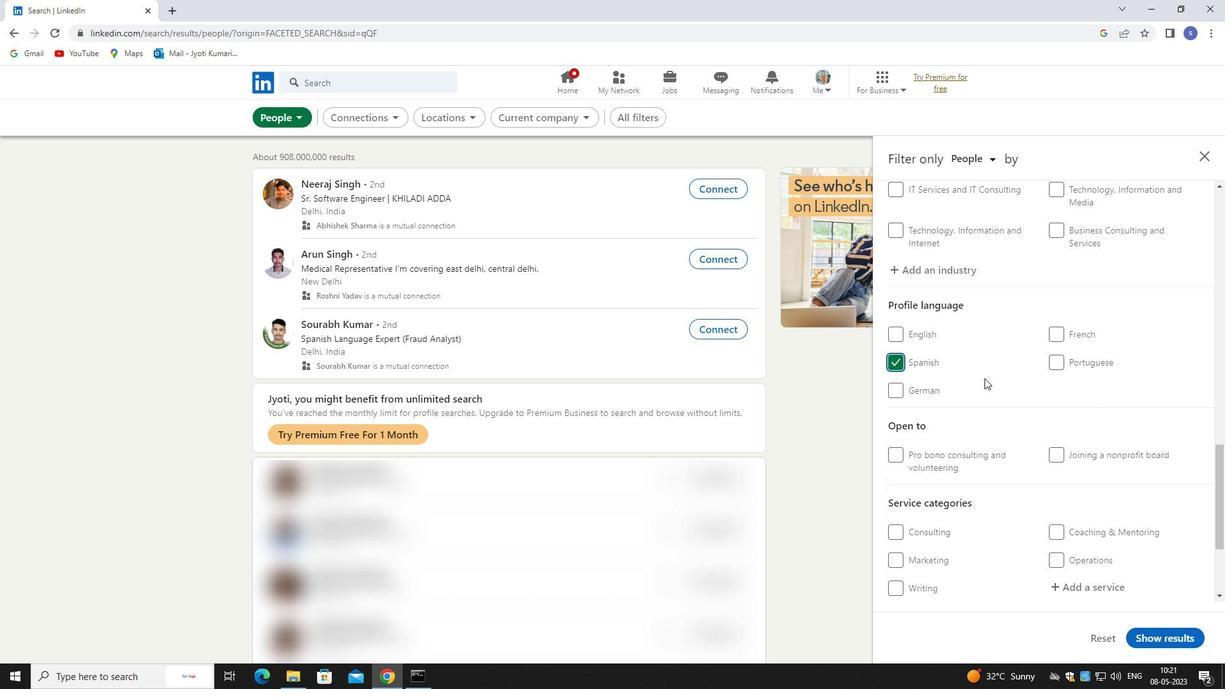 
Action: Mouse moved to (1080, 425)
Screenshot: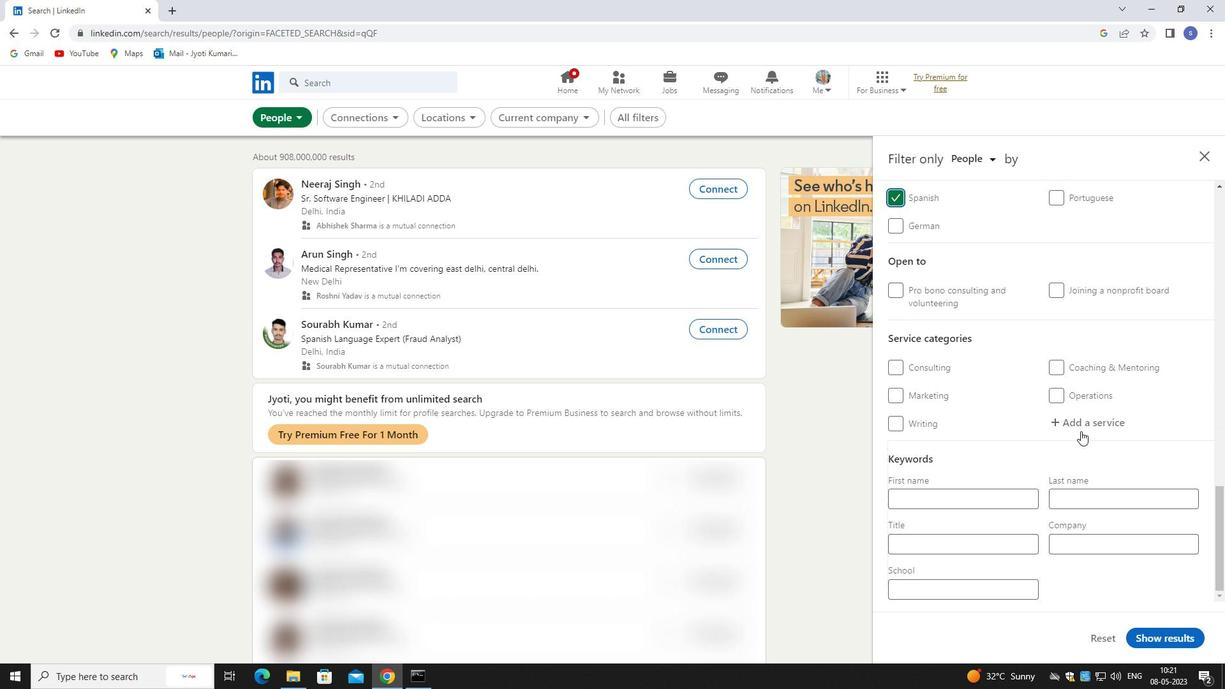 
Action: Mouse pressed left at (1080, 425)
Screenshot: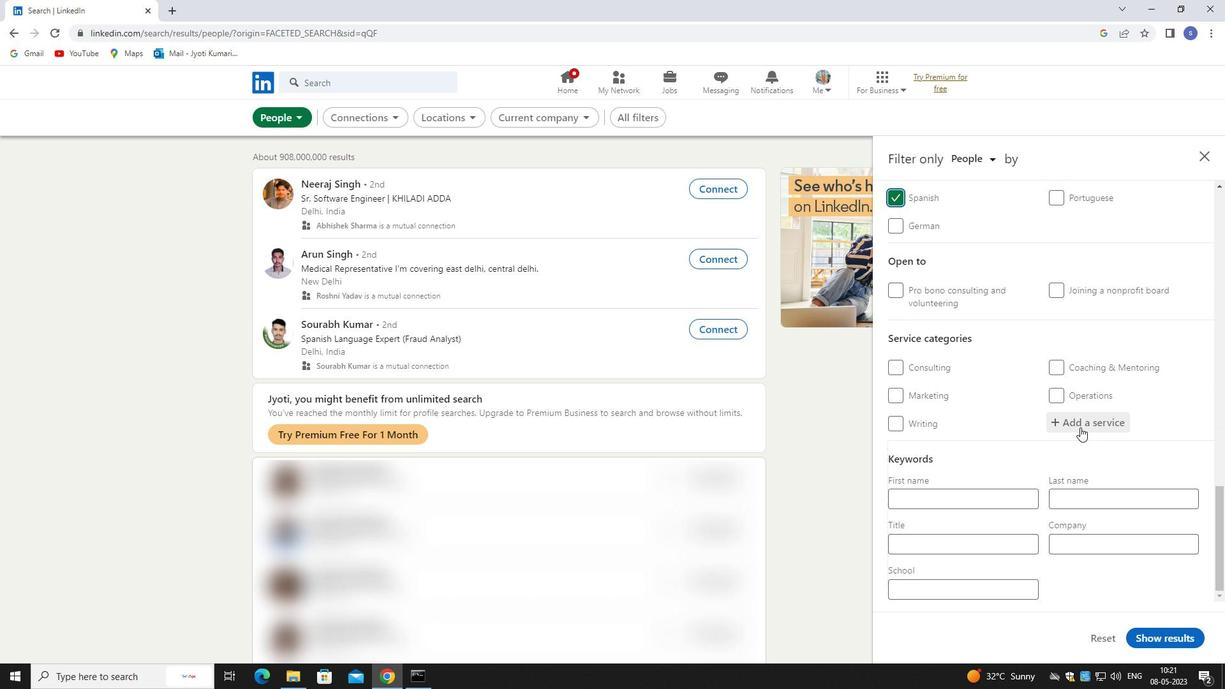 
Action: Mouse moved to (1094, 407)
Screenshot: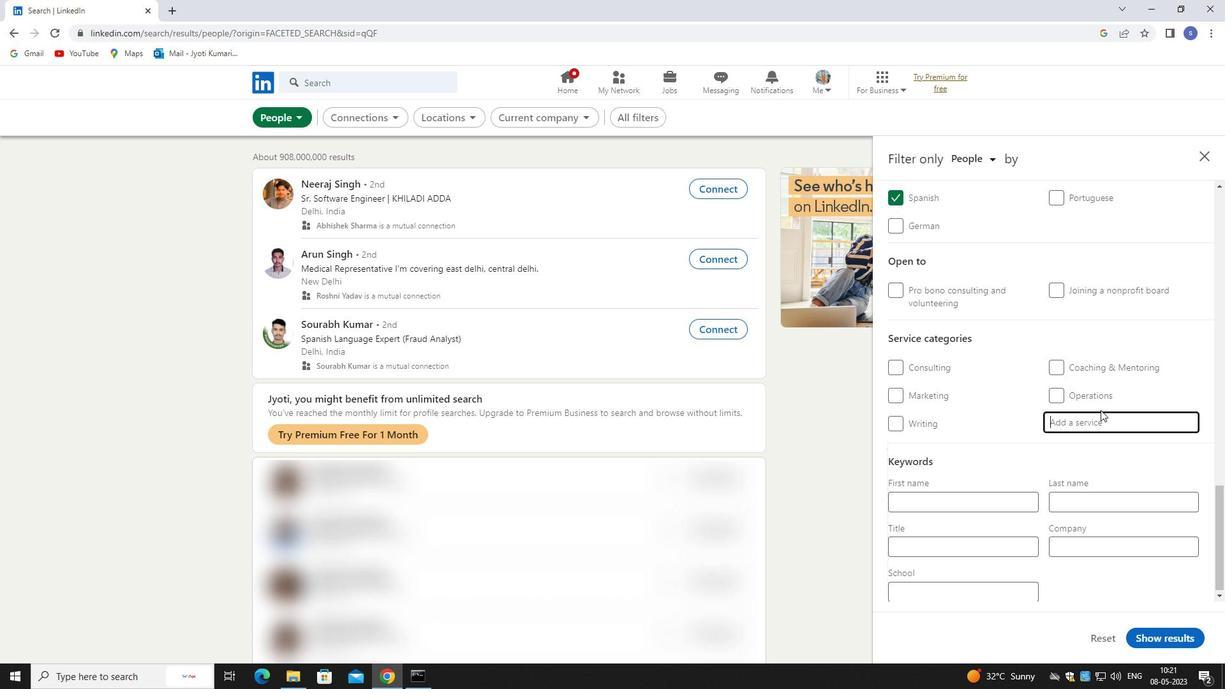 
Action: Key pressed wealth<Key.space>management
Screenshot: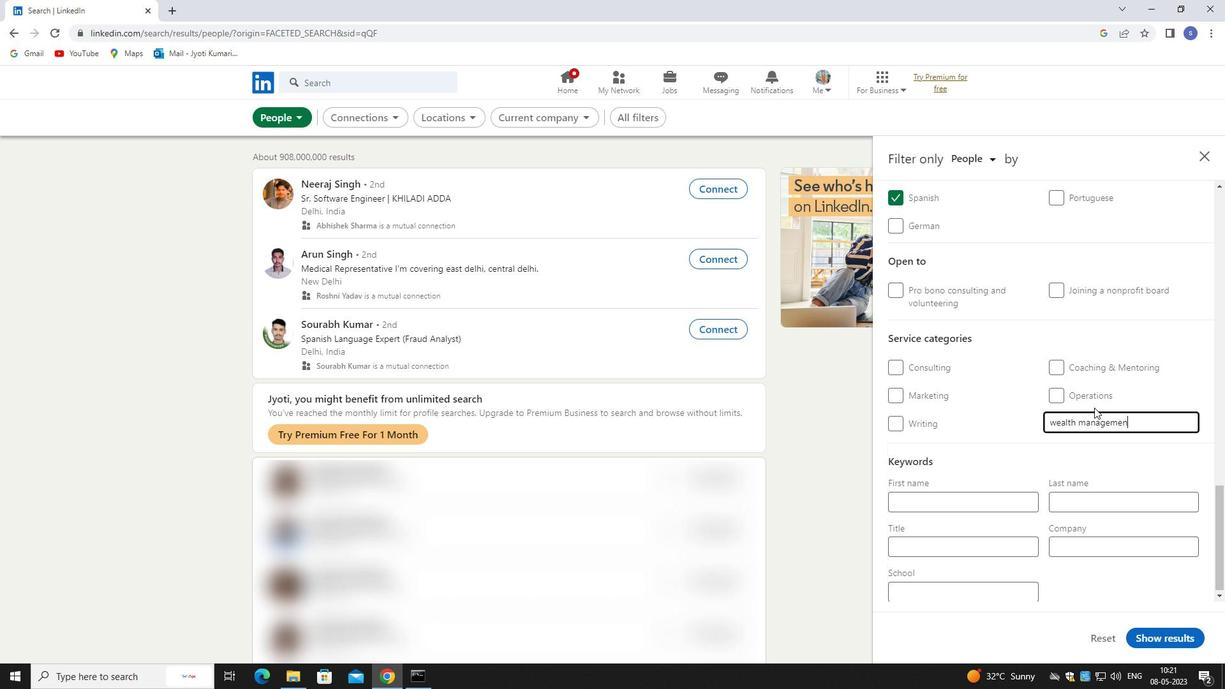 
Action: Mouse moved to (1018, 547)
Screenshot: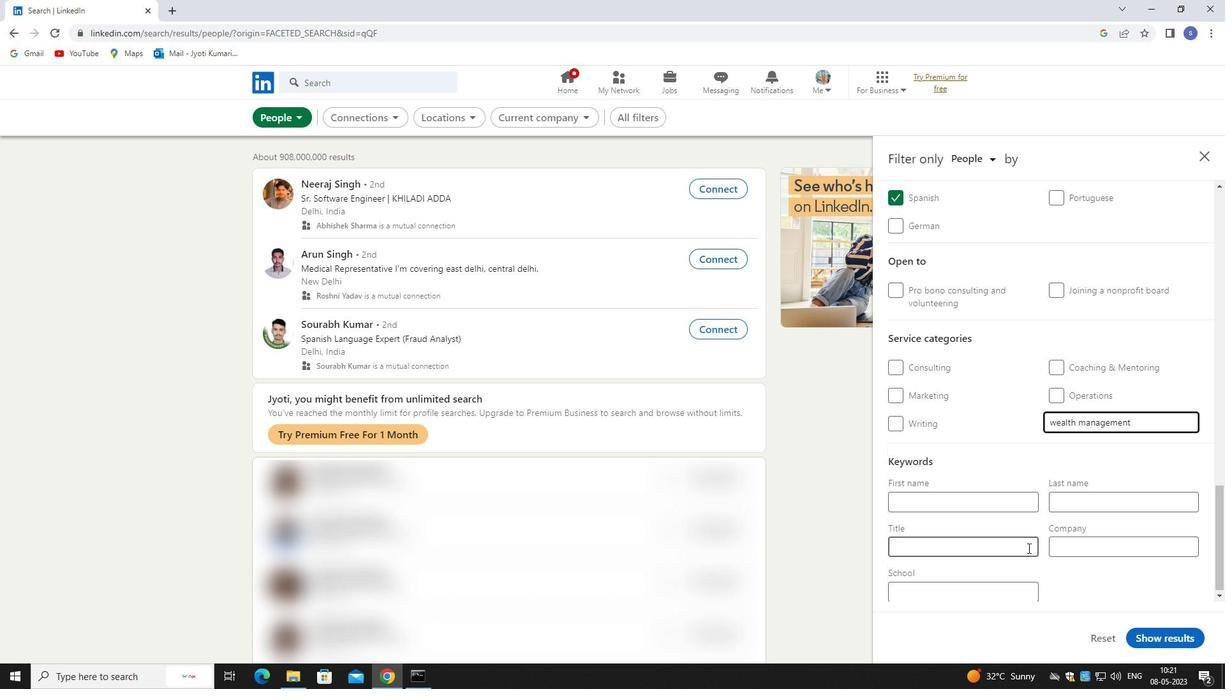 
Action: Mouse pressed left at (1018, 547)
Screenshot: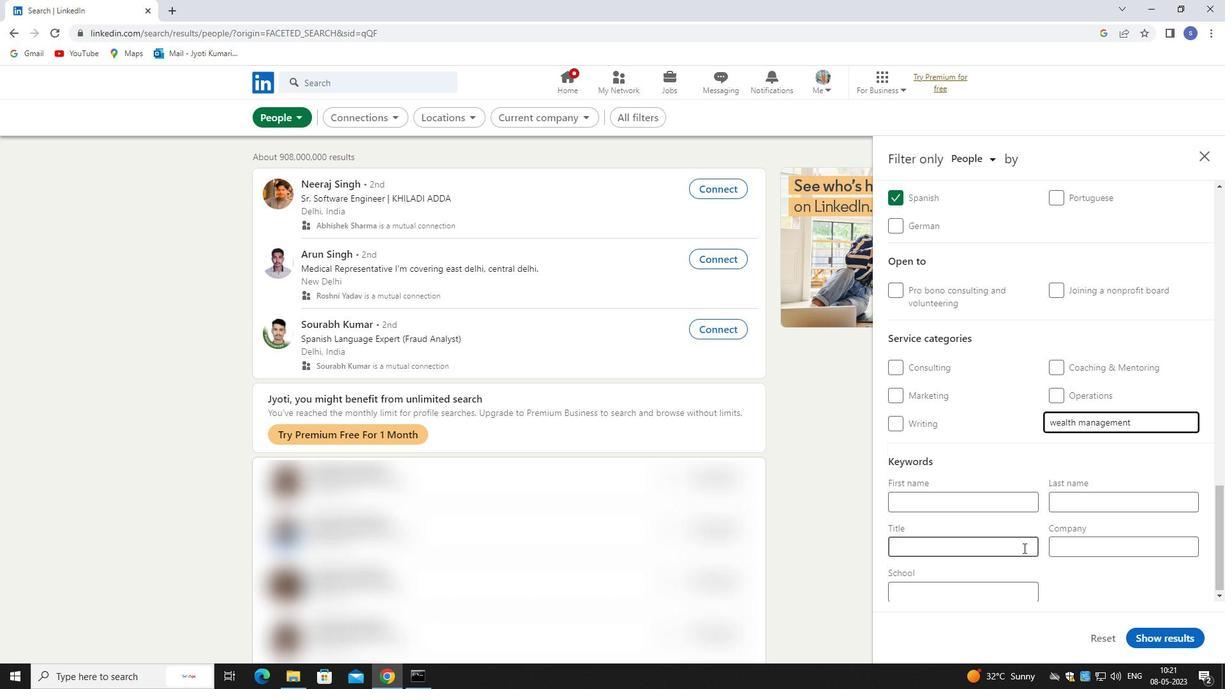 
Action: Mouse moved to (1089, 510)
Screenshot: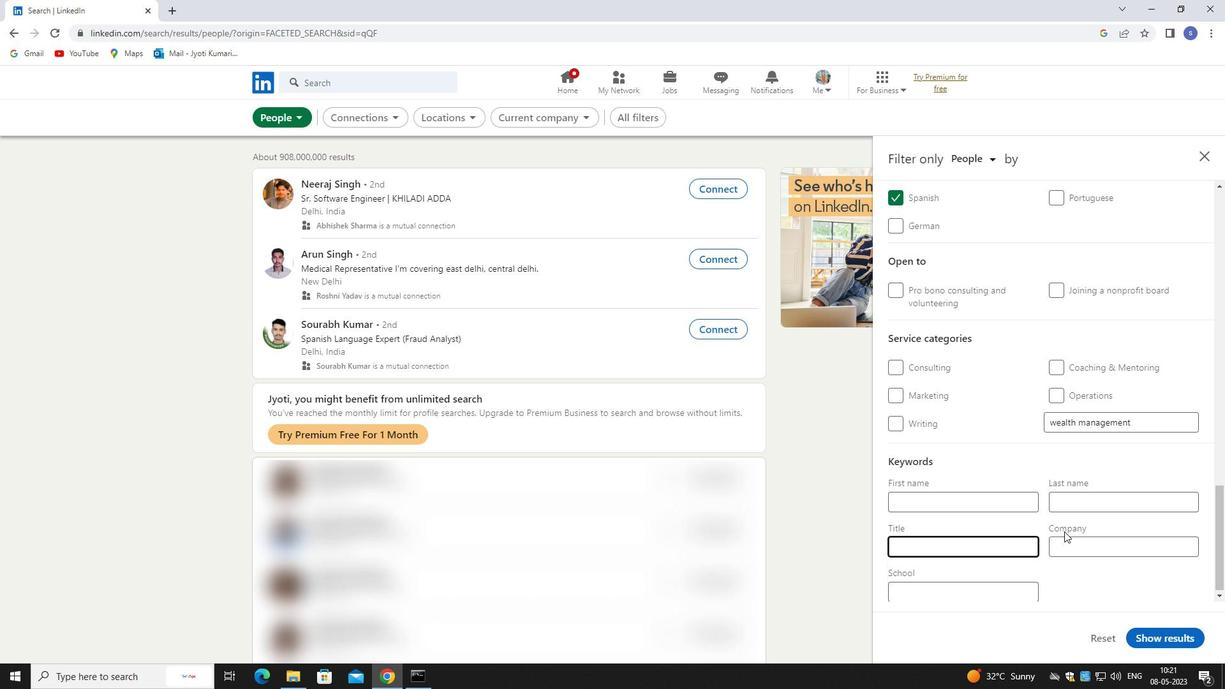
Action: Mouse scrolled (1089, 509) with delta (0, 0)
Screenshot: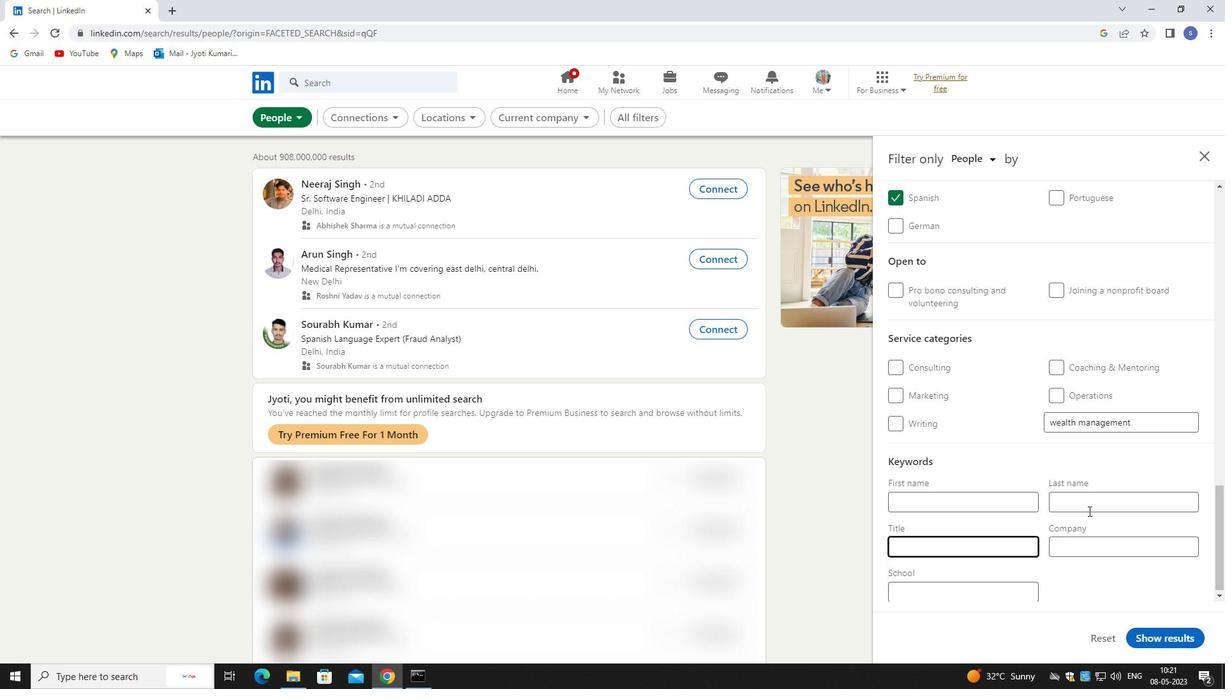 
Action: Mouse moved to (1057, 489)
Screenshot: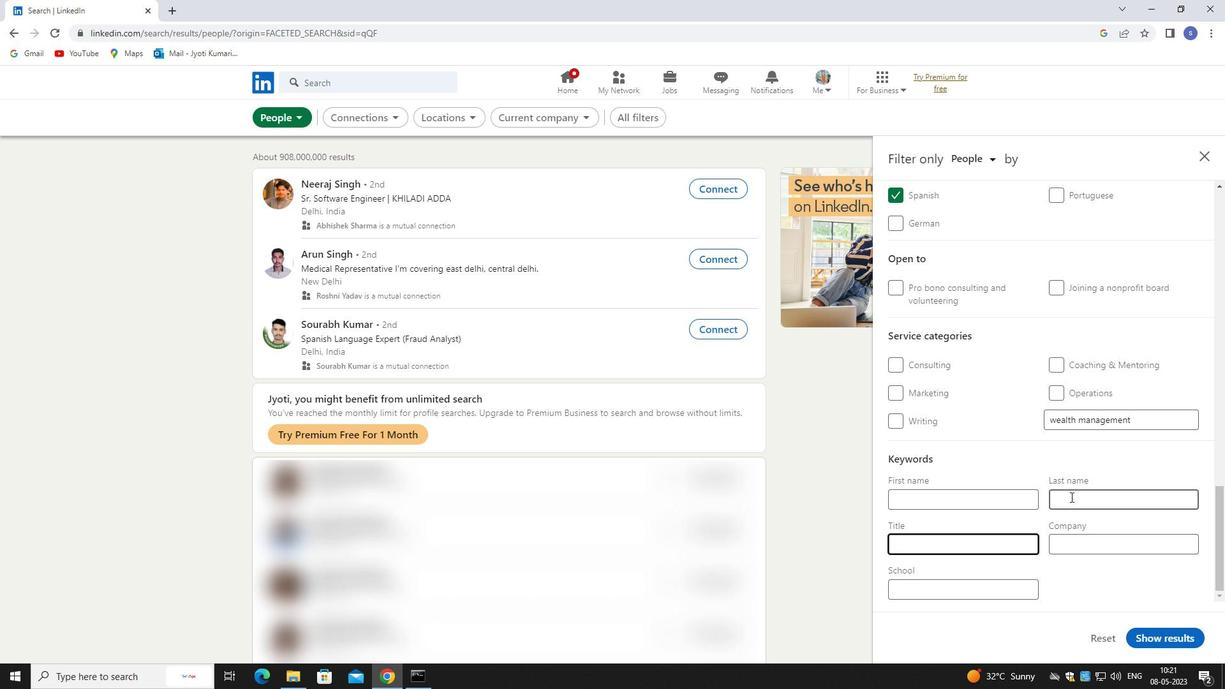 
Action: Key pressed <Key.shift>BRAND<Key.space><Key.shift><Key.shift>STRATIES
Screenshot: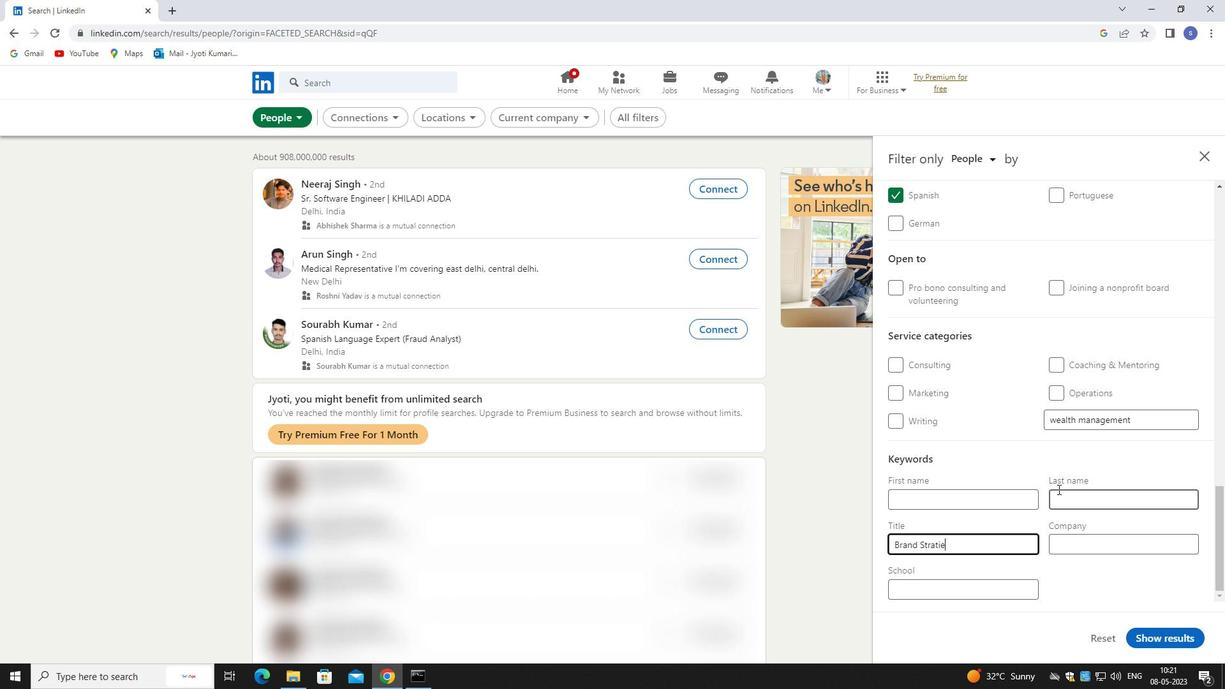 
Action: Mouse moved to (1175, 557)
Screenshot: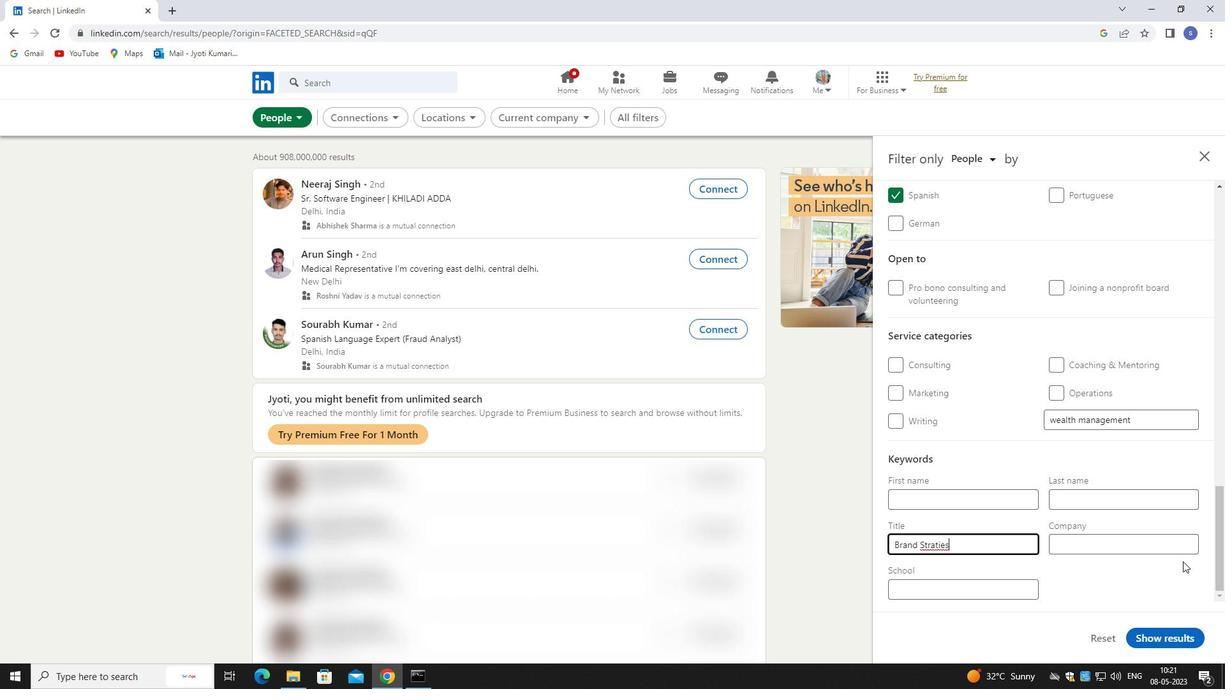 
Action: Key pressed <Key.backspace>GIST
Screenshot: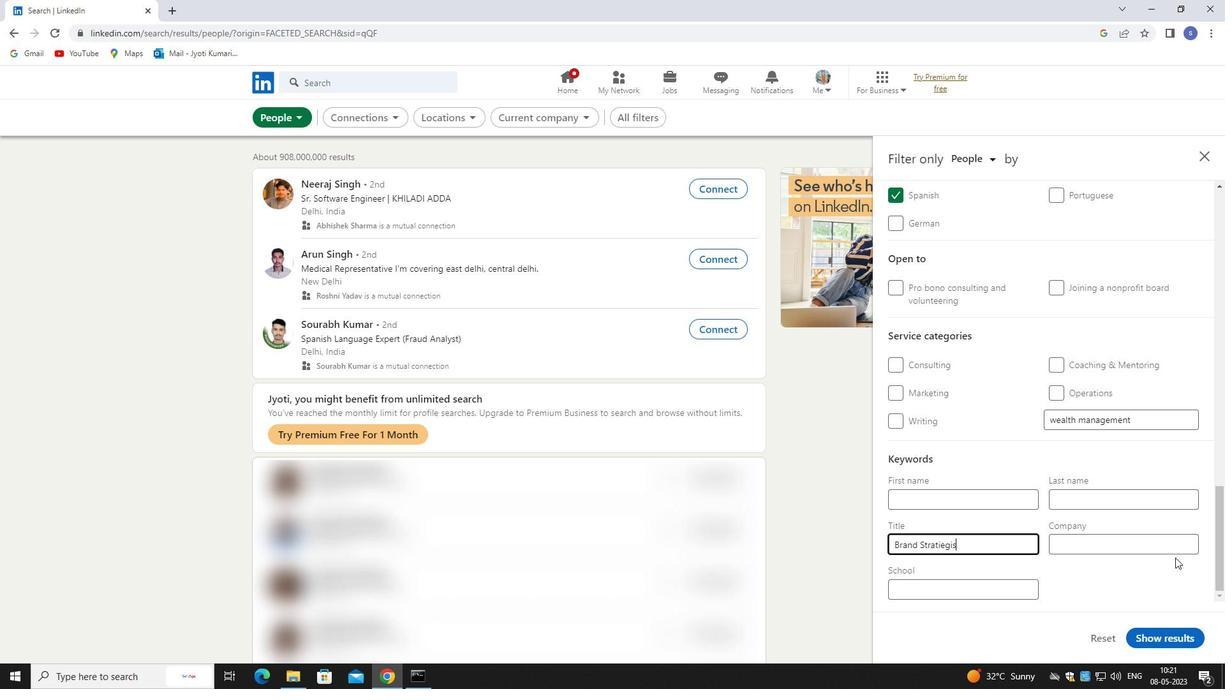 
Action: Mouse moved to (1146, 641)
Screenshot: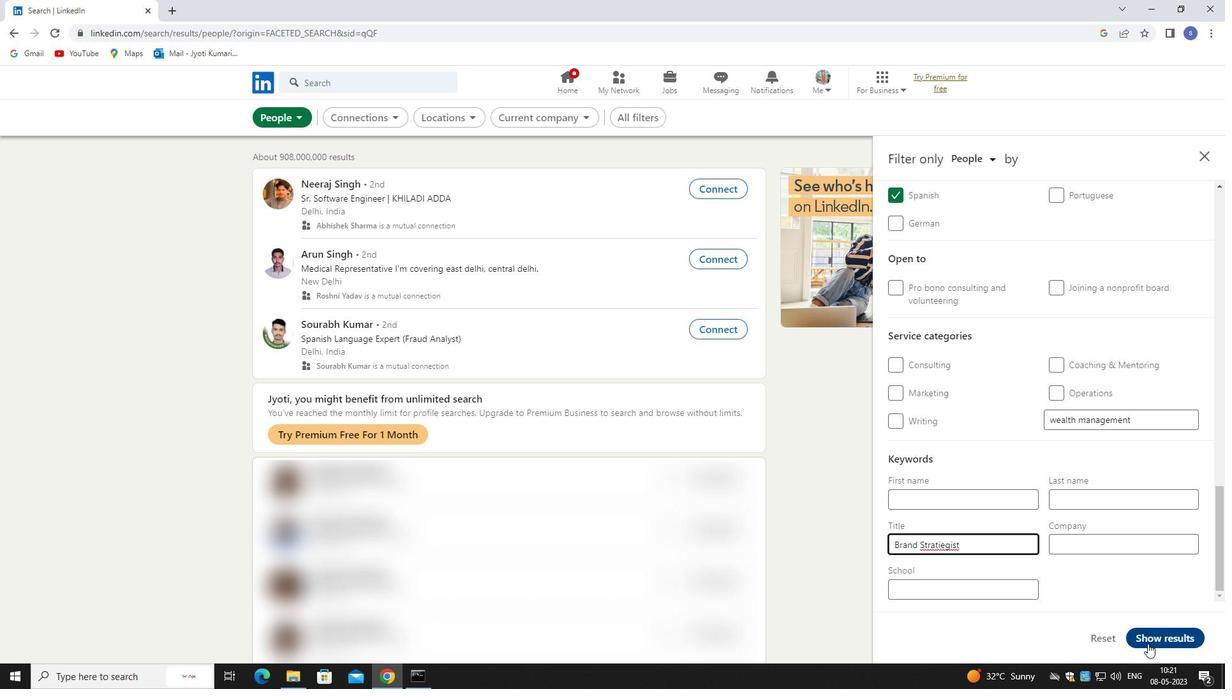 
Action: Key pressed <Key.backspace><Key.backspace><Key.backspace><Key.backspace><Key.backspace><Key.backspace><Key.backspace>TEGIST
Screenshot: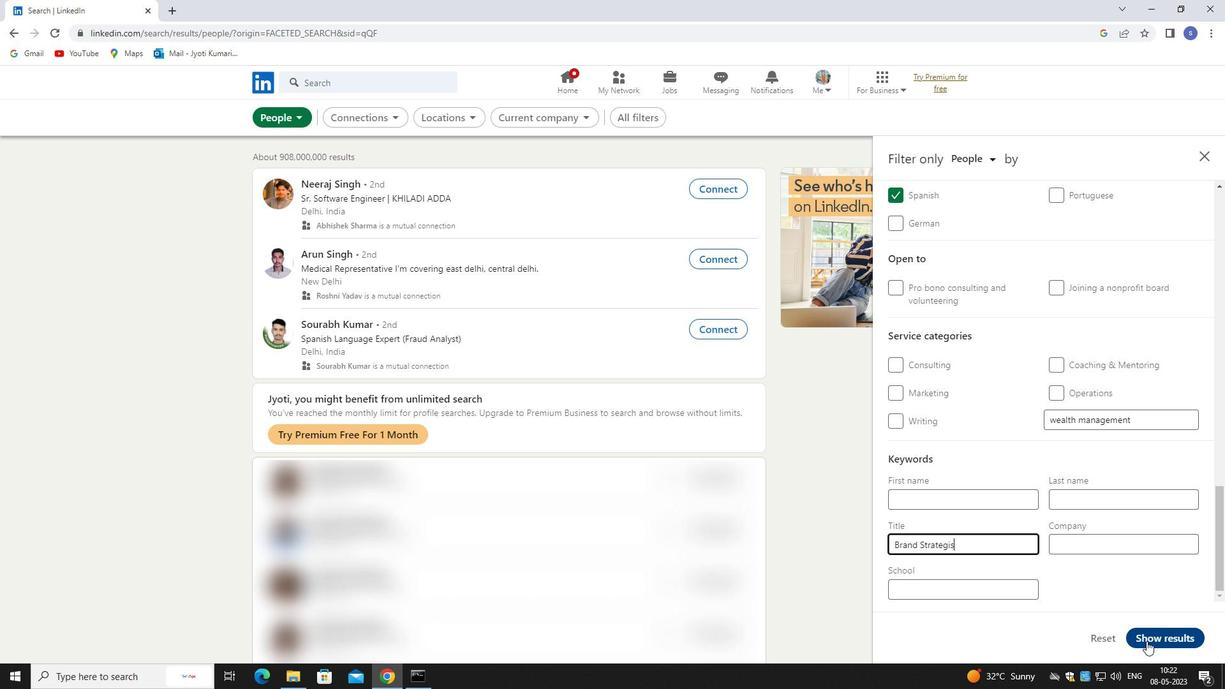 
Action: Mouse moved to (1146, 632)
Screenshot: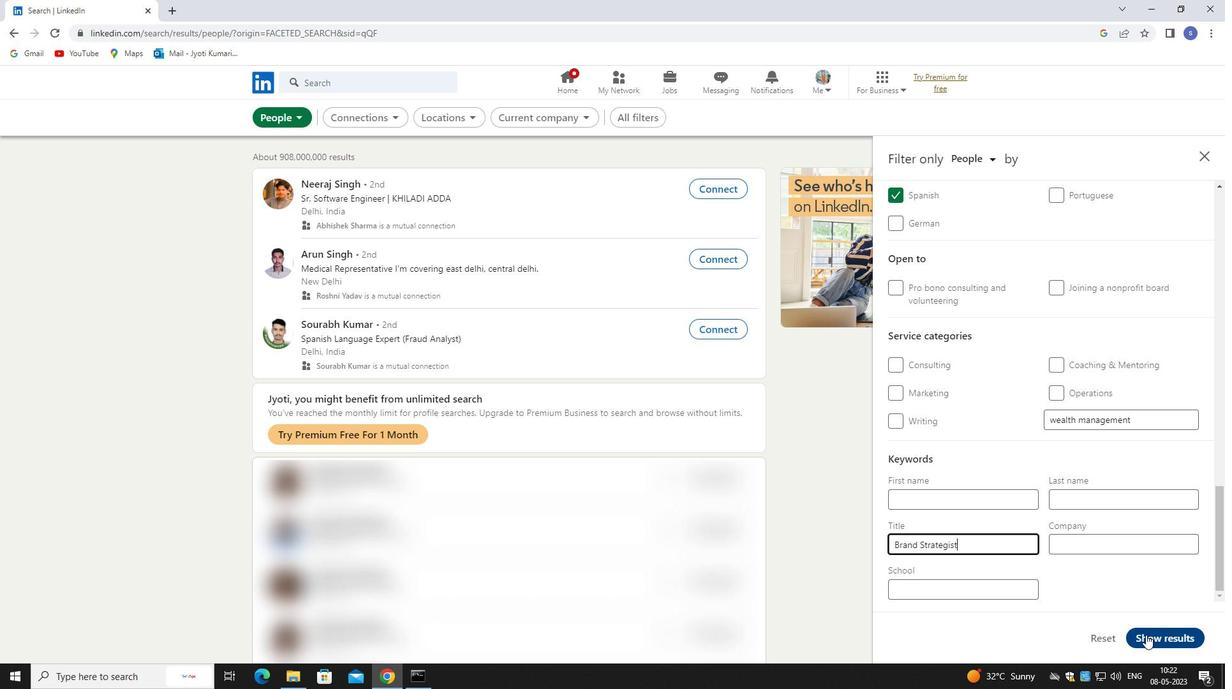 
Action: Mouse pressed left at (1146, 632)
Screenshot: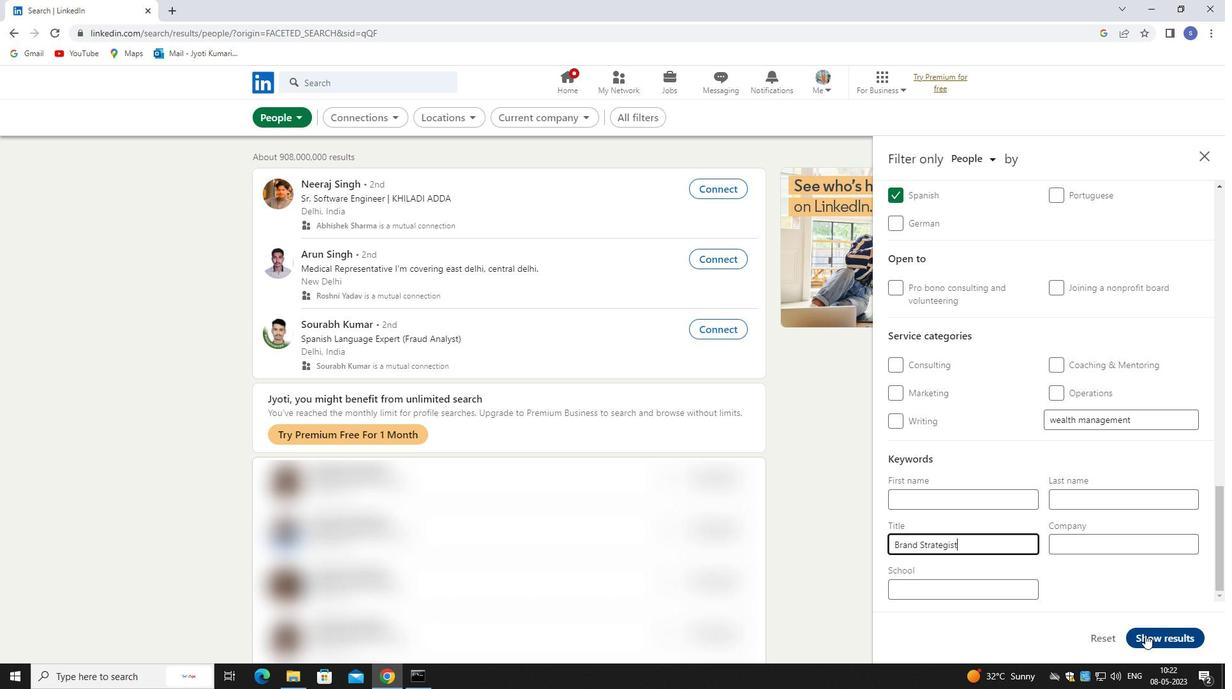 
Action: Mouse moved to (1159, 632)
Screenshot: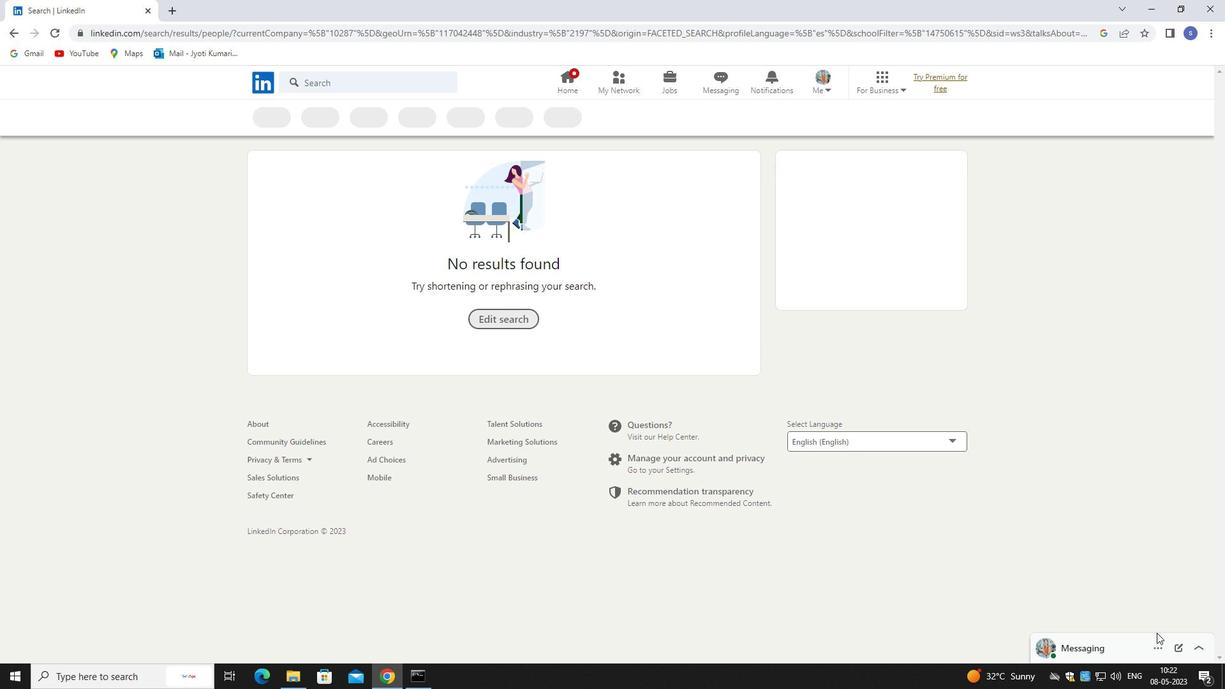 
